 Task: In the  document insight.odt, change border color to  'Red' and border width to  '1' Select the first Column and fill it with the color  Light Orange
Action: Mouse moved to (326, 199)
Screenshot: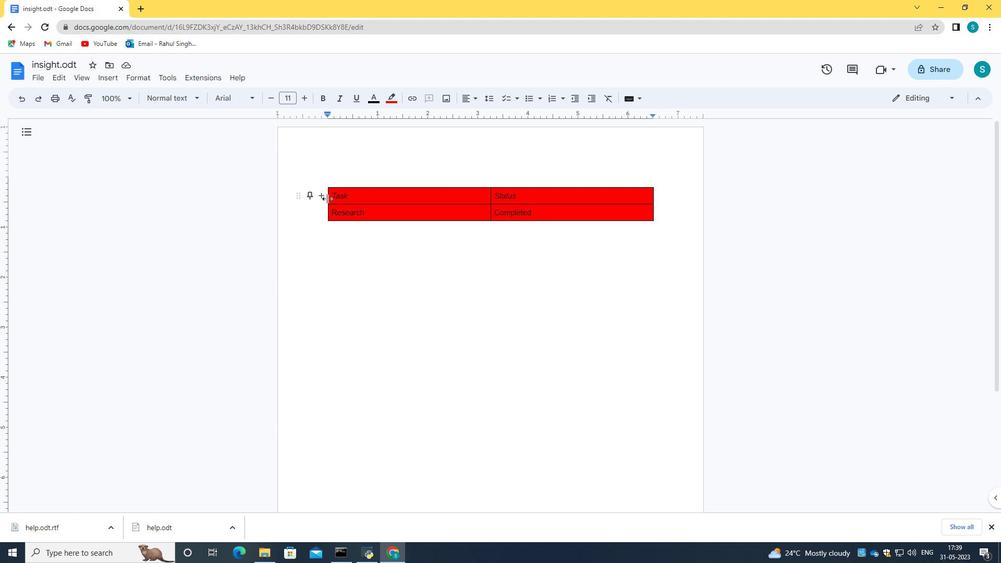 
Action: Mouse pressed left at (326, 199)
Screenshot: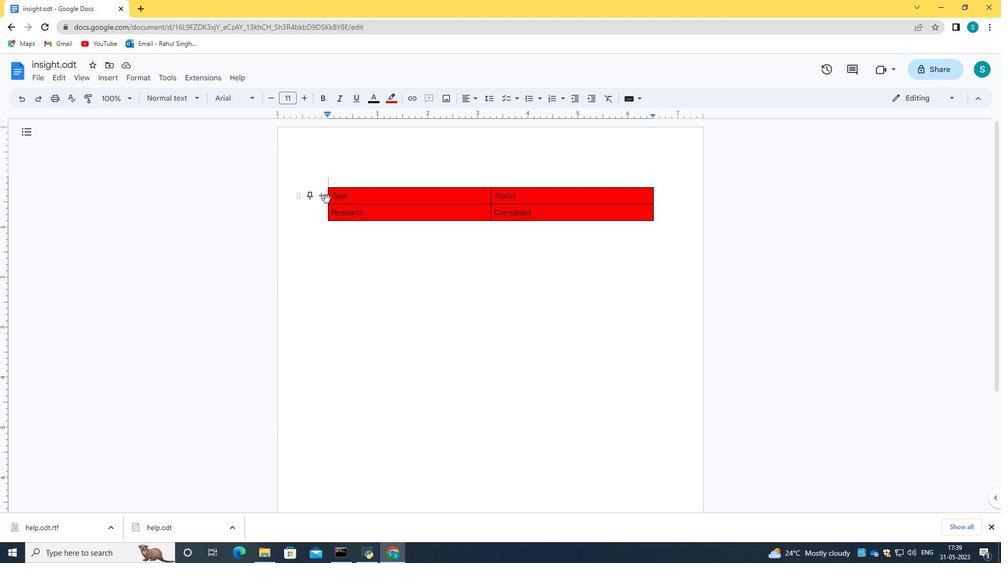 
Action: Mouse moved to (326, 199)
Screenshot: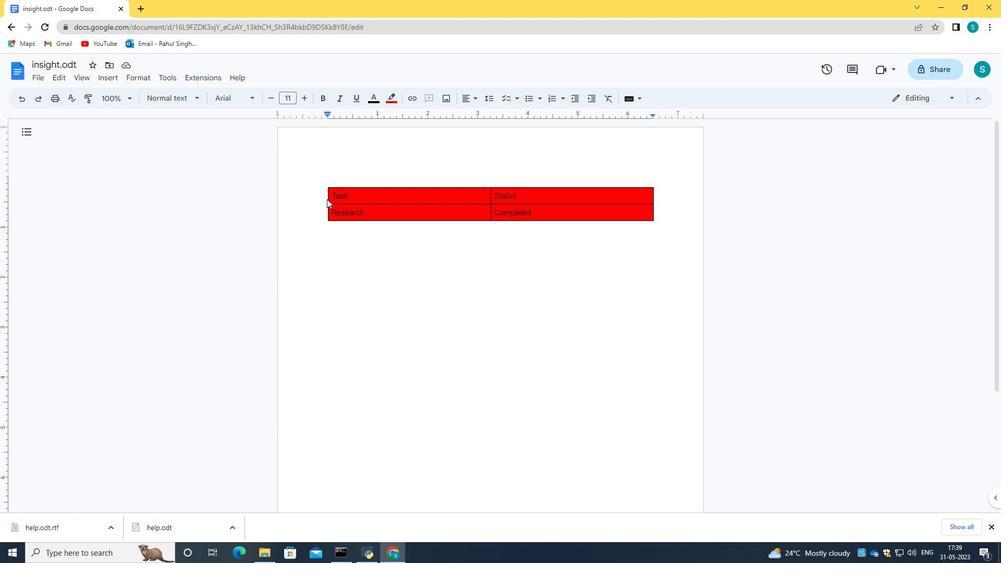 
Action: Mouse pressed left at (326, 199)
Screenshot: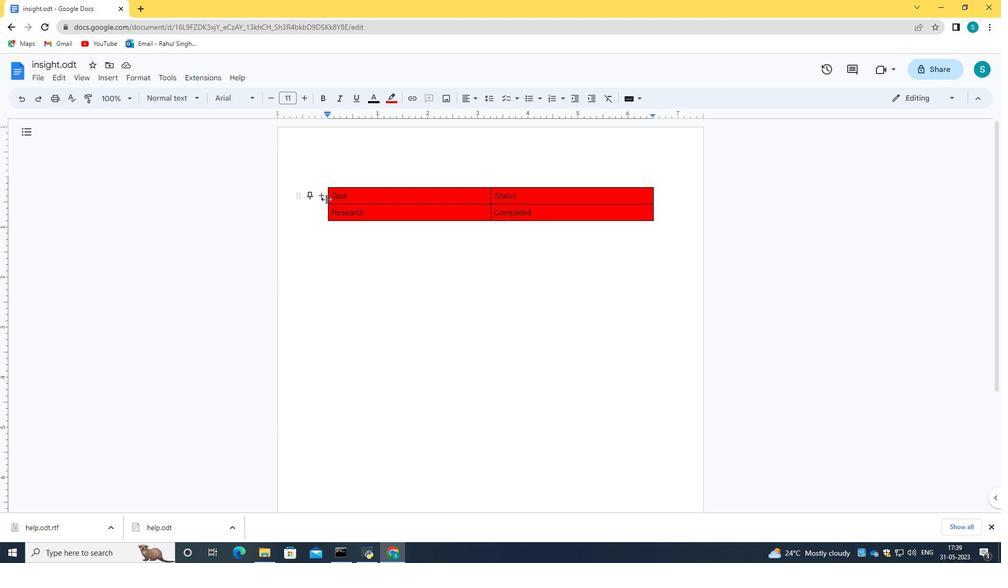 
Action: Mouse moved to (22, 99)
Screenshot: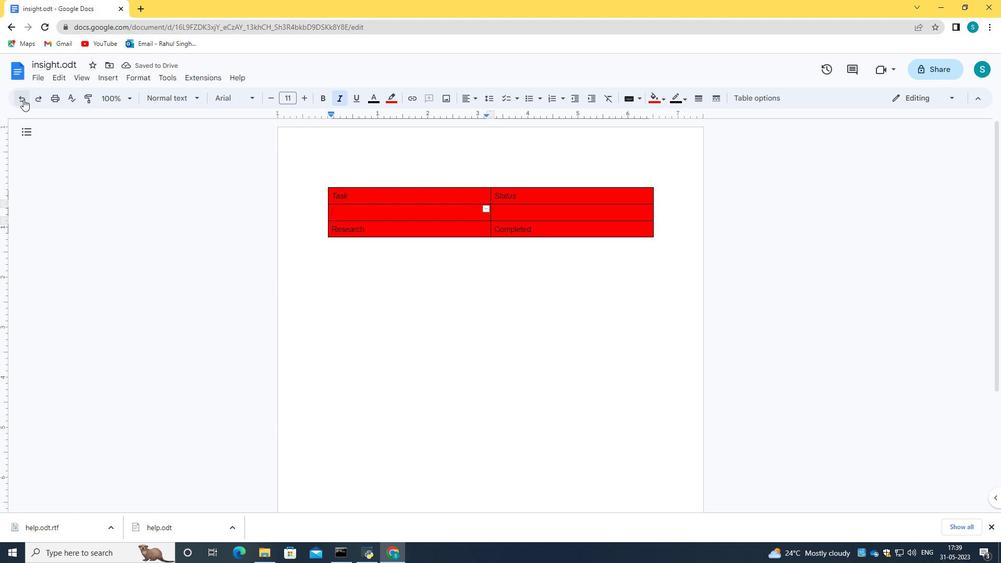 
Action: Mouse pressed left at (22, 99)
Screenshot: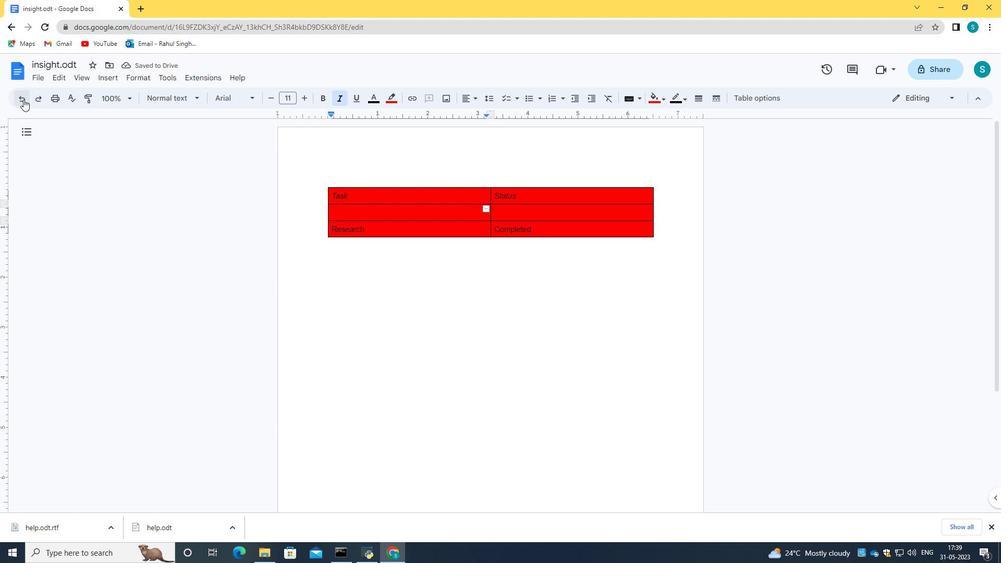 
Action: Mouse moved to (328, 196)
Screenshot: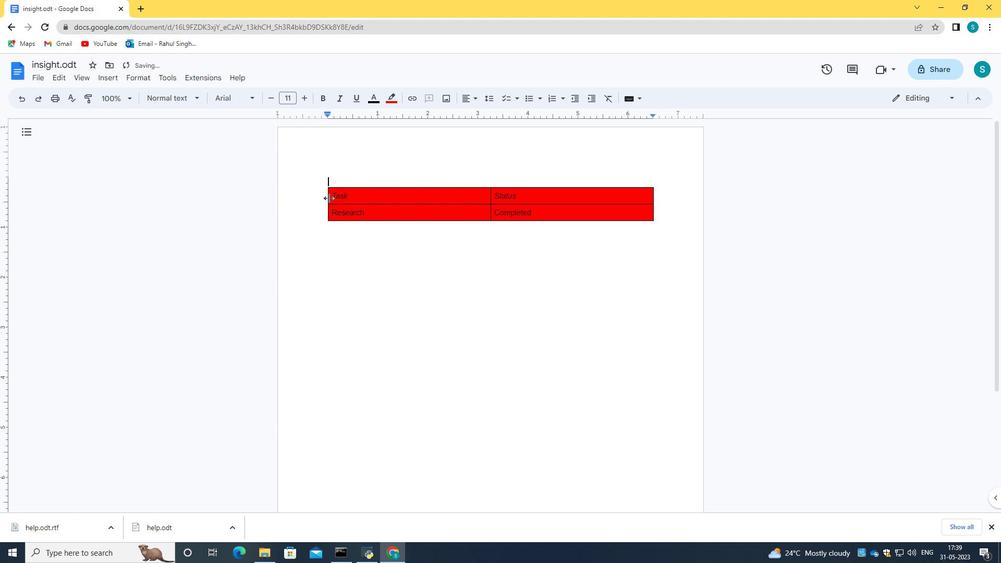 
Action: Mouse pressed left at (328, 196)
Screenshot: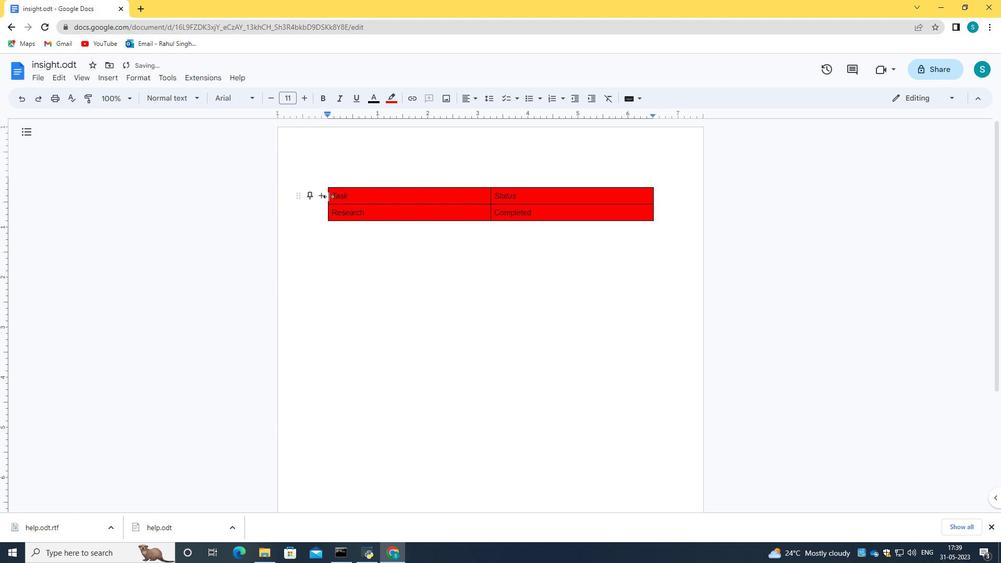 
Action: Mouse moved to (328, 197)
Screenshot: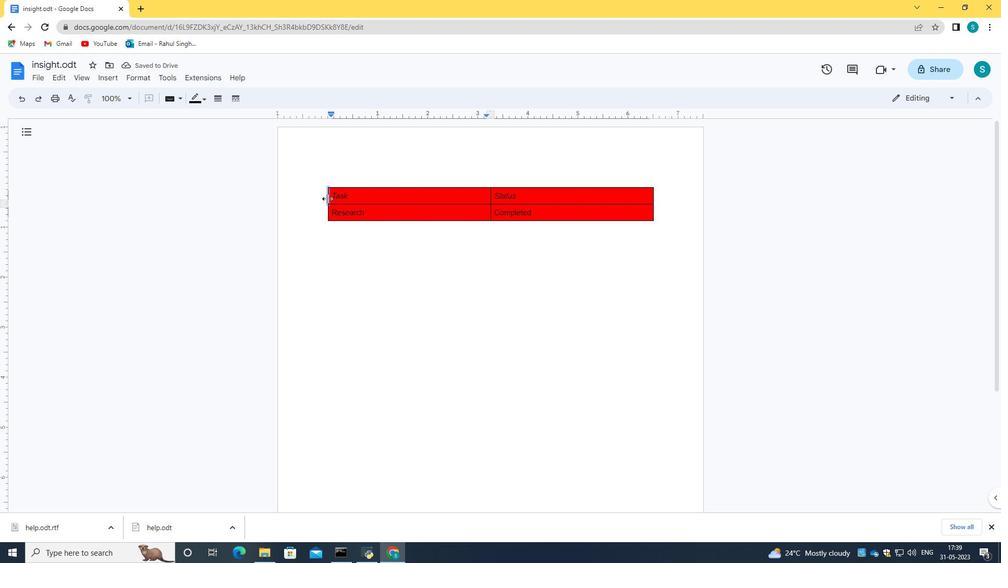 
Action: Mouse pressed left at (328, 197)
Screenshot: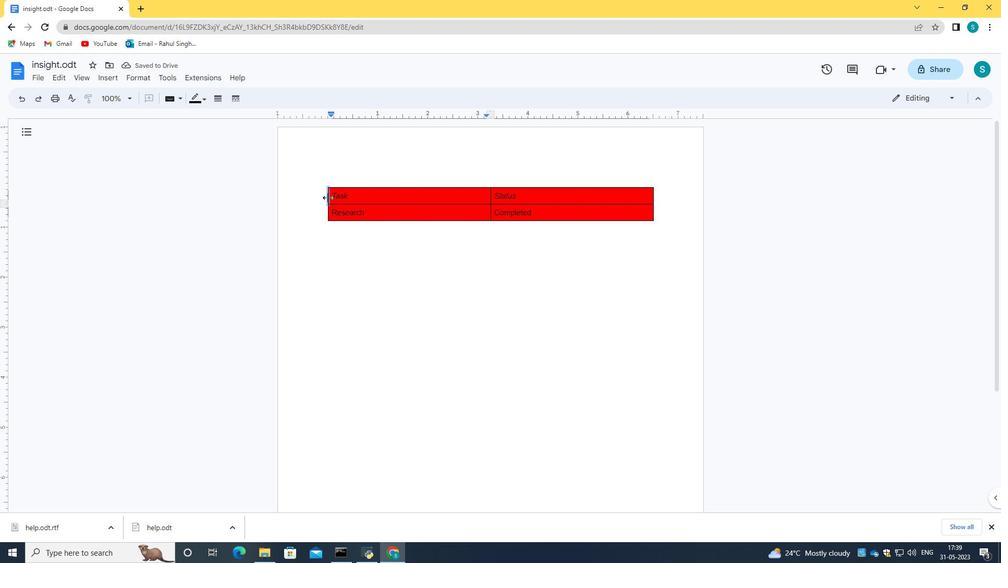 
Action: Mouse moved to (326, 202)
Screenshot: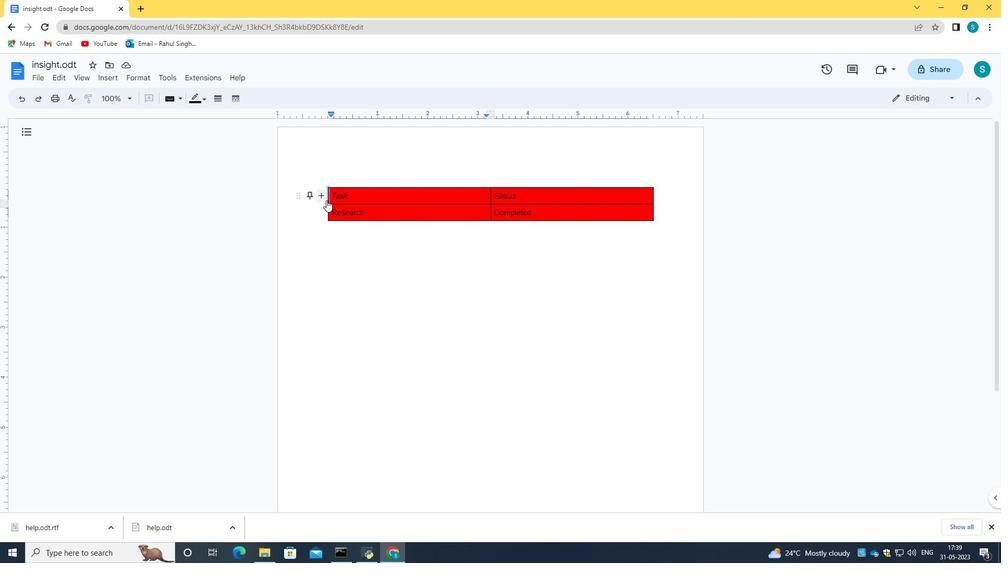 
Action: Mouse pressed left at (326, 202)
Screenshot: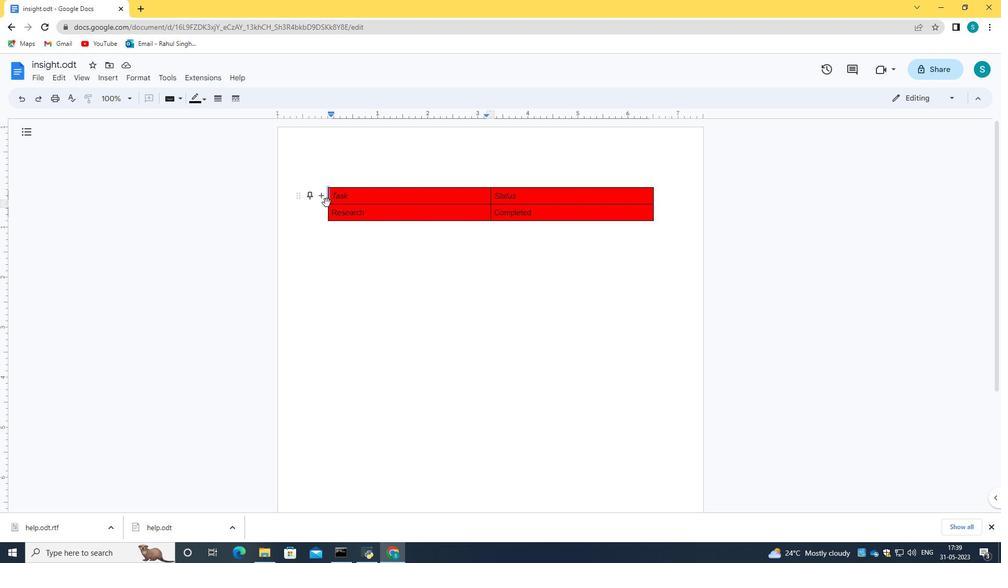 
Action: Mouse pressed left at (326, 202)
Screenshot: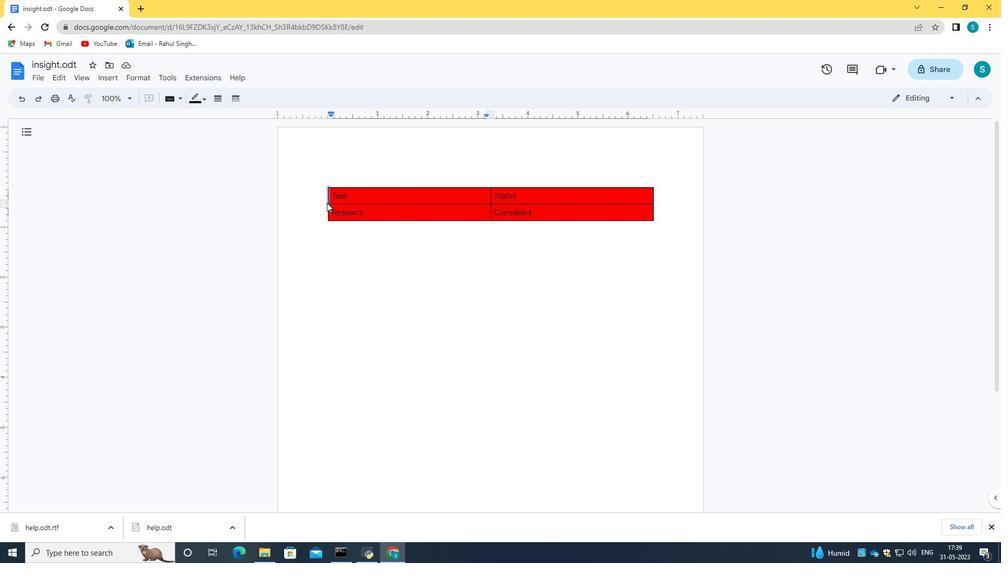 
Action: Mouse moved to (368, 186)
Screenshot: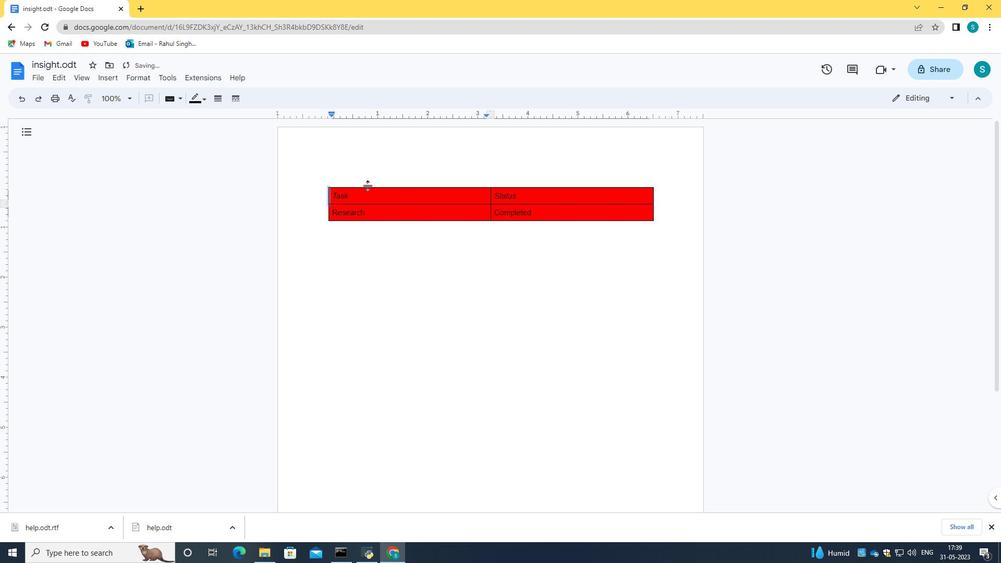 
Action: Mouse pressed left at (368, 186)
Screenshot: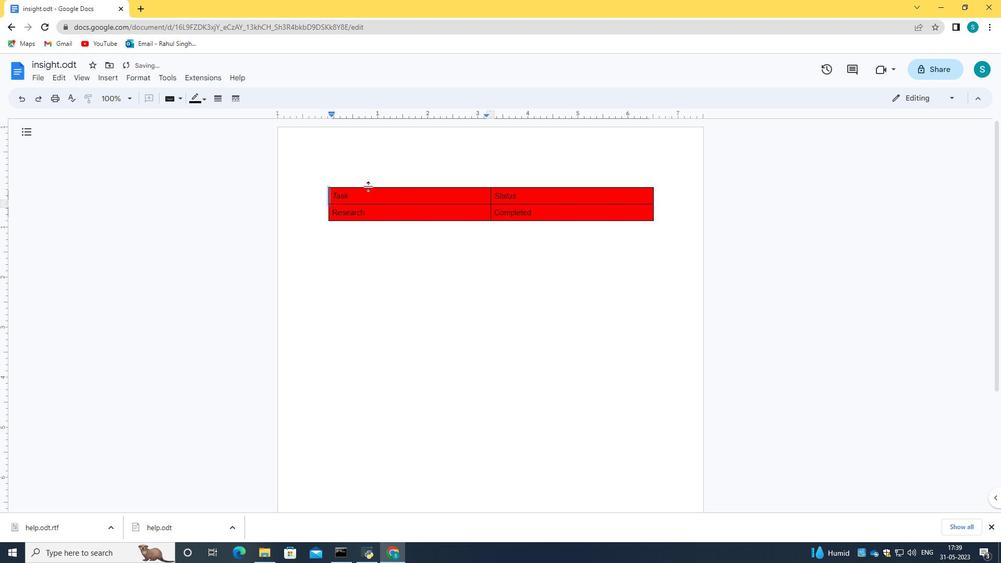 
Action: Mouse moved to (188, 99)
Screenshot: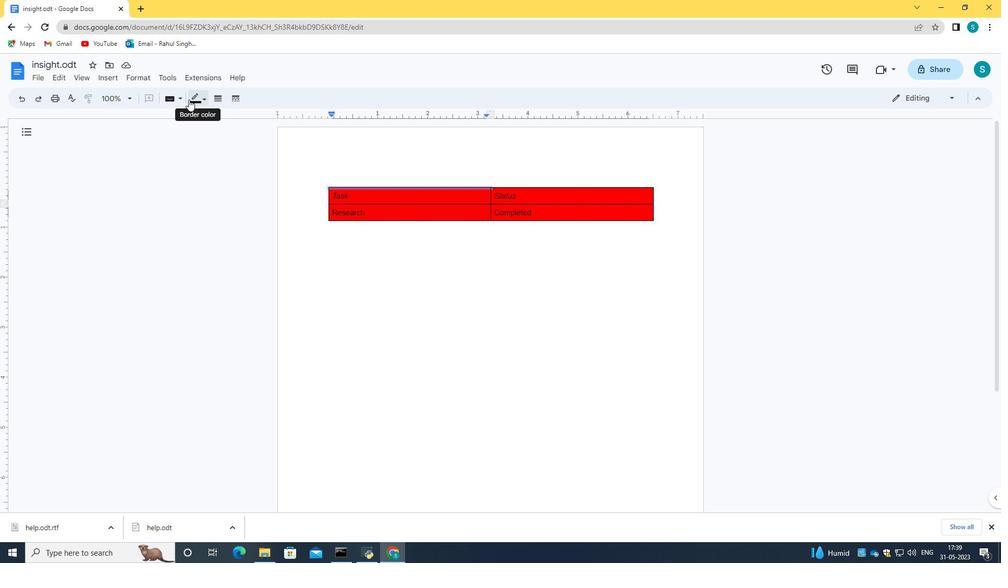 
Action: Mouse pressed left at (188, 99)
Screenshot: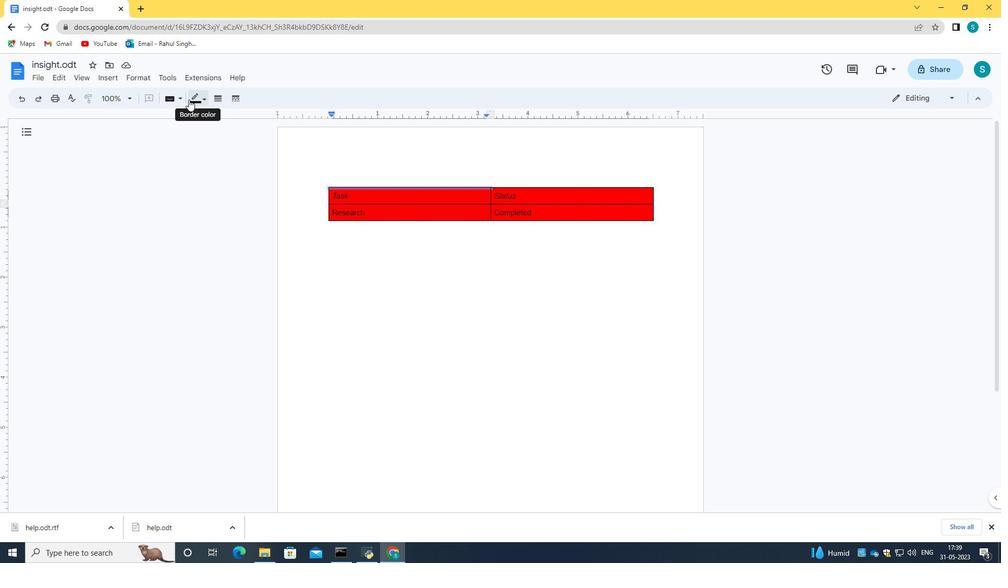 
Action: Mouse moved to (212, 128)
Screenshot: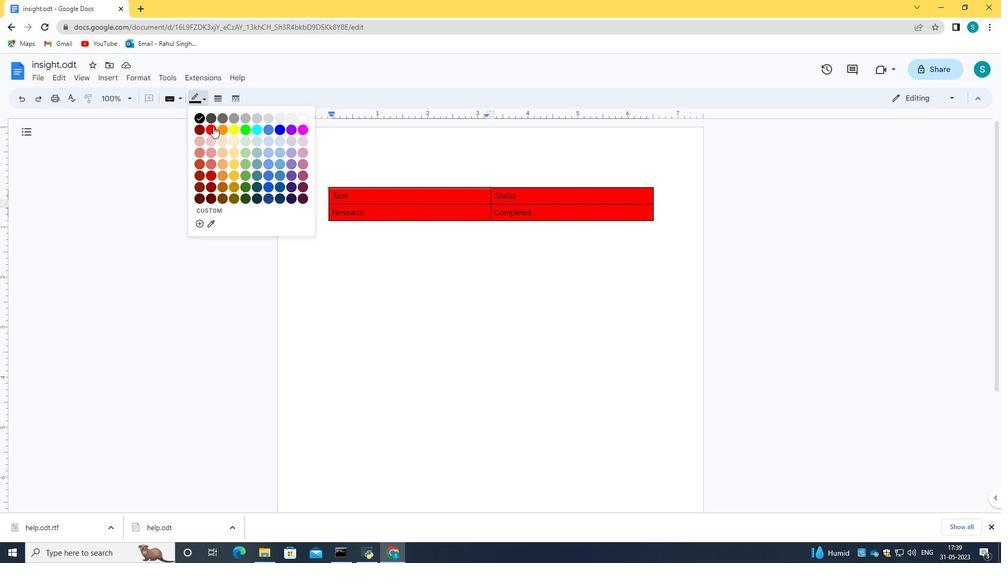 
Action: Mouse pressed left at (212, 128)
Screenshot: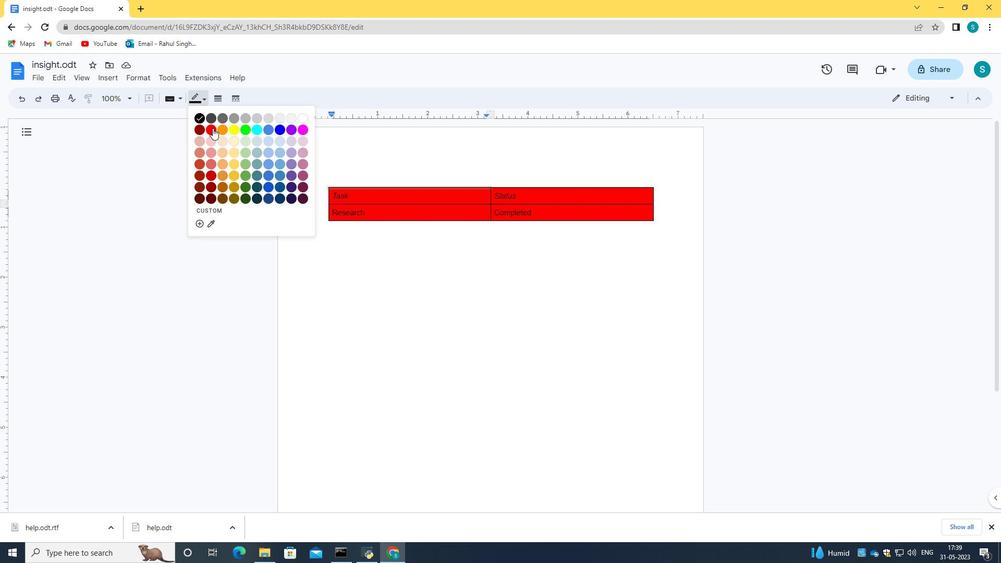 
Action: Mouse moved to (513, 188)
Screenshot: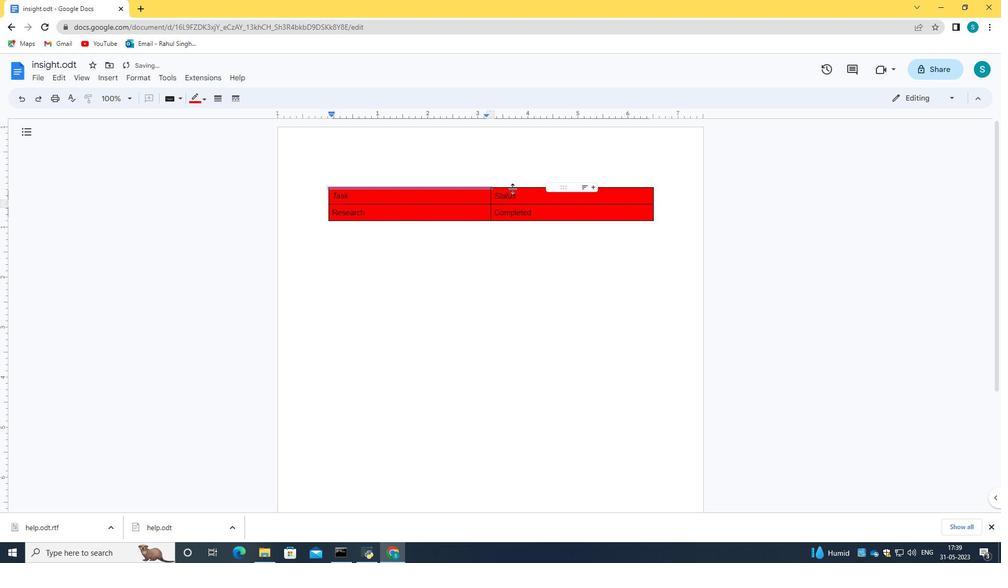 
Action: Mouse pressed left at (513, 188)
Screenshot: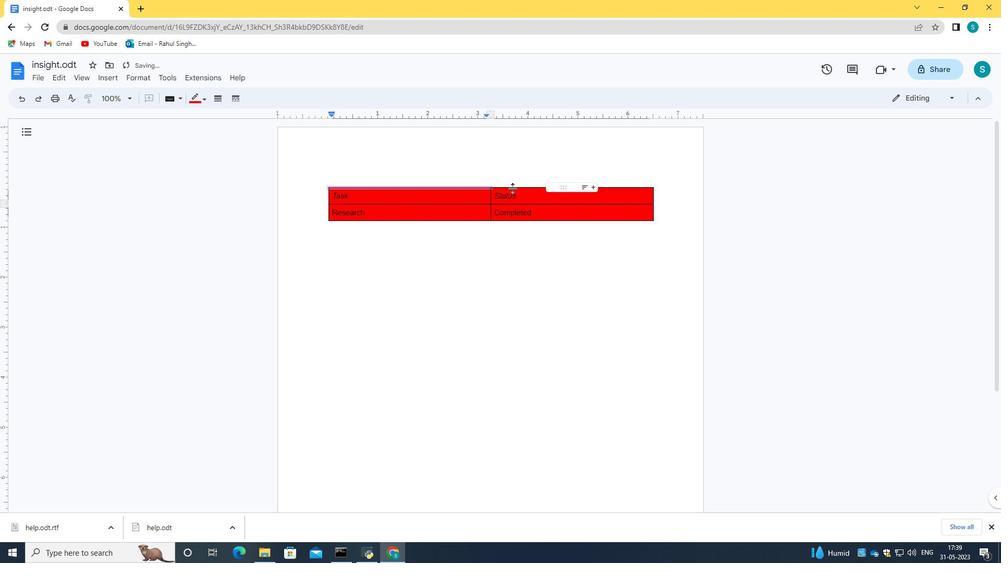 
Action: Mouse moved to (200, 100)
Screenshot: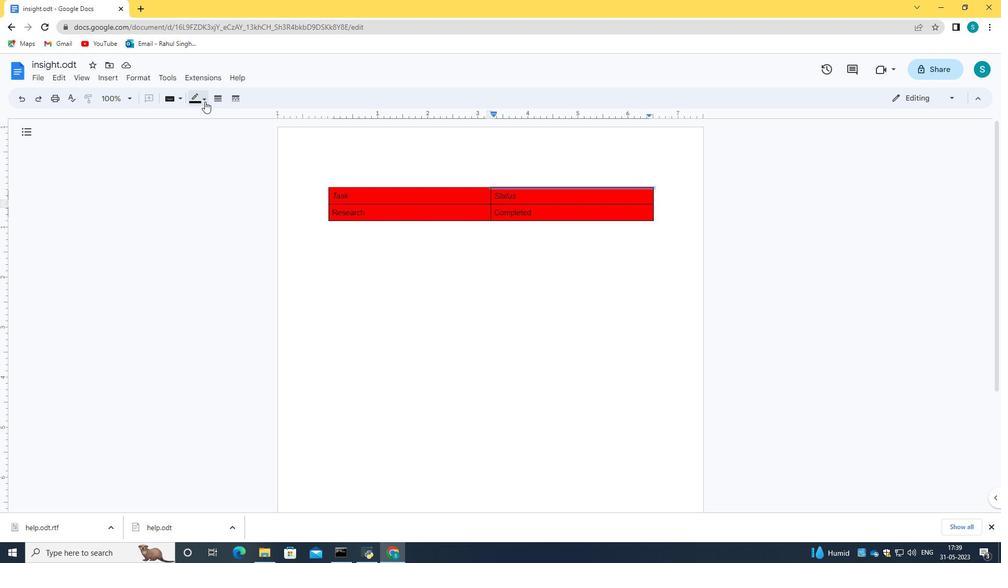 
Action: Mouse pressed left at (200, 100)
Screenshot: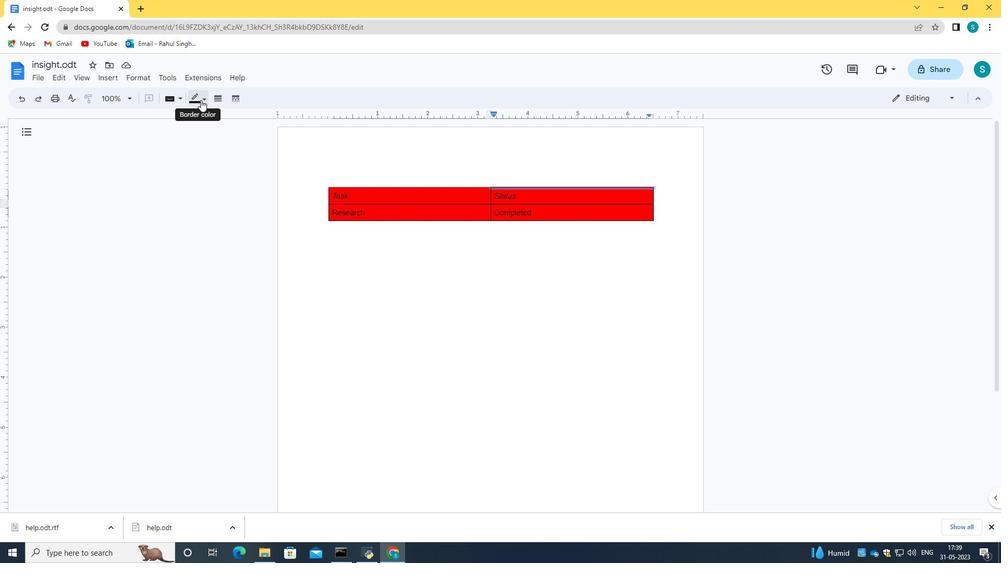 
Action: Mouse moved to (210, 125)
Screenshot: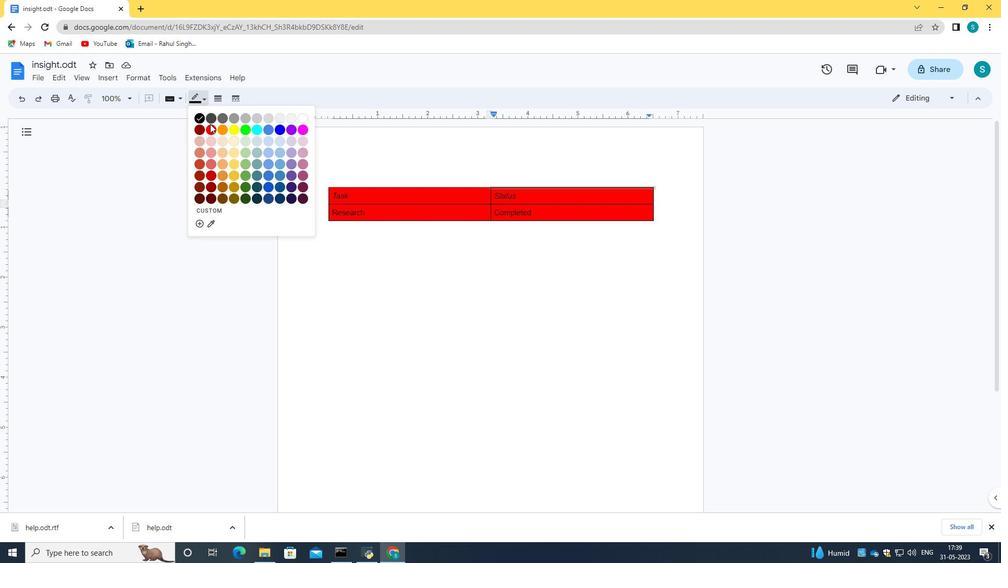 
Action: Mouse pressed left at (210, 125)
Screenshot: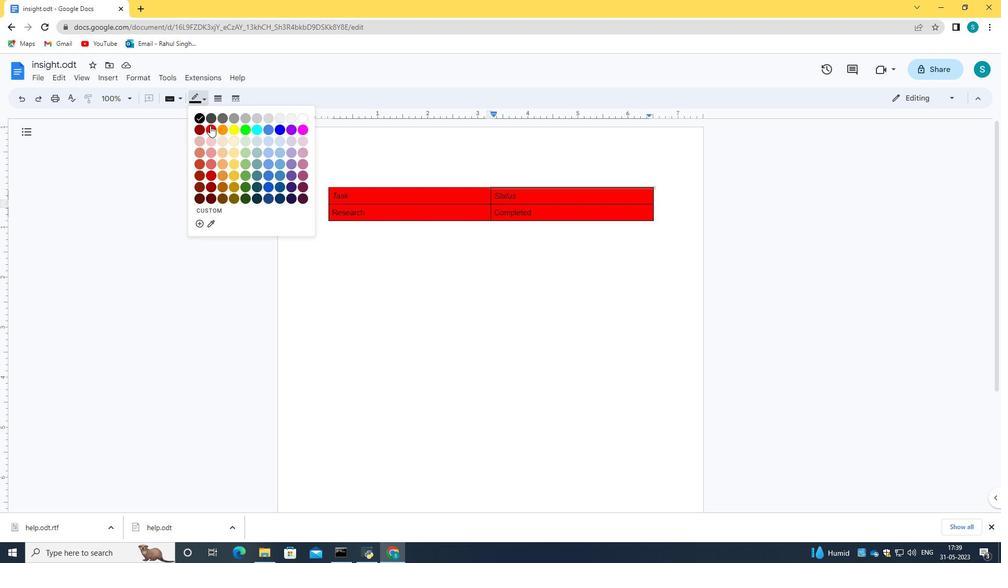 
Action: Mouse moved to (325, 199)
Screenshot: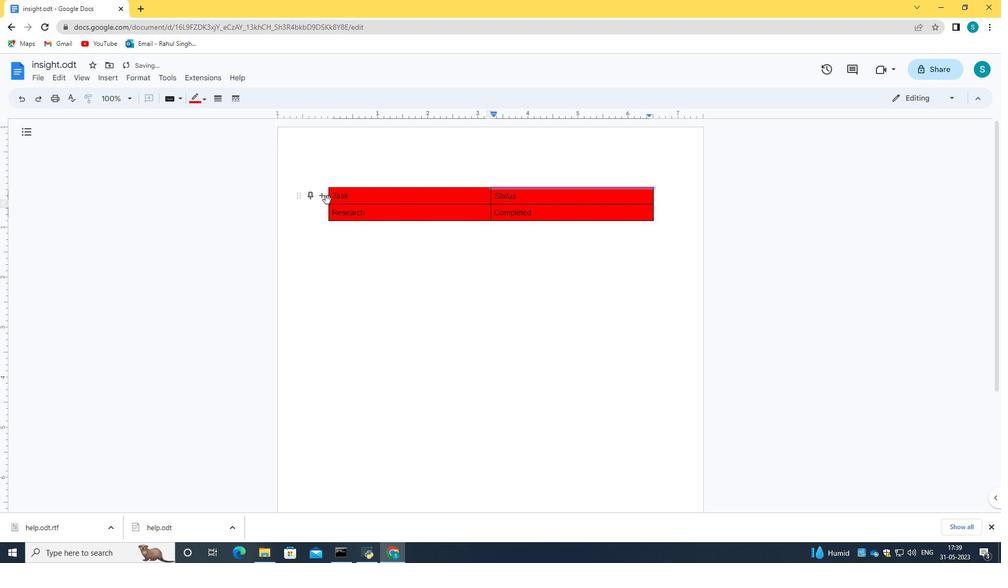 
Action: Mouse pressed left at (325, 199)
Screenshot: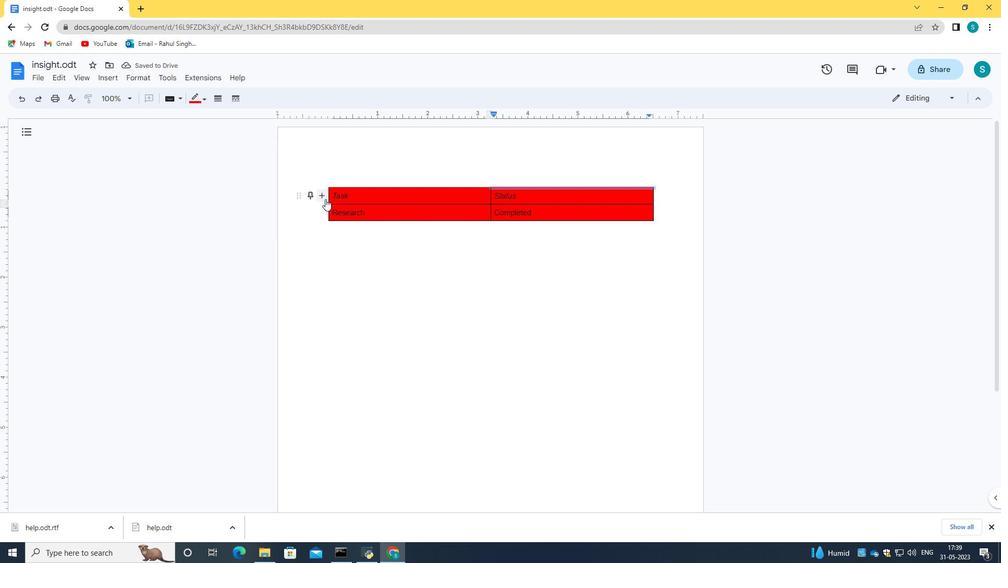 
Action: Mouse moved to (26, 98)
Screenshot: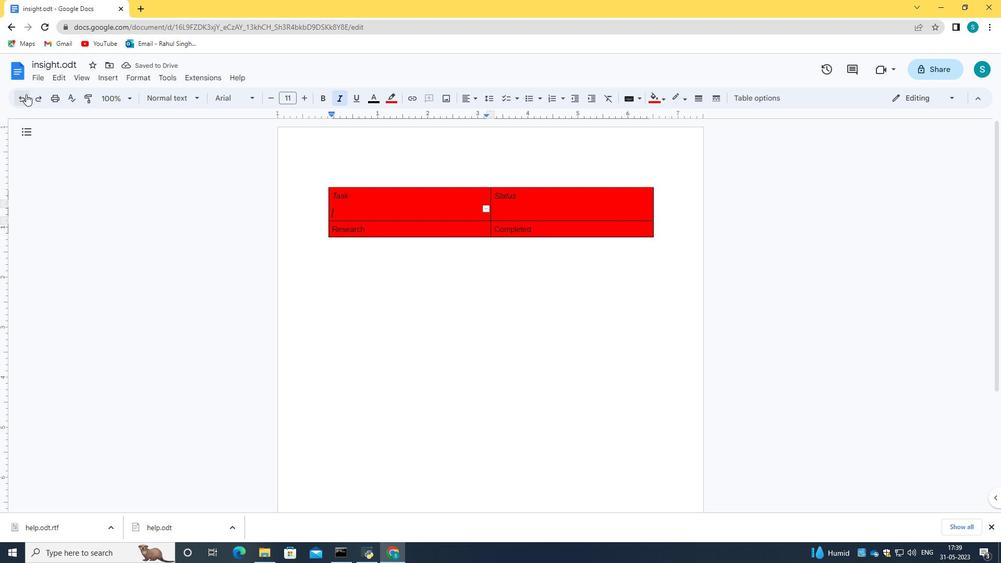 
Action: Mouse pressed left at (26, 98)
Screenshot: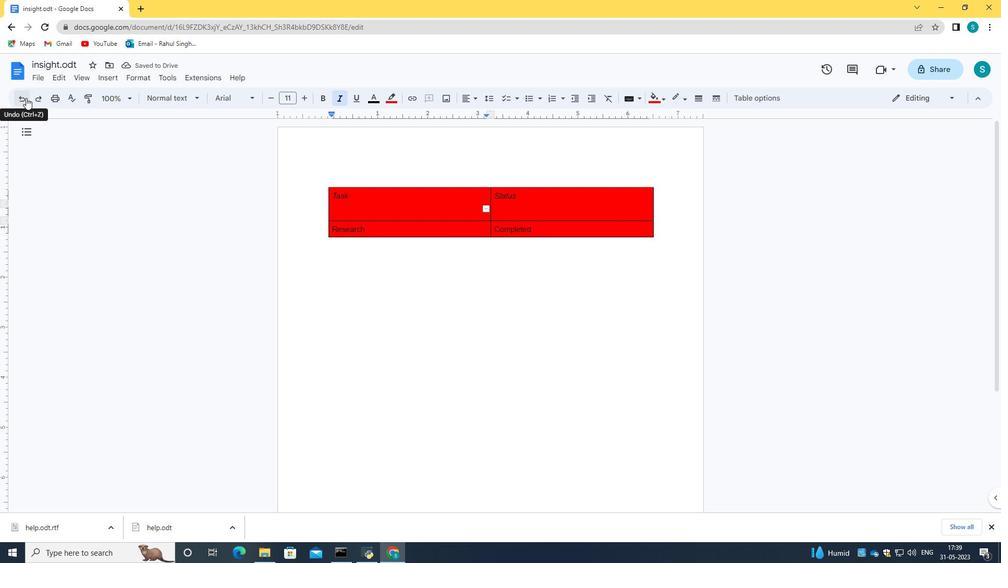 
Action: Mouse moved to (329, 204)
Screenshot: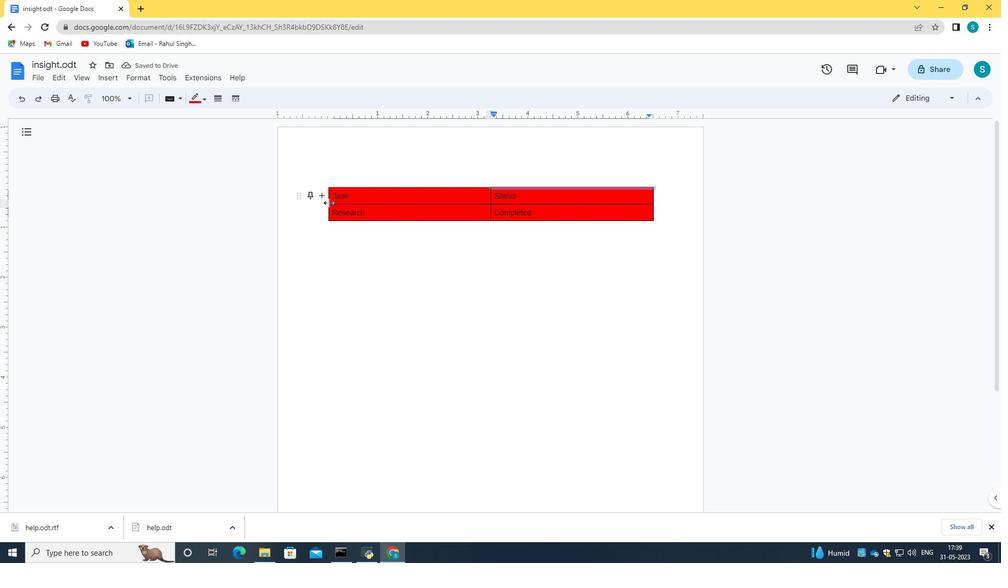 
Action: Mouse pressed left at (329, 204)
Screenshot: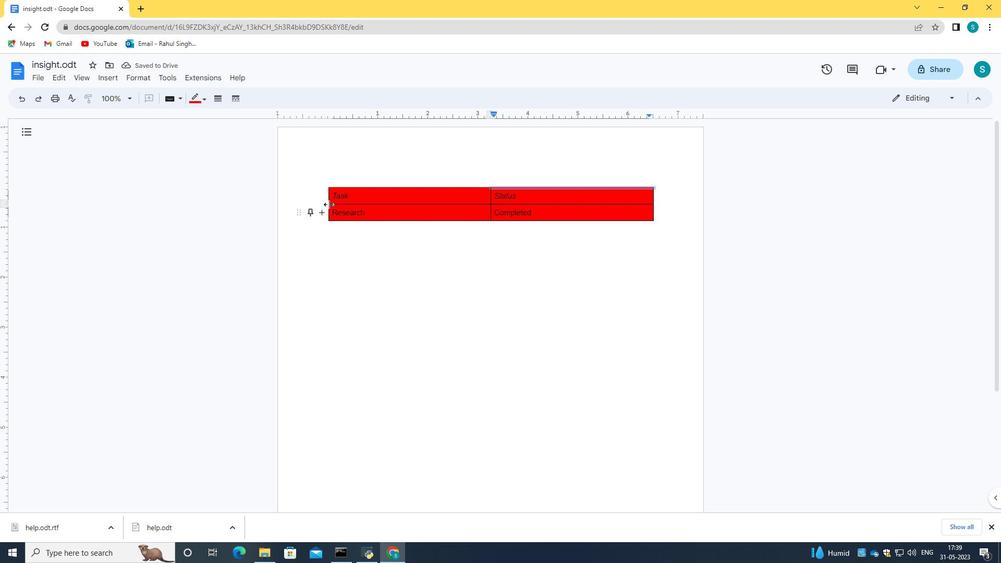 
Action: Mouse moved to (198, 99)
Screenshot: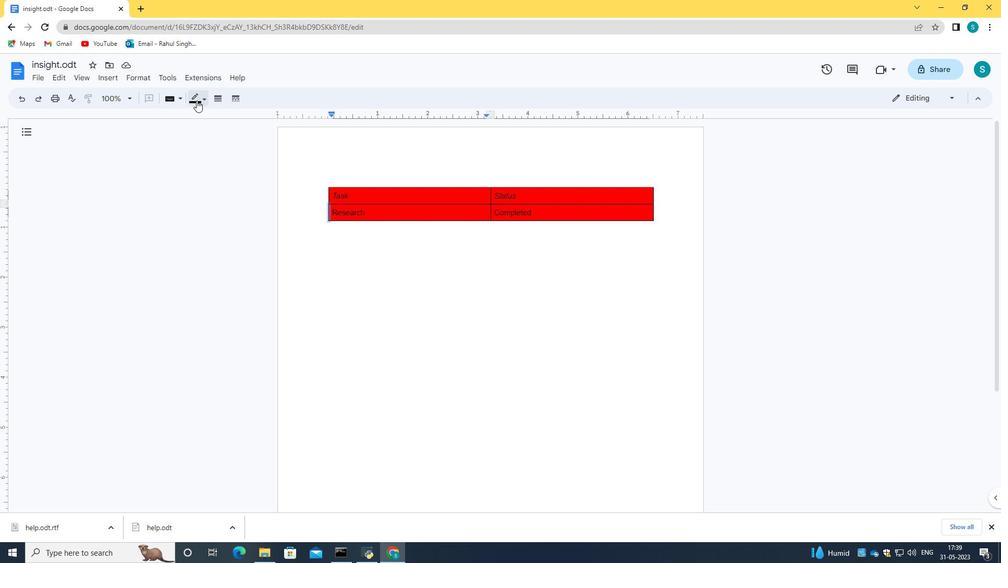 
Action: Mouse pressed left at (198, 99)
Screenshot: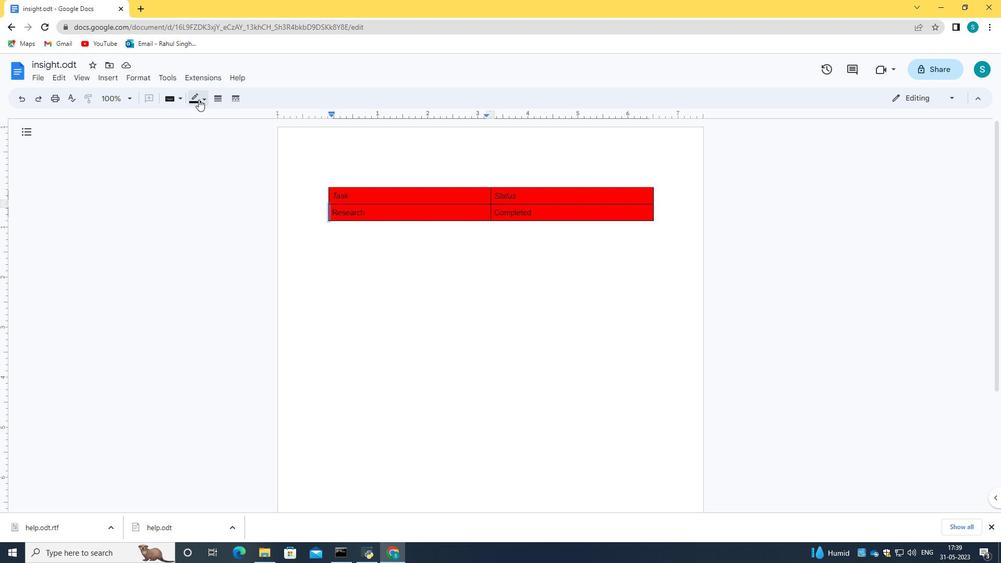 
Action: Mouse moved to (207, 128)
Screenshot: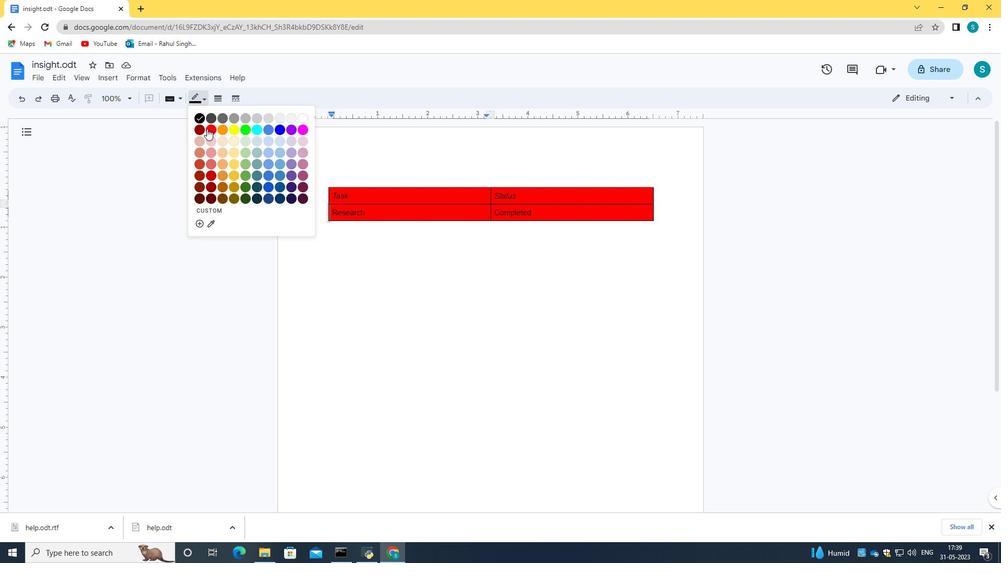 
Action: Mouse pressed left at (207, 128)
Screenshot: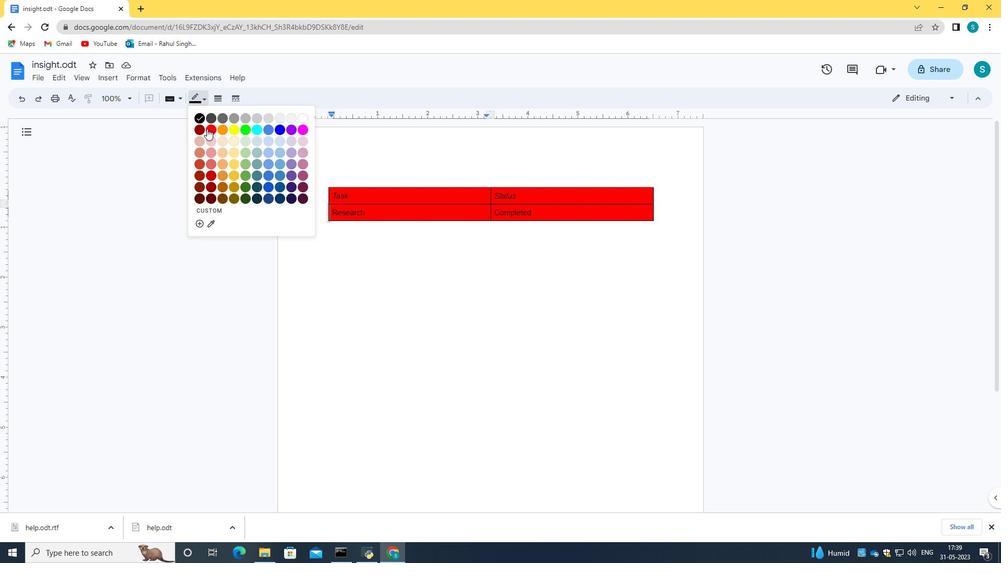 
Action: Mouse moved to (352, 247)
Screenshot: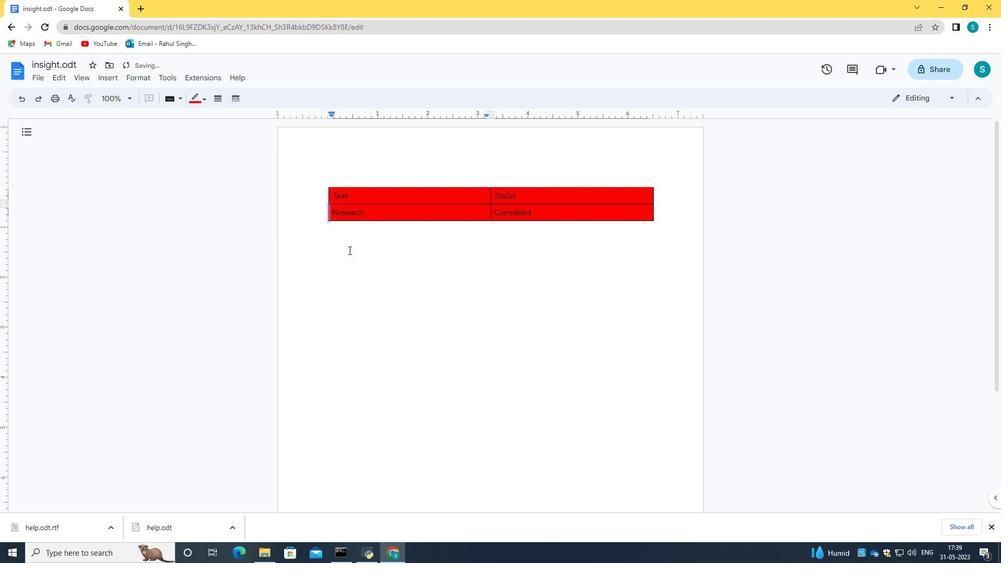 
Action: Mouse pressed left at (352, 247)
Screenshot: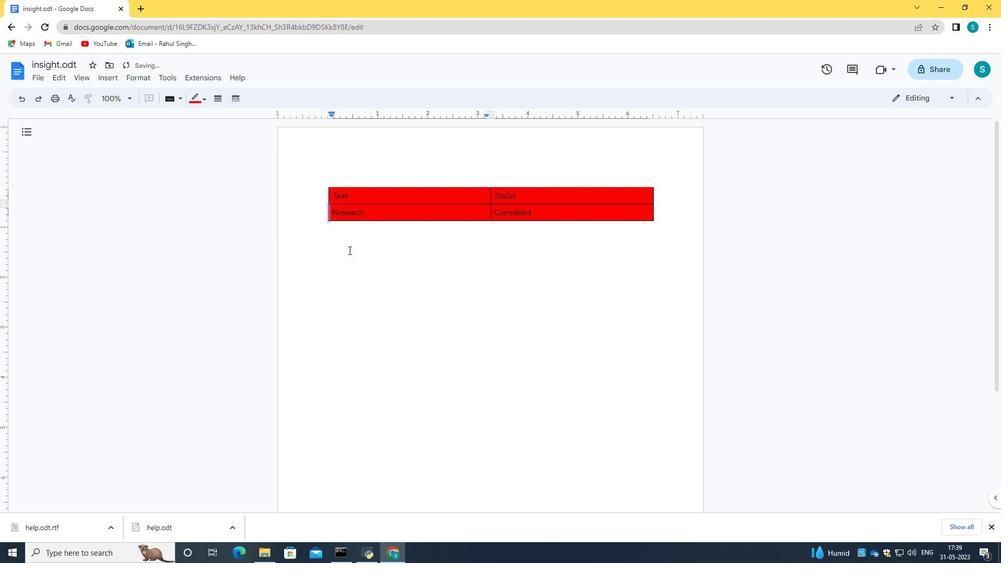 
Action: Mouse moved to (348, 221)
Screenshot: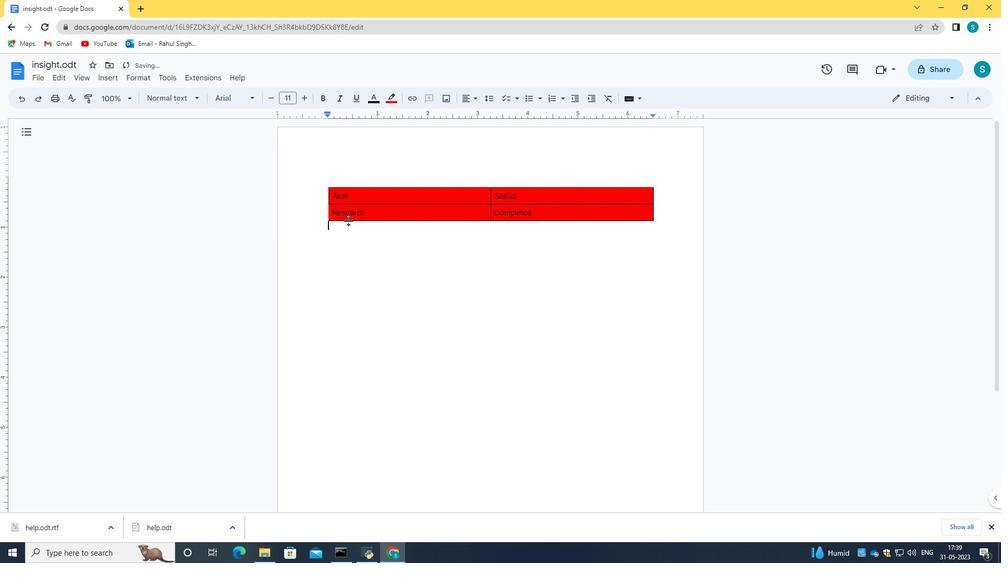 
Action: Mouse pressed left at (348, 221)
Screenshot: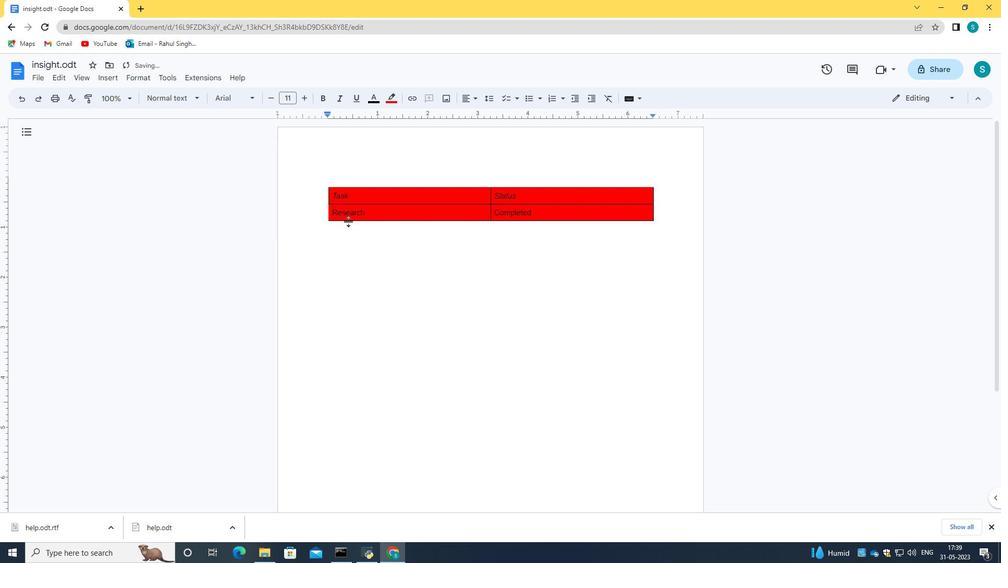 
Action: Mouse moved to (189, 98)
Screenshot: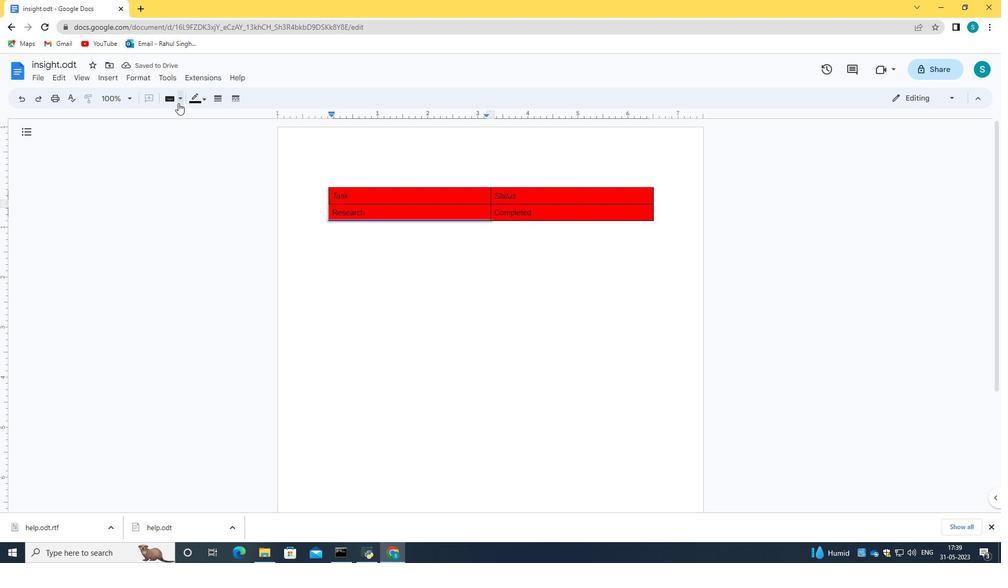 
Action: Mouse pressed left at (189, 98)
Screenshot: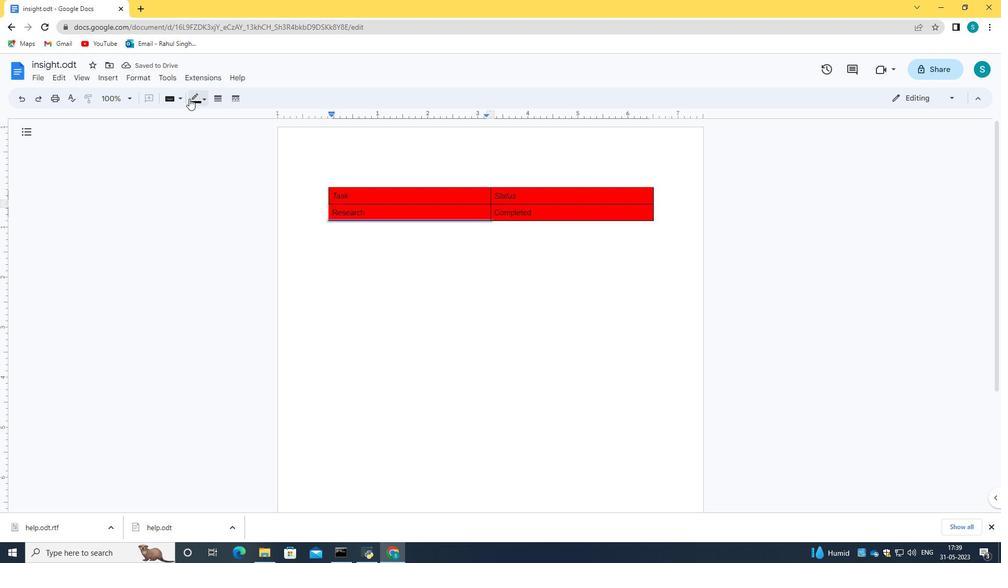 
Action: Mouse moved to (207, 130)
Screenshot: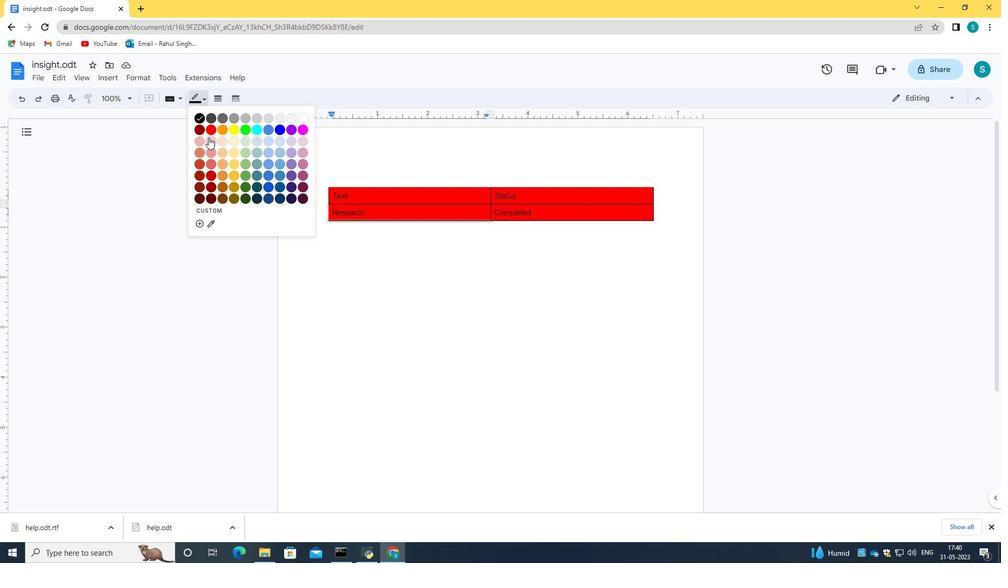 
Action: Mouse pressed left at (207, 130)
Screenshot: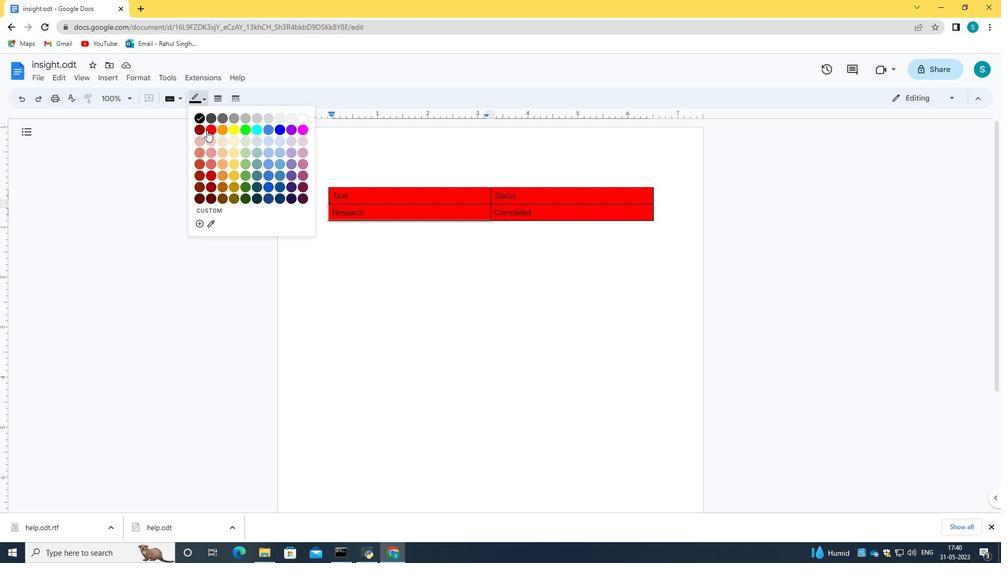 
Action: Mouse moved to (490, 201)
Screenshot: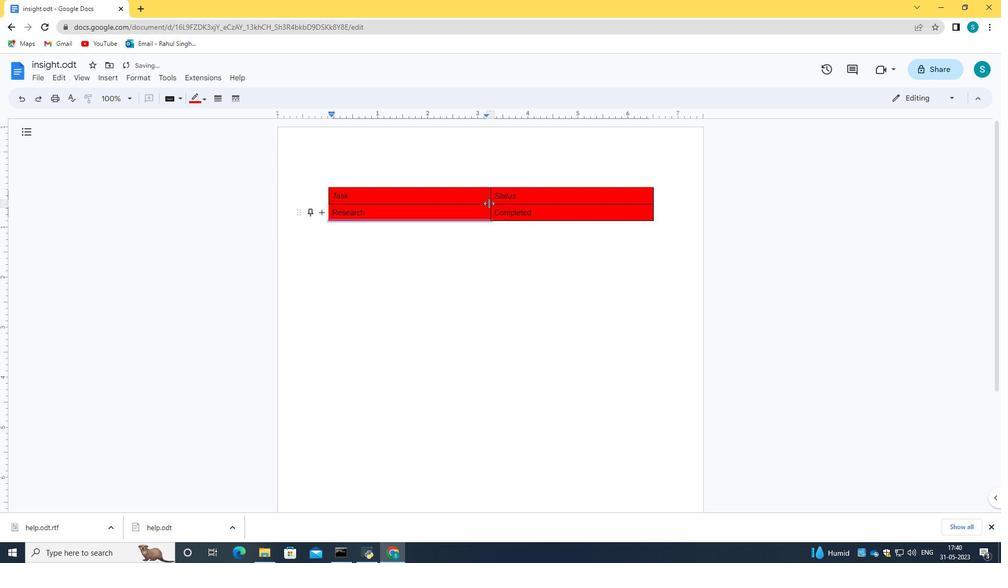 
Action: Mouse pressed left at (490, 201)
Screenshot: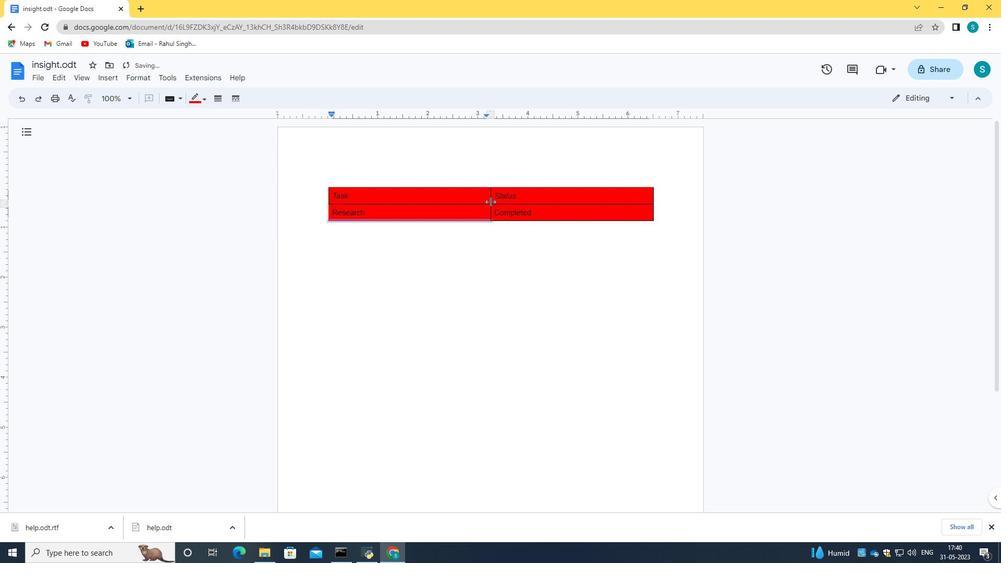 
Action: Mouse moved to (197, 98)
Screenshot: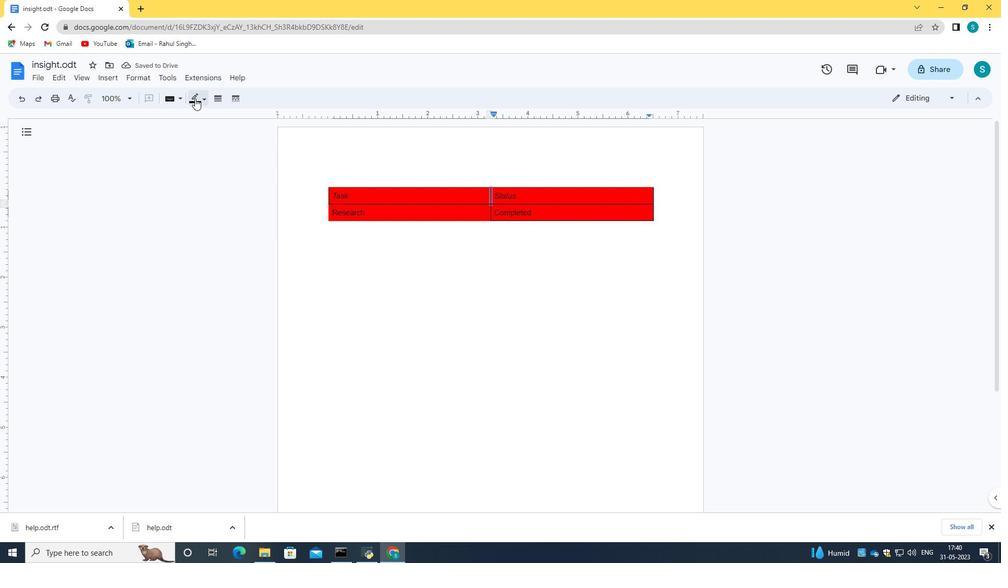 
Action: Mouse pressed left at (197, 98)
Screenshot: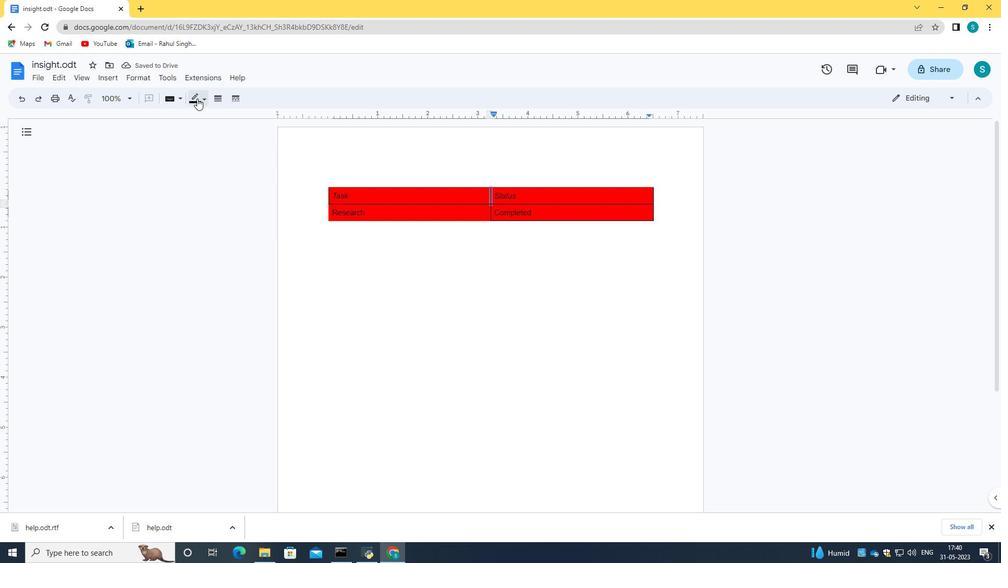 
Action: Mouse moved to (209, 128)
Screenshot: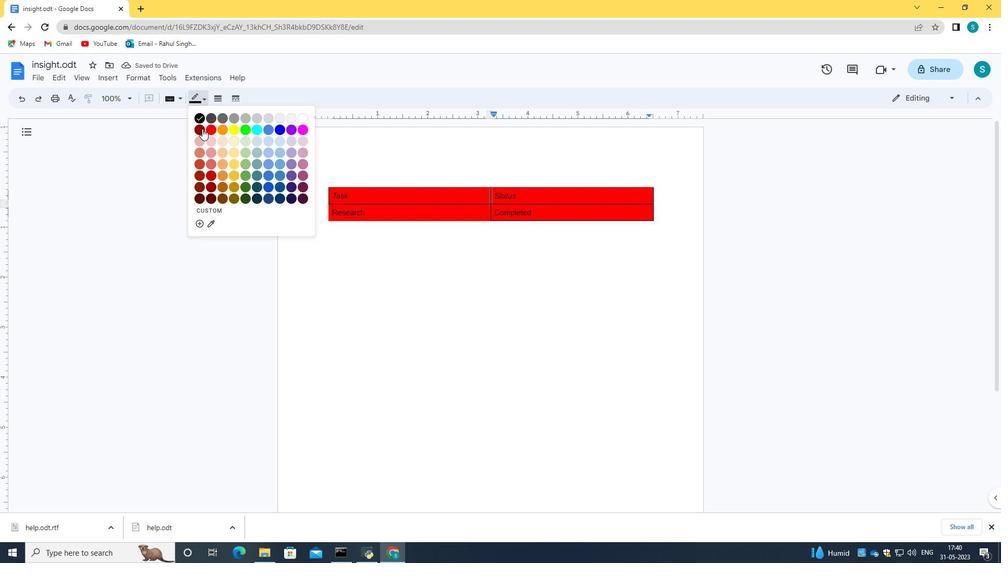 
Action: Mouse pressed left at (209, 128)
Screenshot: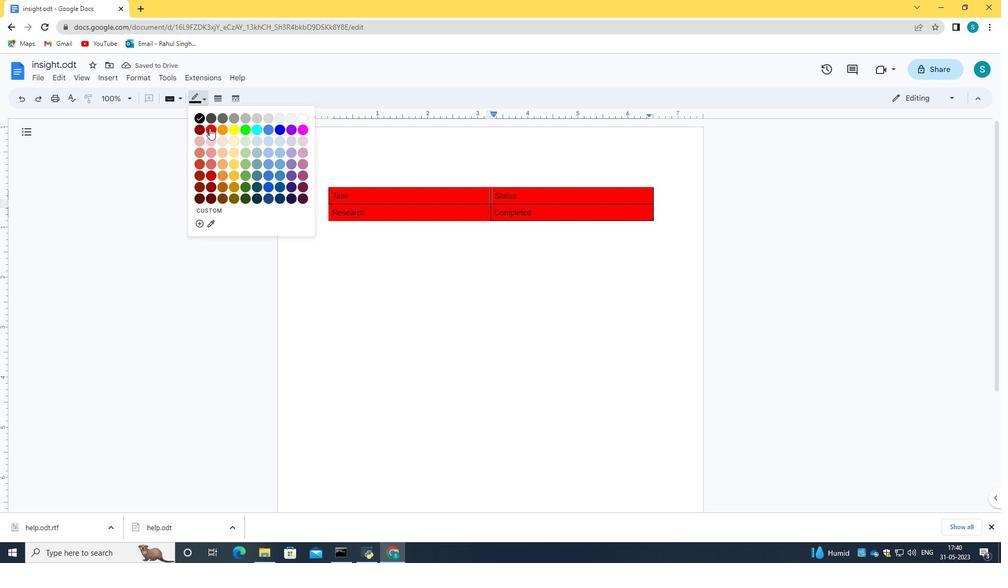 
Action: Mouse moved to (548, 222)
Screenshot: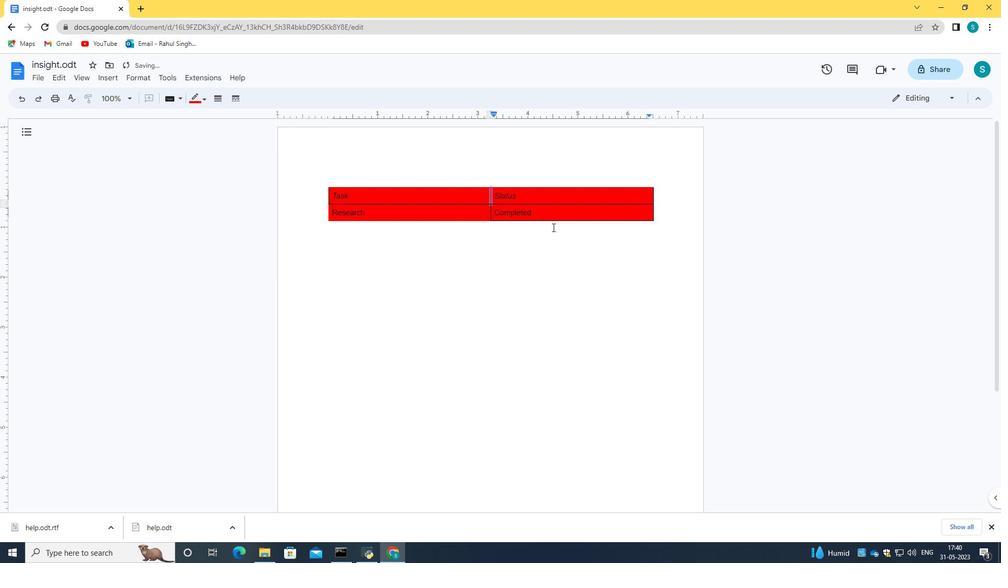 
Action: Mouse pressed left at (548, 222)
Screenshot: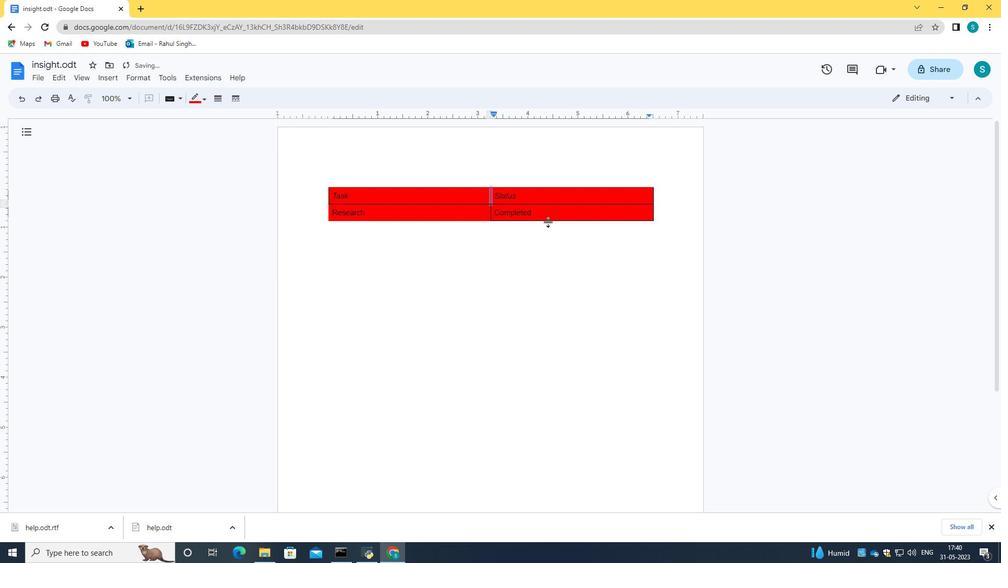 
Action: Mouse moved to (201, 96)
Screenshot: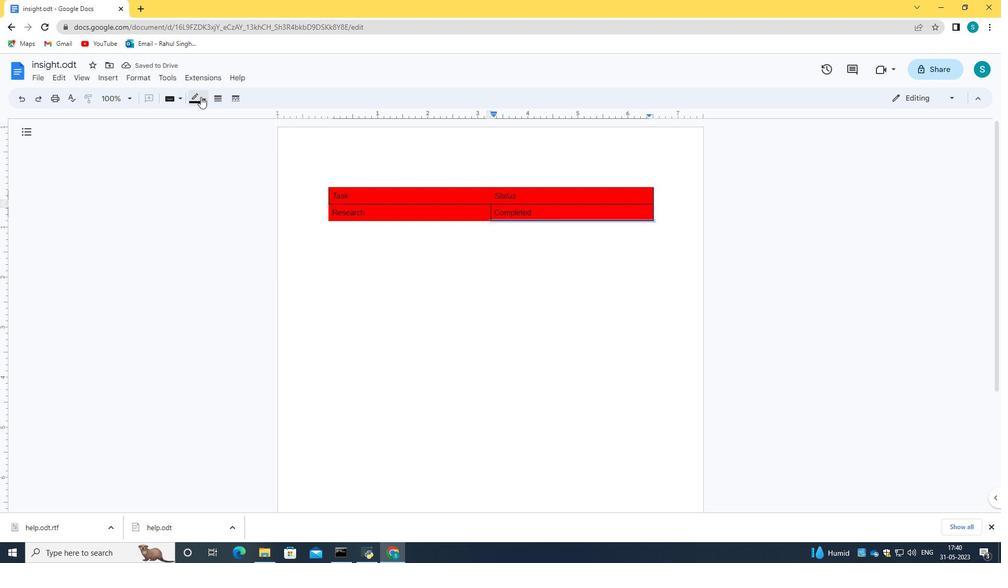 
Action: Mouse pressed left at (201, 96)
Screenshot: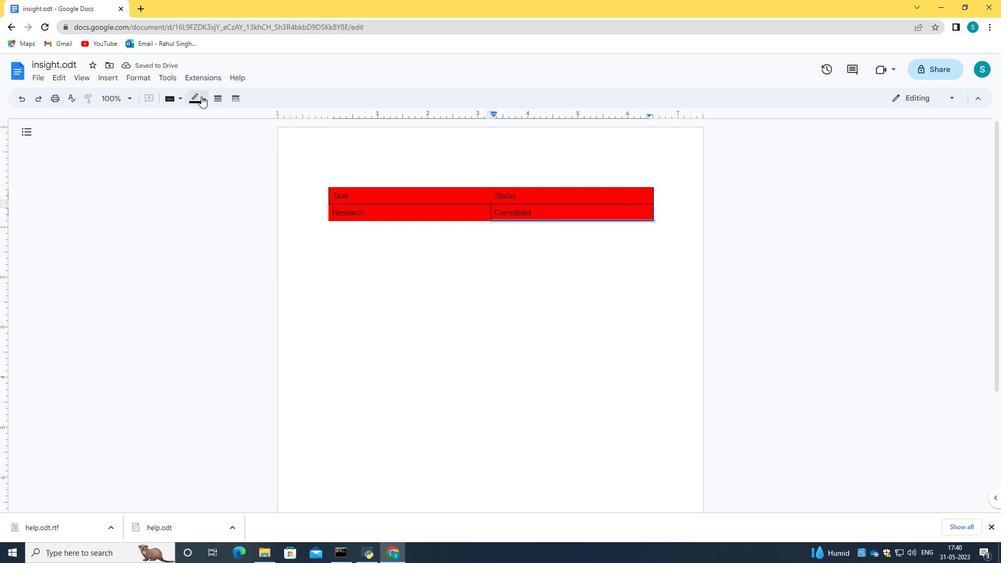 
Action: Mouse moved to (208, 131)
Screenshot: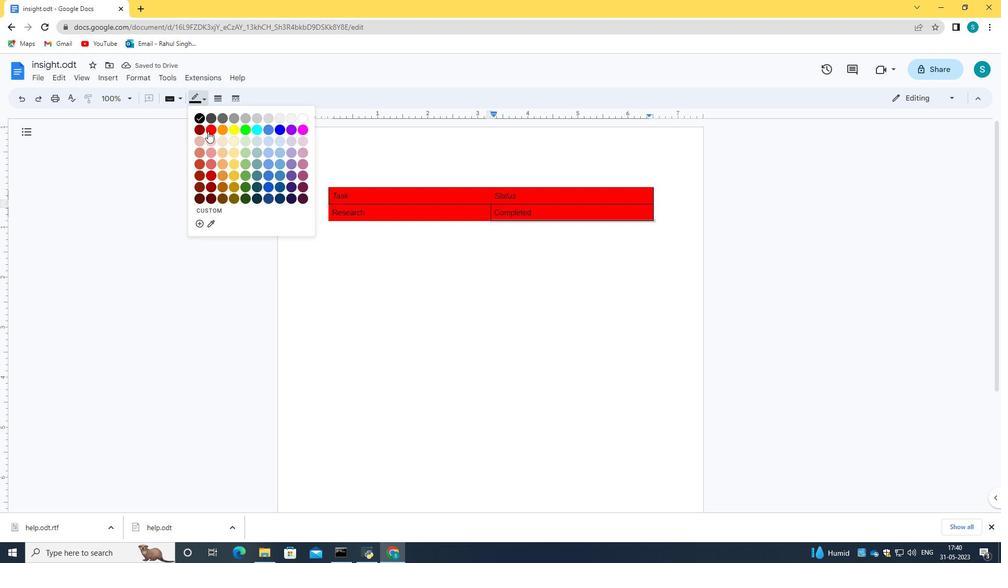 
Action: Mouse pressed left at (208, 131)
Screenshot: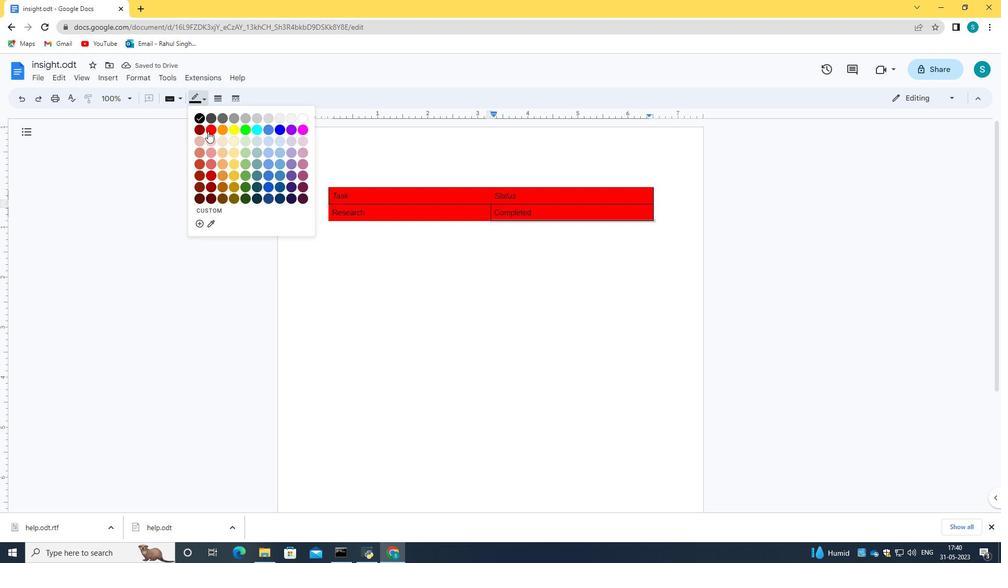 
Action: Mouse moved to (552, 203)
Screenshot: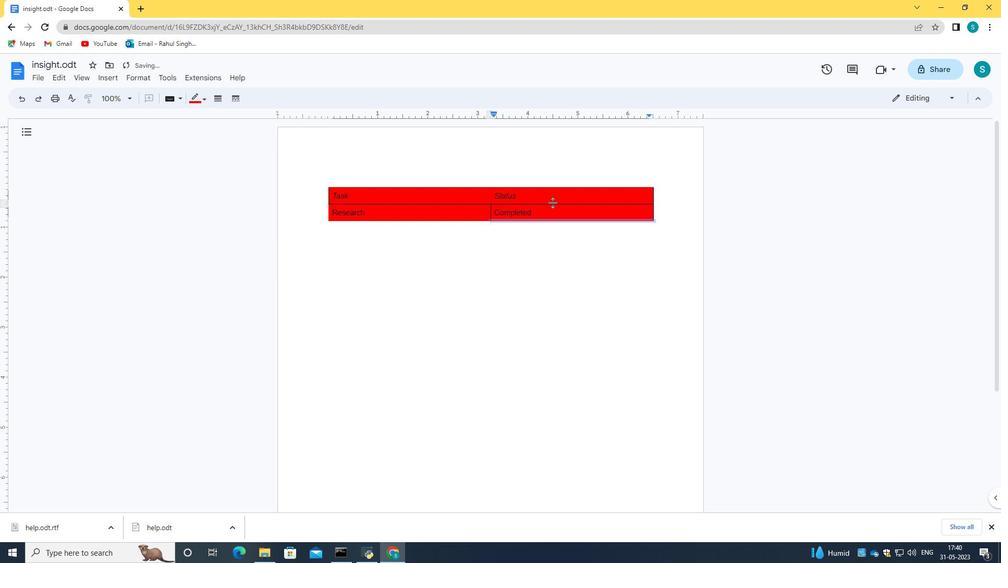 
Action: Mouse pressed left at (552, 203)
Screenshot: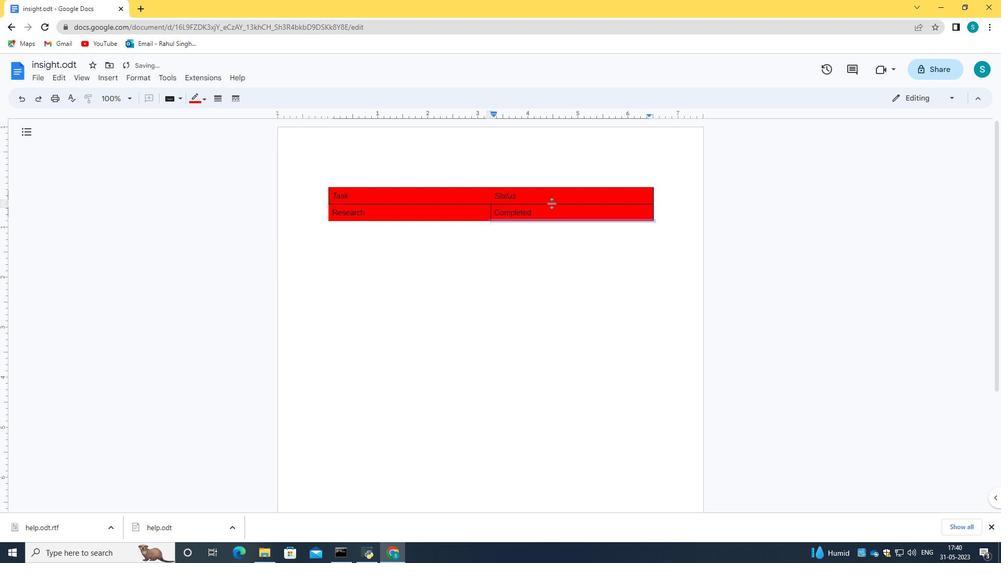 
Action: Mouse moved to (200, 98)
Screenshot: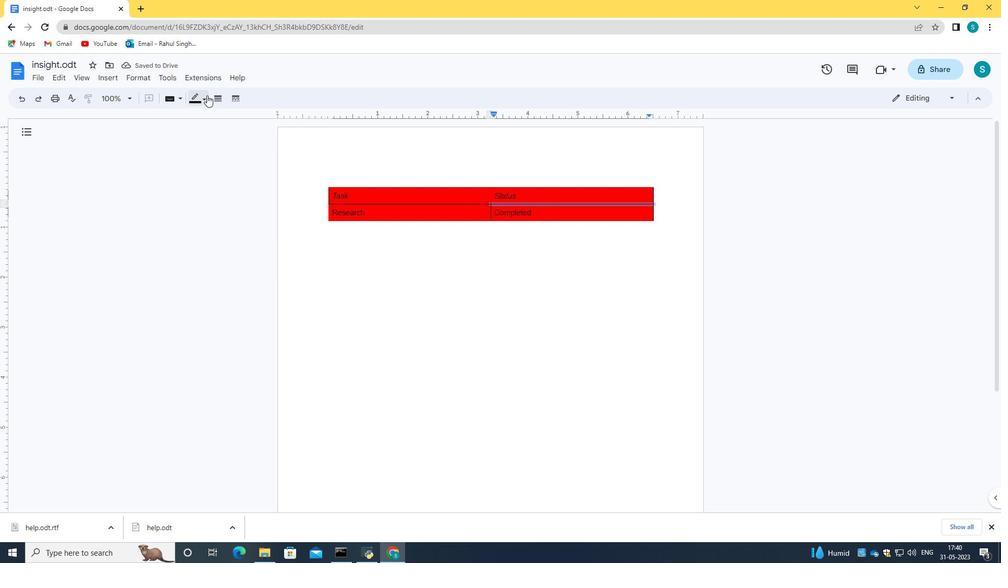 
Action: Mouse pressed left at (200, 98)
Screenshot: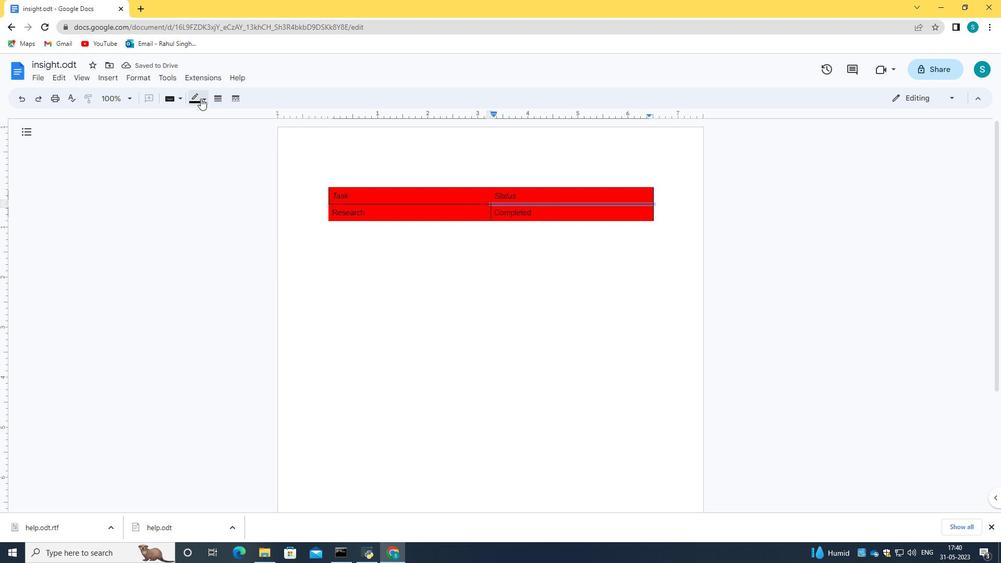 
Action: Mouse moved to (211, 131)
Screenshot: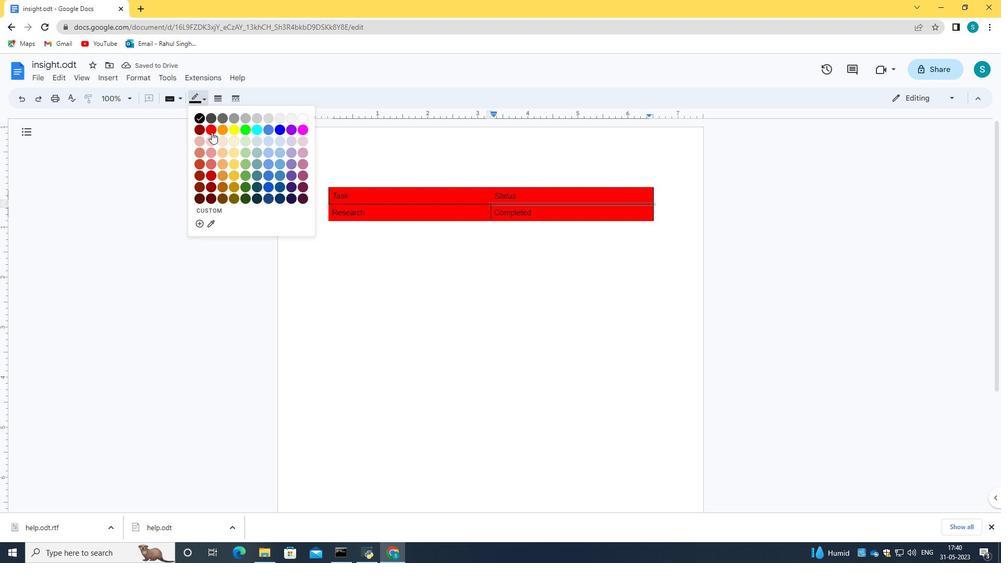 
Action: Mouse pressed left at (211, 131)
Screenshot: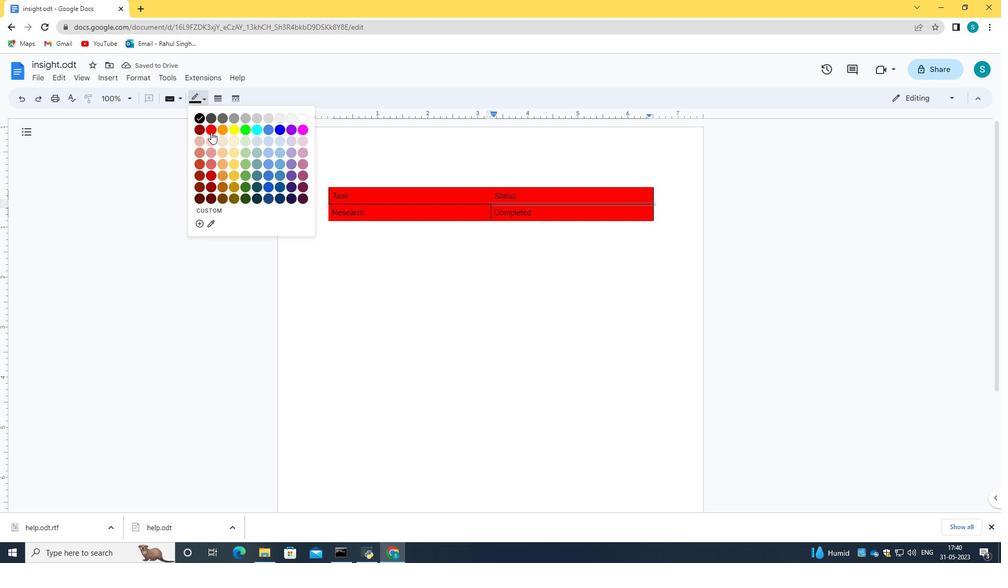 
Action: Mouse moved to (387, 203)
Screenshot: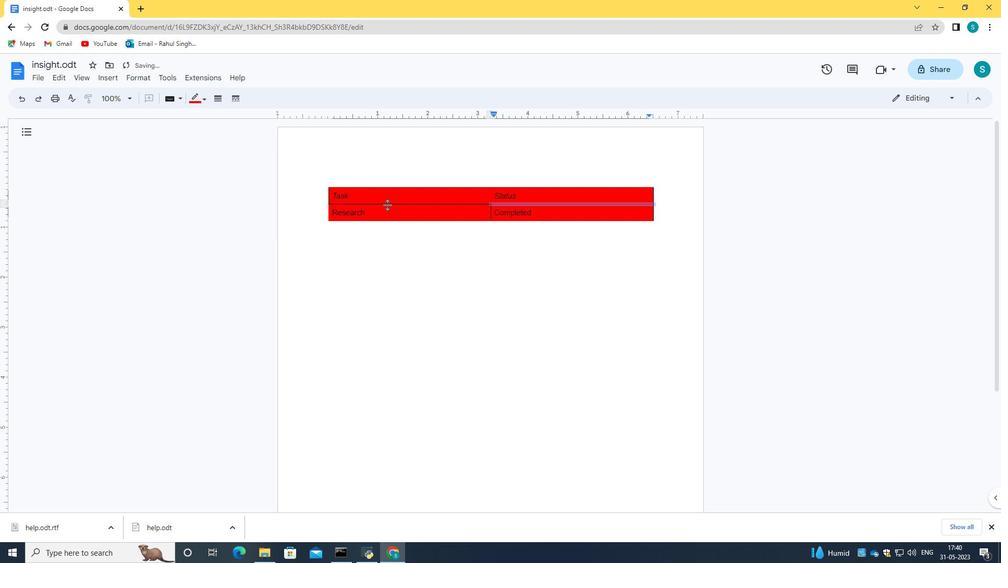 
Action: Mouse pressed left at (387, 203)
Screenshot: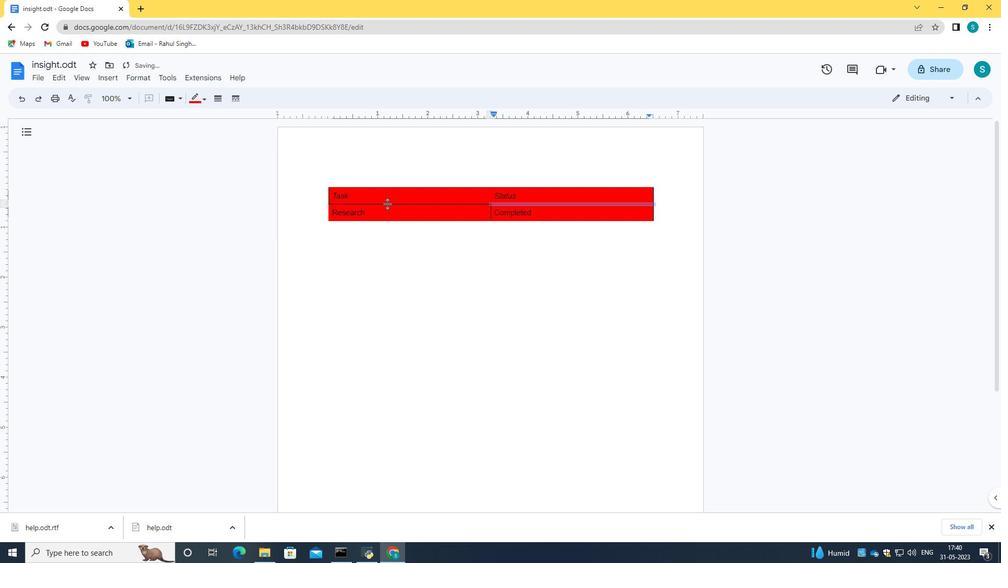 
Action: Mouse moved to (195, 100)
Screenshot: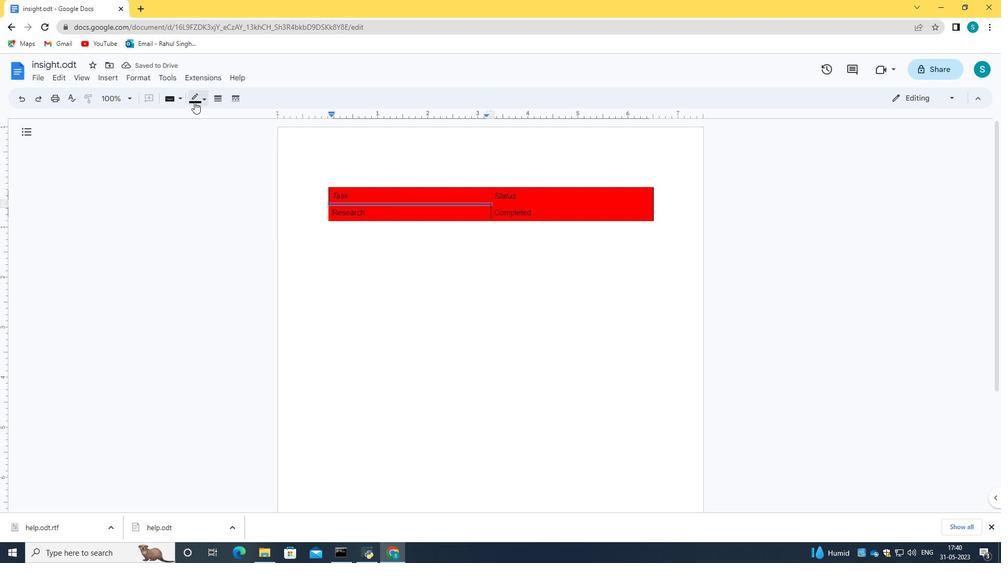 
Action: Mouse pressed left at (195, 100)
Screenshot: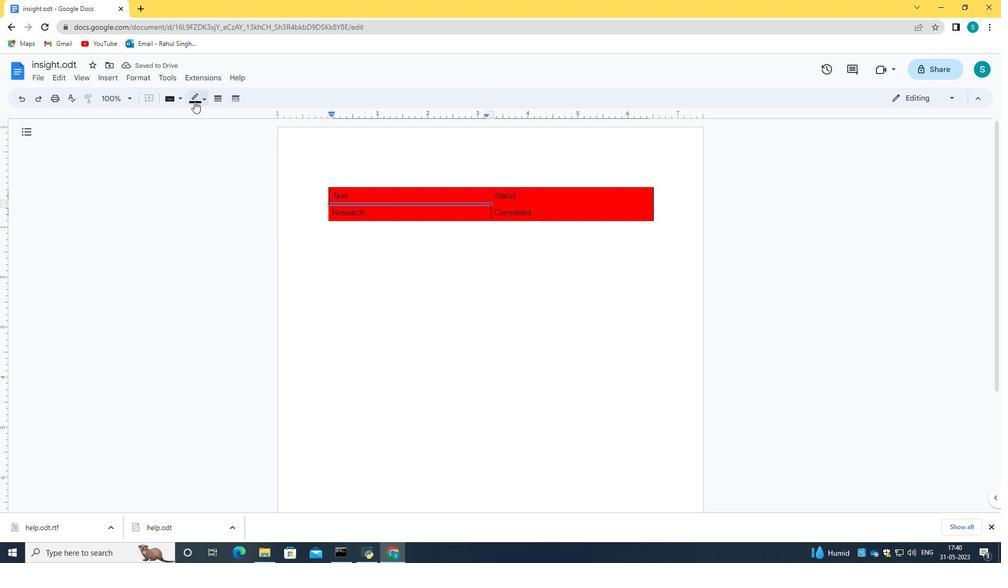 
Action: Mouse moved to (210, 129)
Screenshot: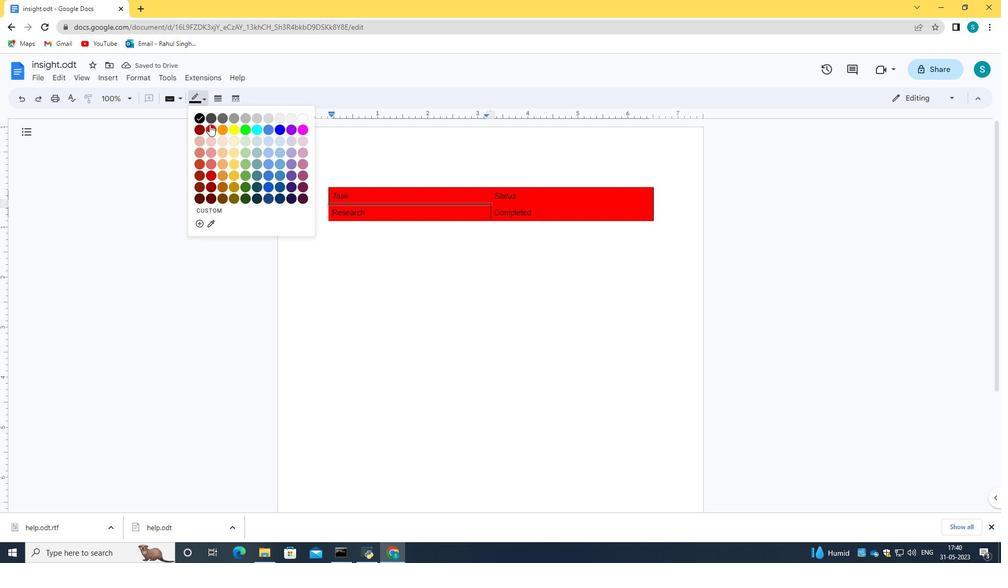 
Action: Mouse pressed left at (210, 129)
Screenshot: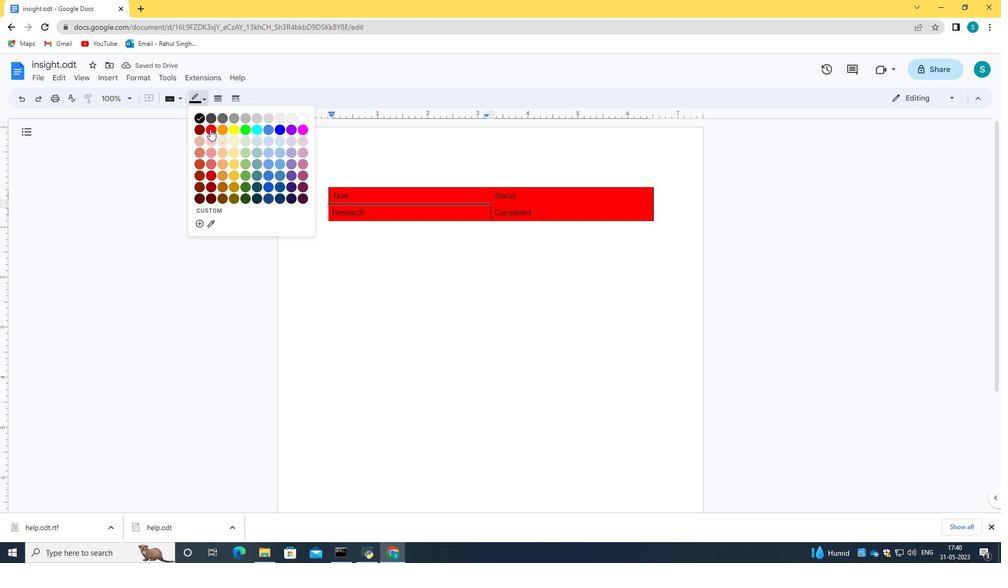 
Action: Mouse moved to (489, 210)
Screenshot: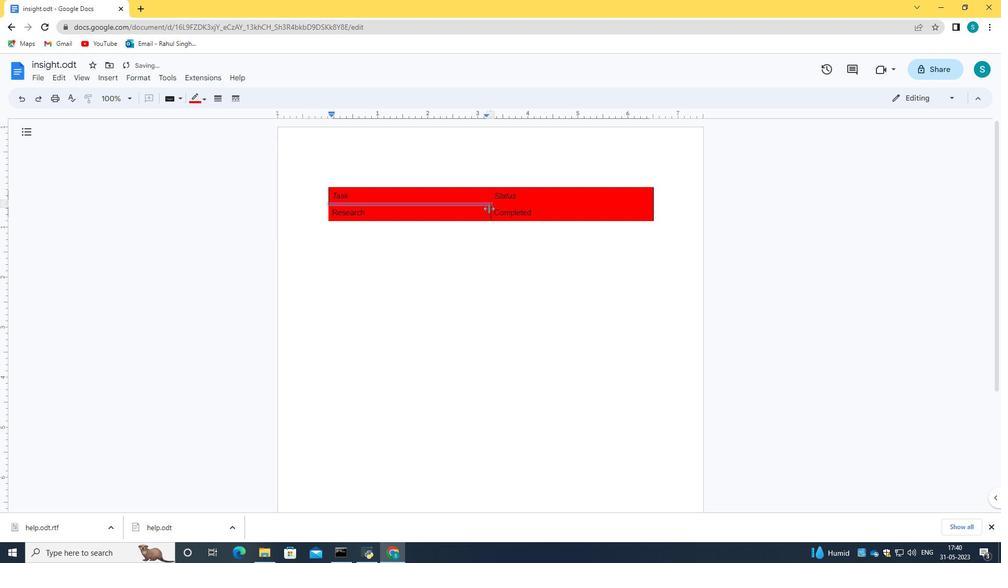 
Action: Mouse pressed left at (489, 210)
Screenshot: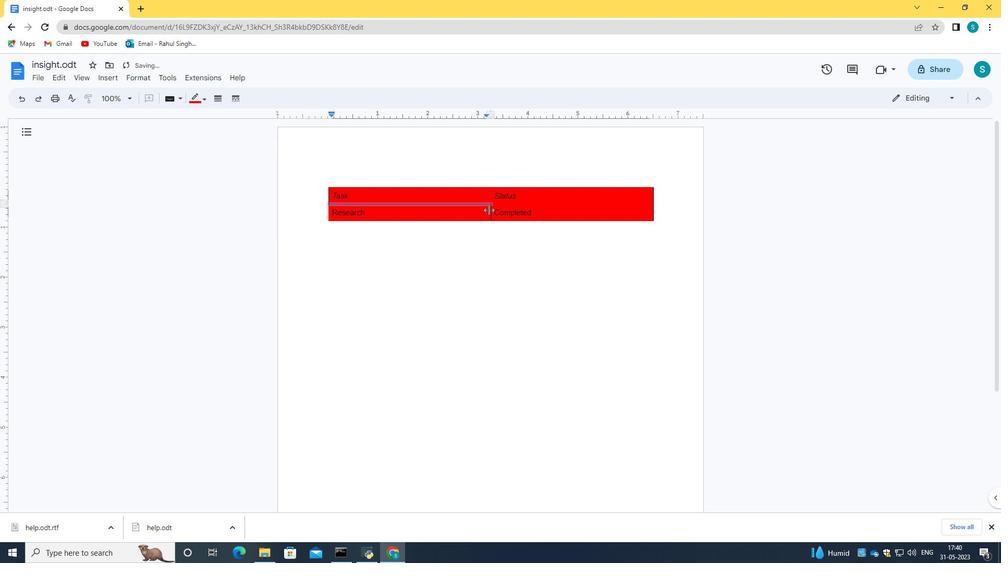 
Action: Mouse moved to (193, 95)
Screenshot: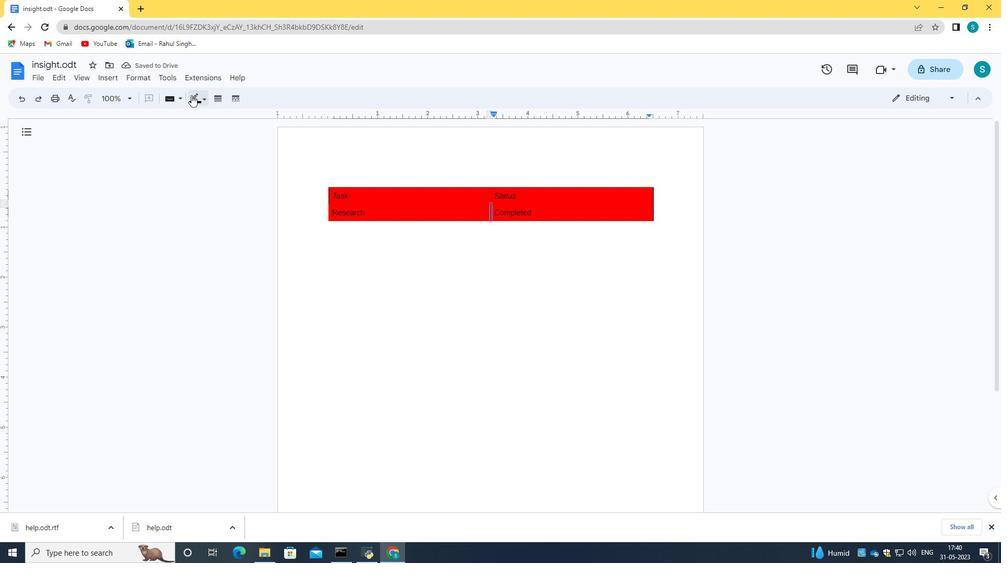 
Action: Mouse pressed left at (193, 95)
Screenshot: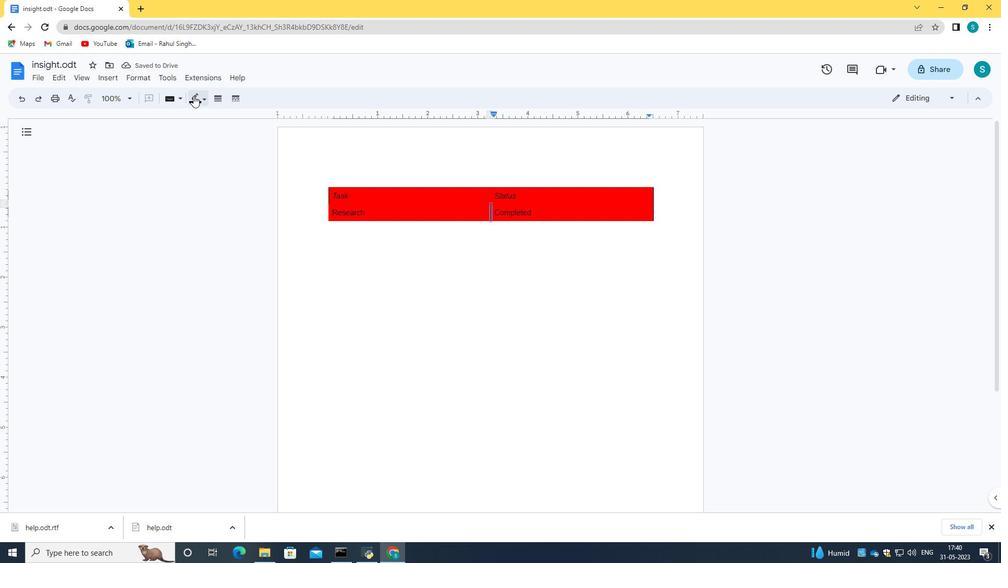 
Action: Mouse moved to (211, 128)
Screenshot: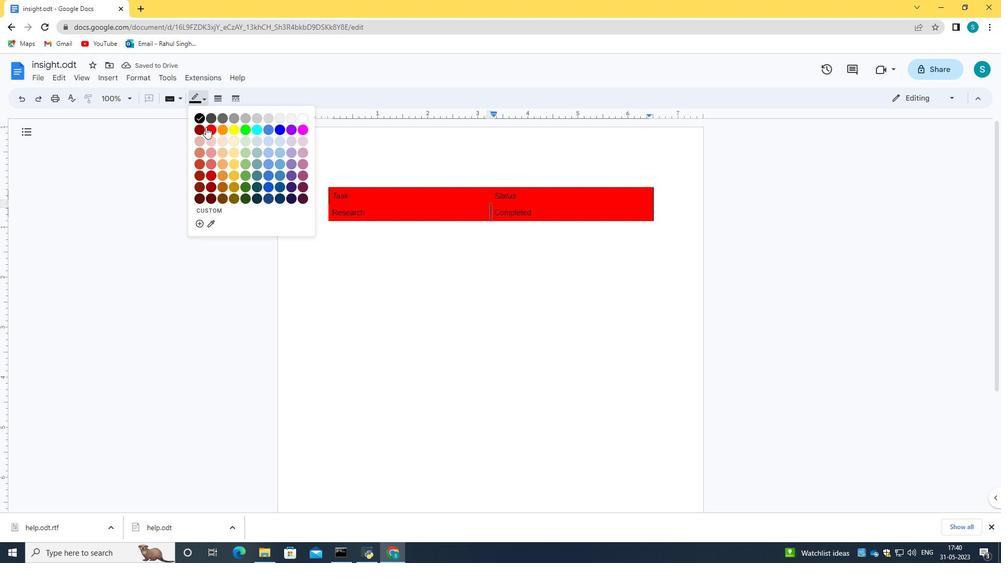 
Action: Mouse pressed left at (211, 128)
Screenshot: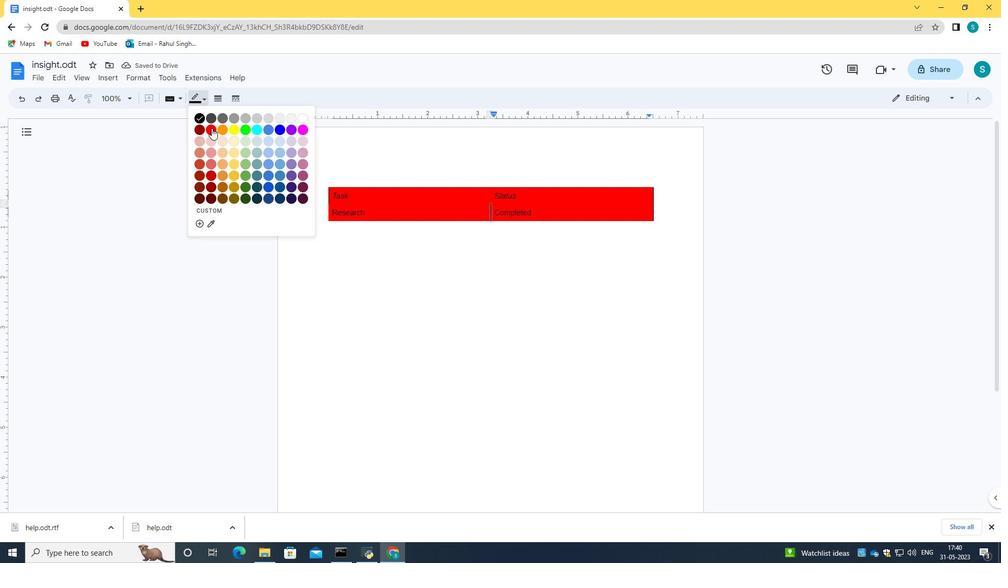 
Action: Mouse moved to (362, 272)
Screenshot: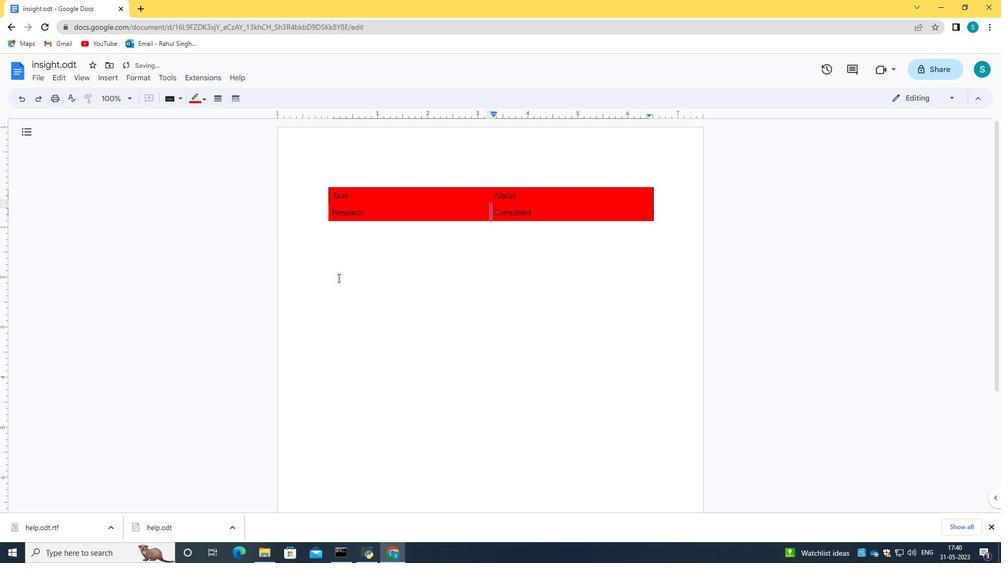 
Action: Mouse pressed left at (362, 272)
Screenshot: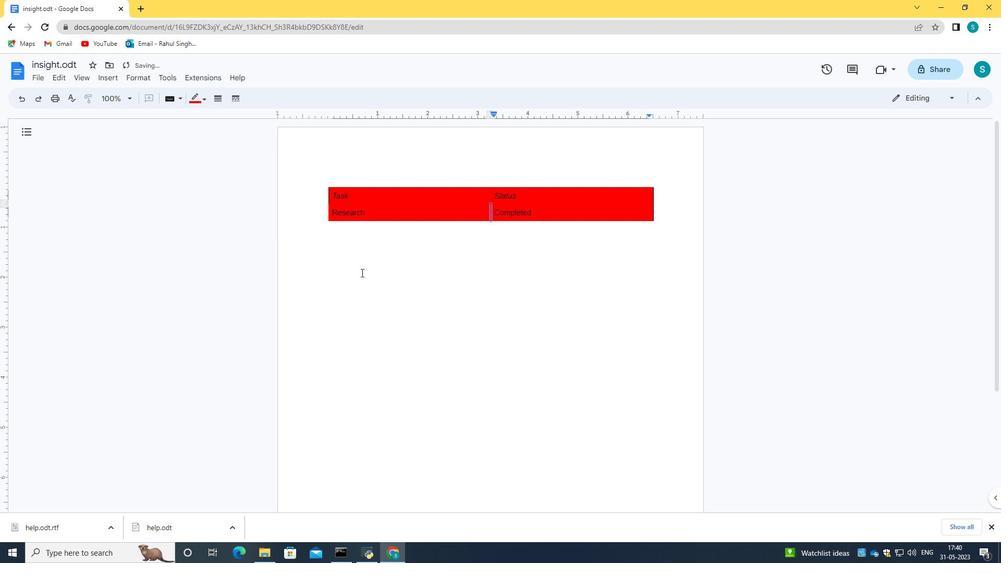 
Action: Mouse moved to (329, 189)
Screenshot: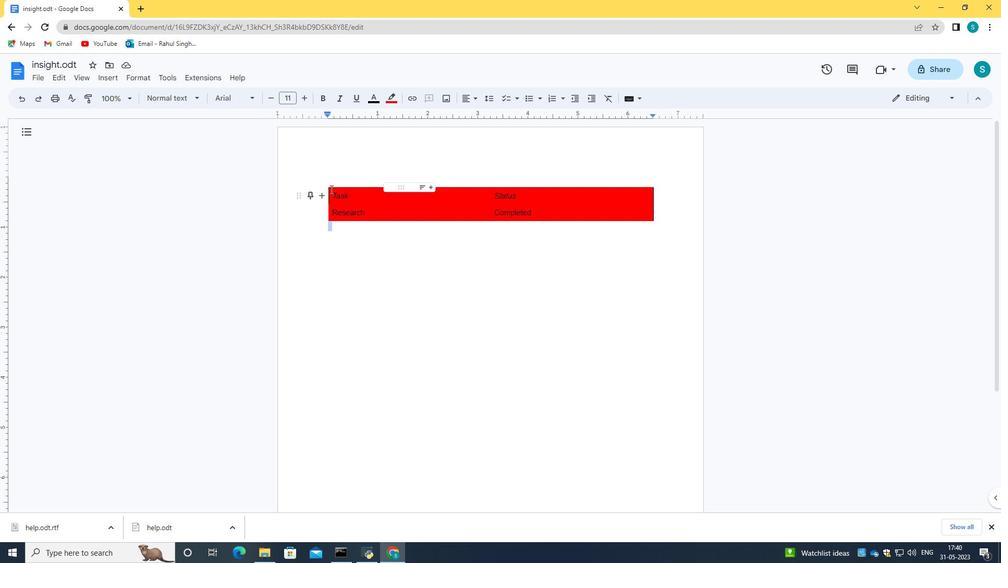 
Action: Mouse pressed left at (329, 189)
Screenshot: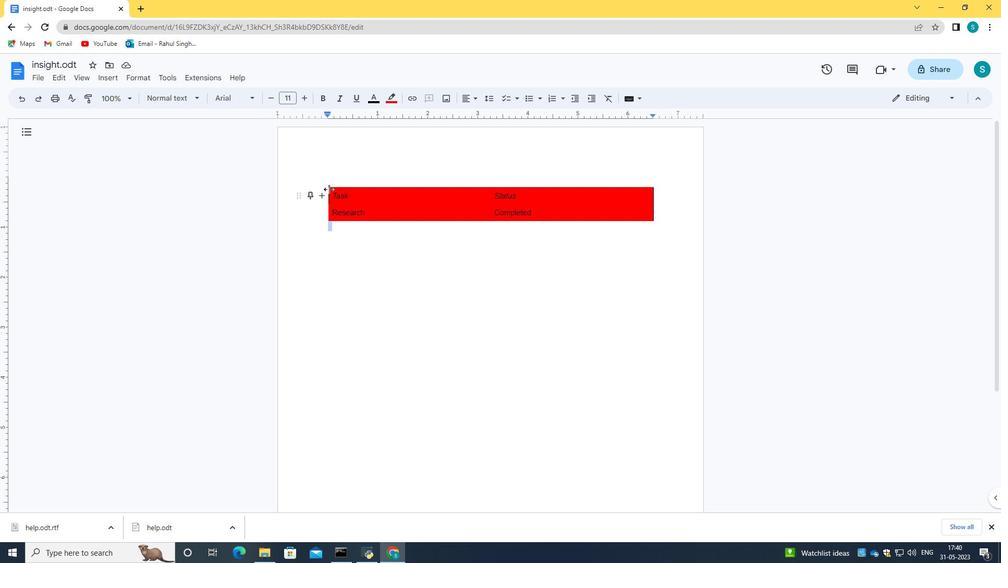 
Action: Mouse moved to (223, 97)
Screenshot: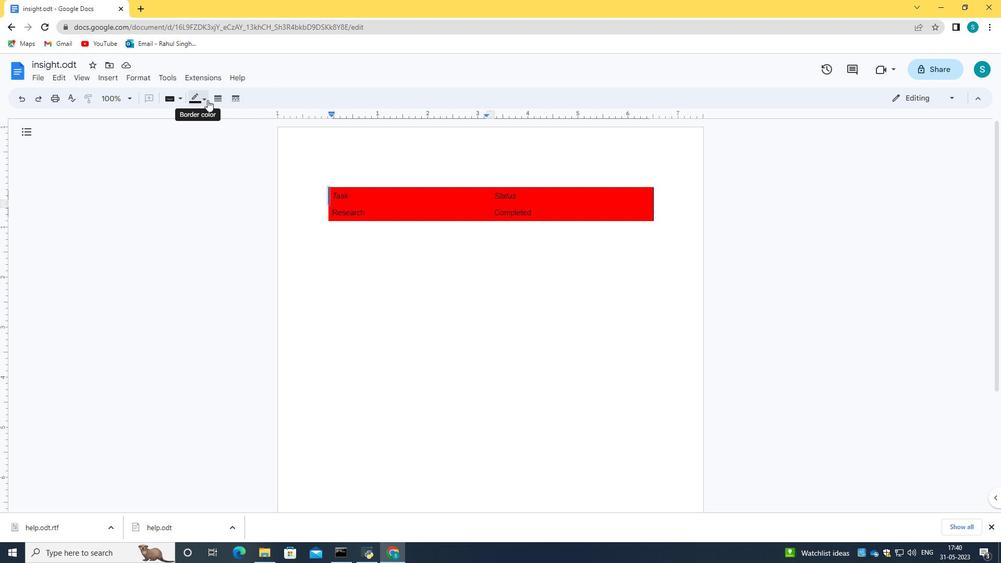 
Action: Mouse pressed left at (223, 97)
Screenshot: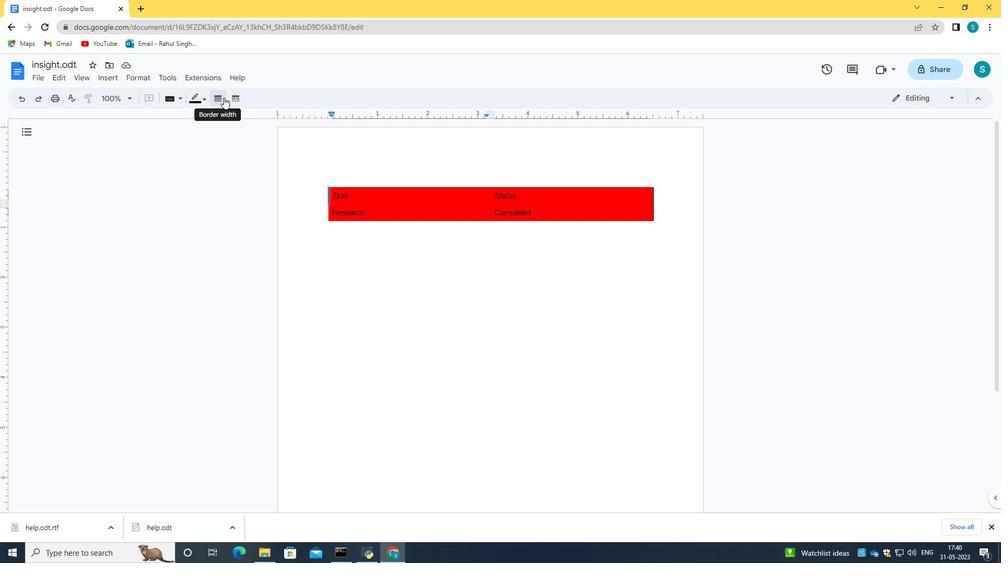 
Action: Mouse moved to (244, 160)
Screenshot: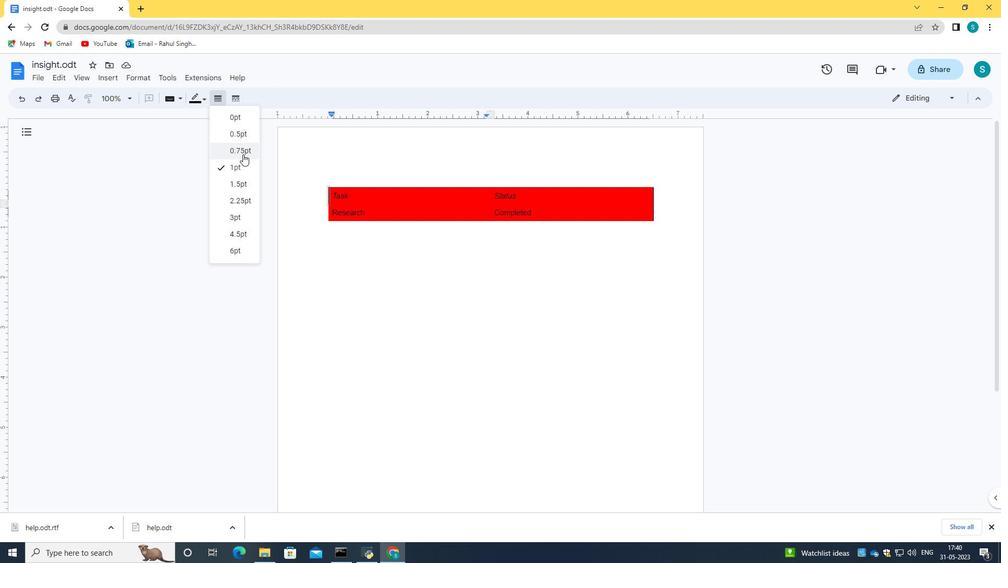 
Action: Mouse pressed left at (244, 160)
Screenshot: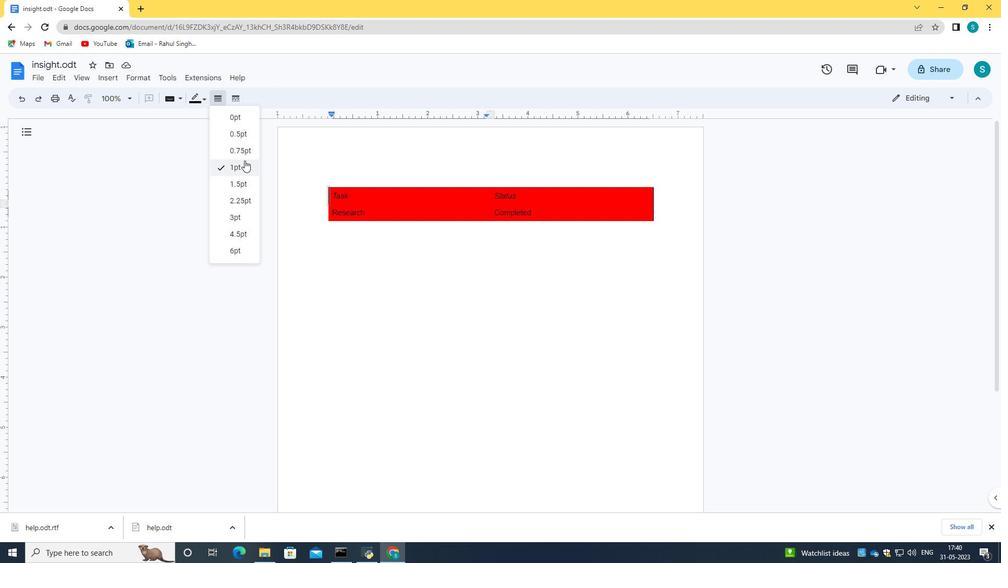 
Action: Mouse moved to (360, 196)
Screenshot: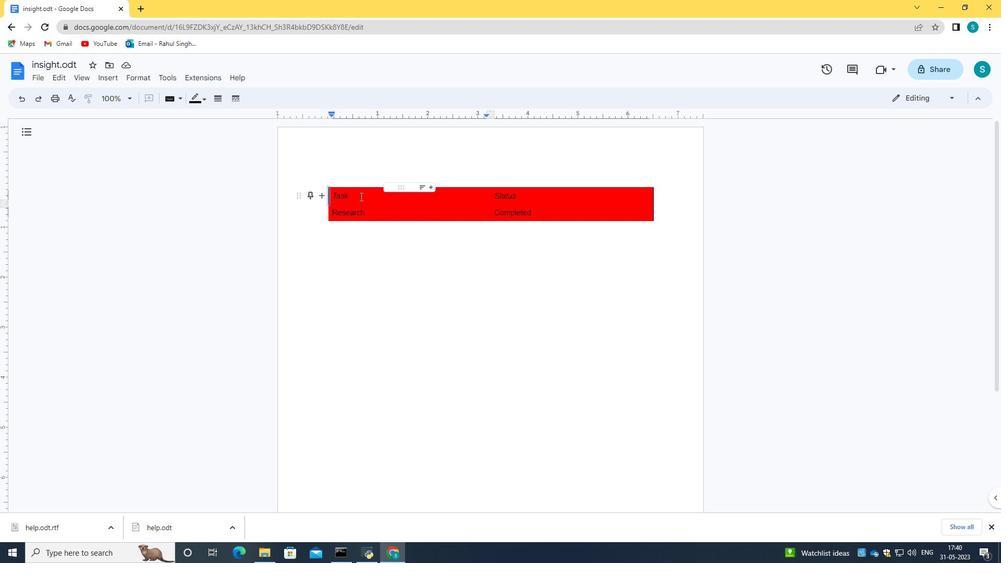 
Action: Mouse pressed left at (360, 196)
Screenshot: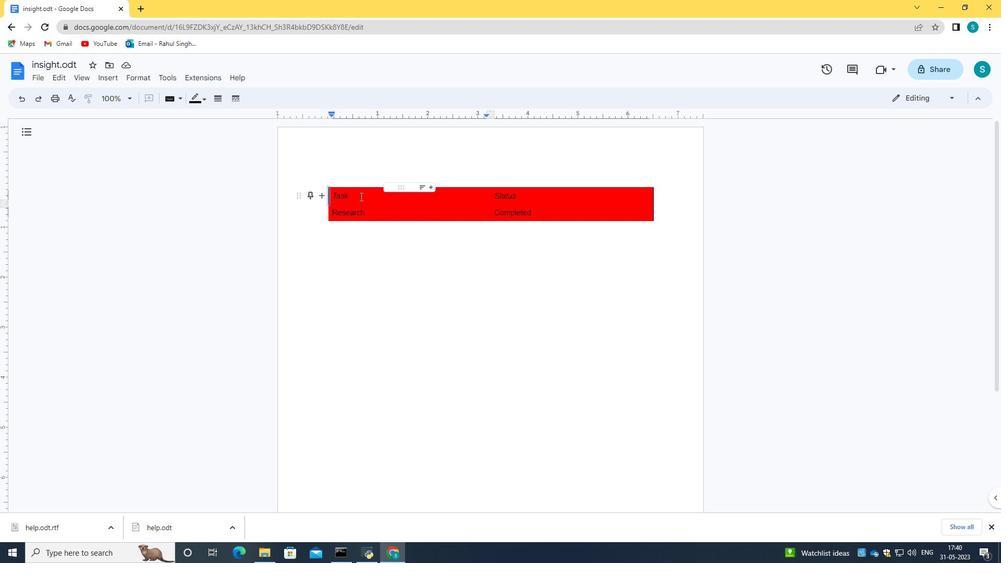 
Action: Mouse moved to (357, 195)
Screenshot: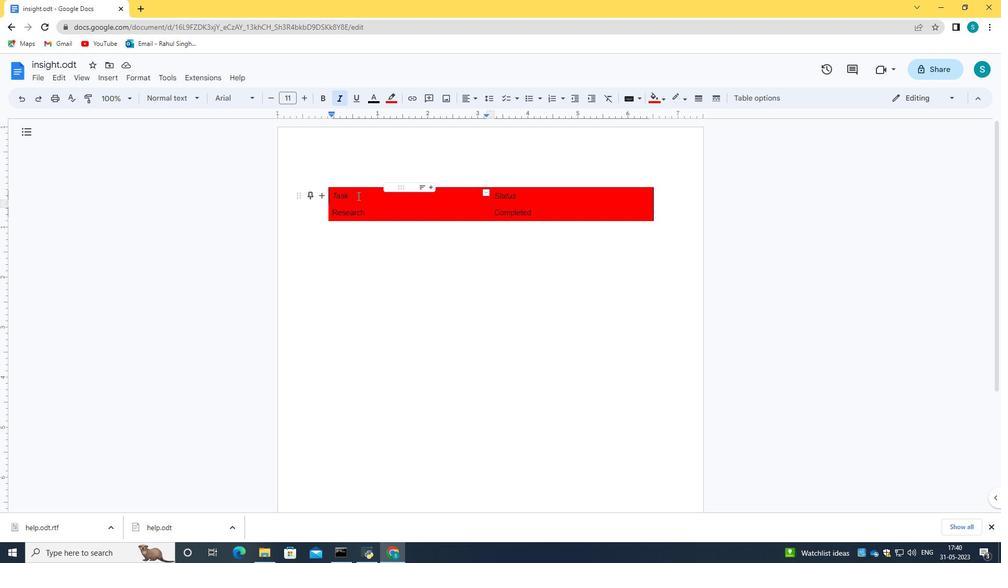 
Action: Mouse pressed left at (357, 195)
Screenshot: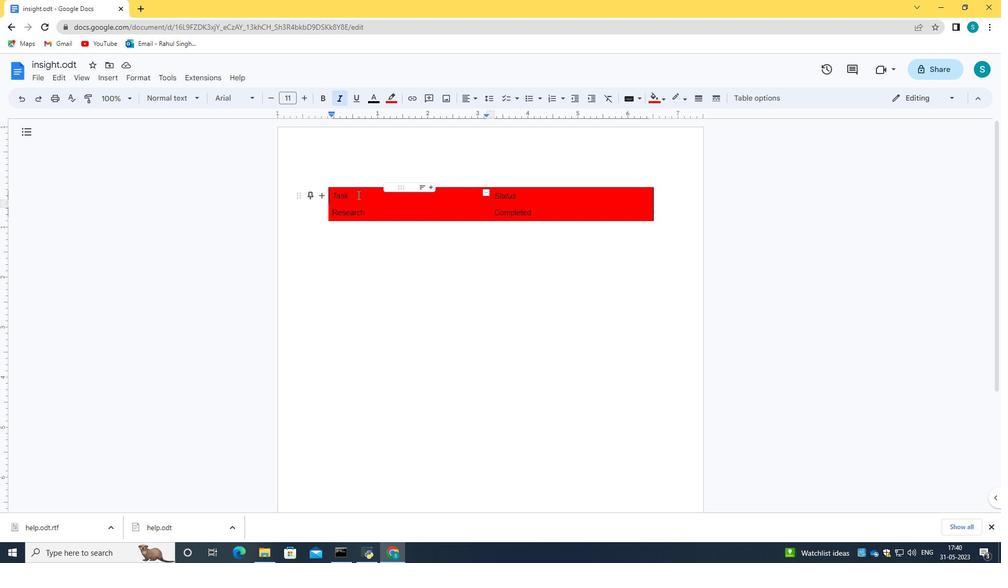 
Action: Mouse moved to (392, 95)
Screenshot: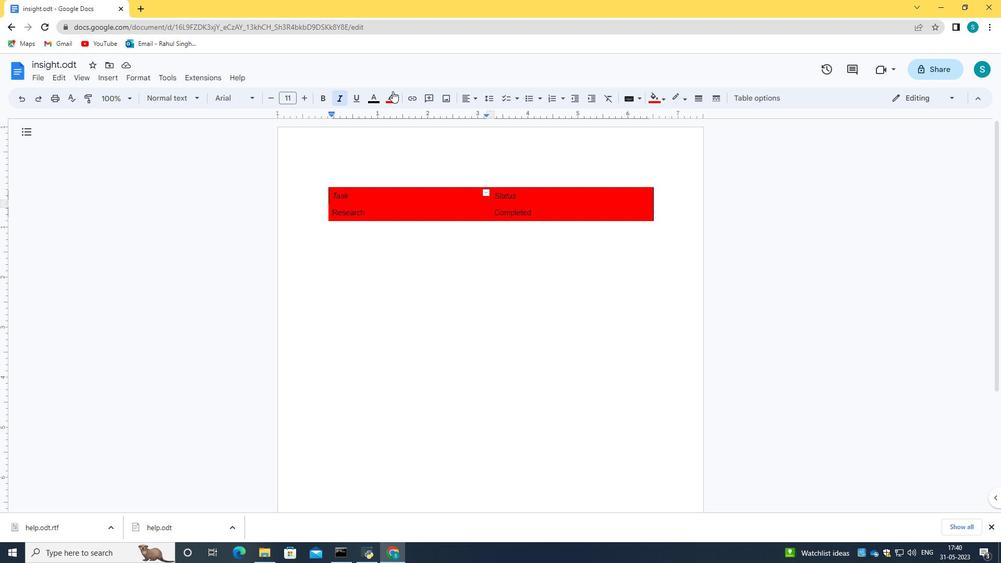 
Action: Mouse pressed left at (392, 95)
Screenshot: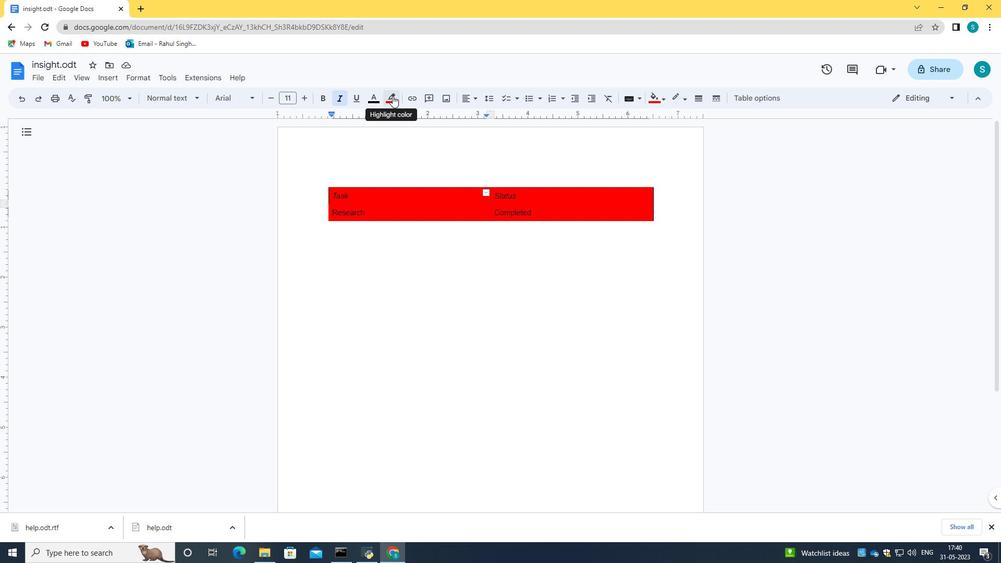 
Action: Mouse moved to (418, 146)
Screenshot: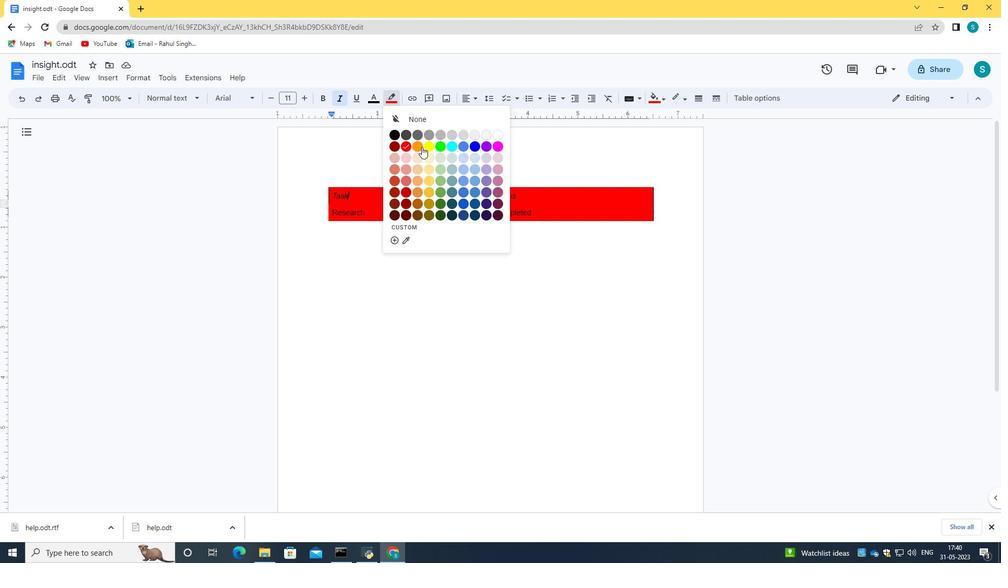 
Action: Mouse pressed left at (418, 146)
Screenshot: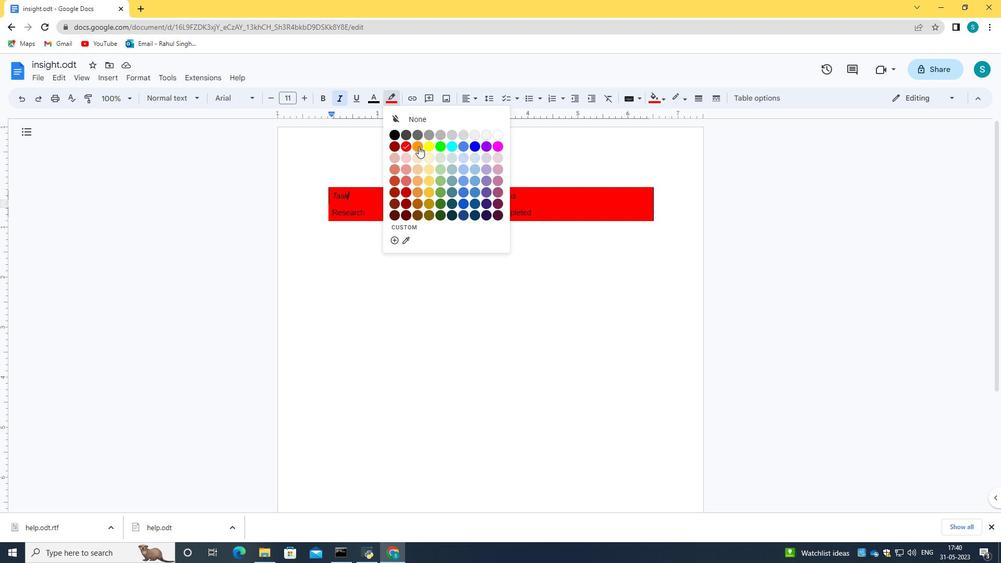 
Action: Mouse moved to (377, 190)
Screenshot: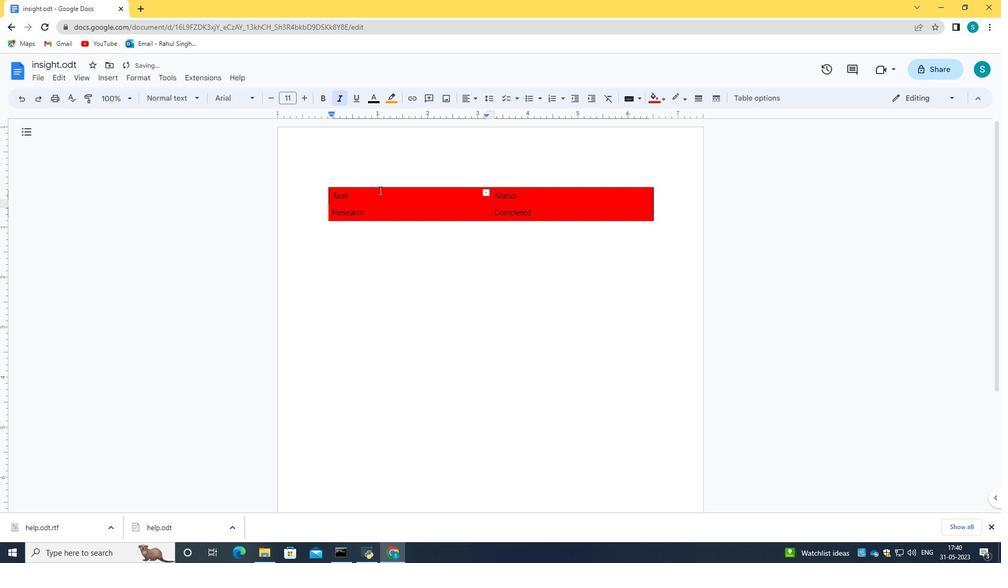 
Action: Mouse pressed left at (377, 190)
Screenshot: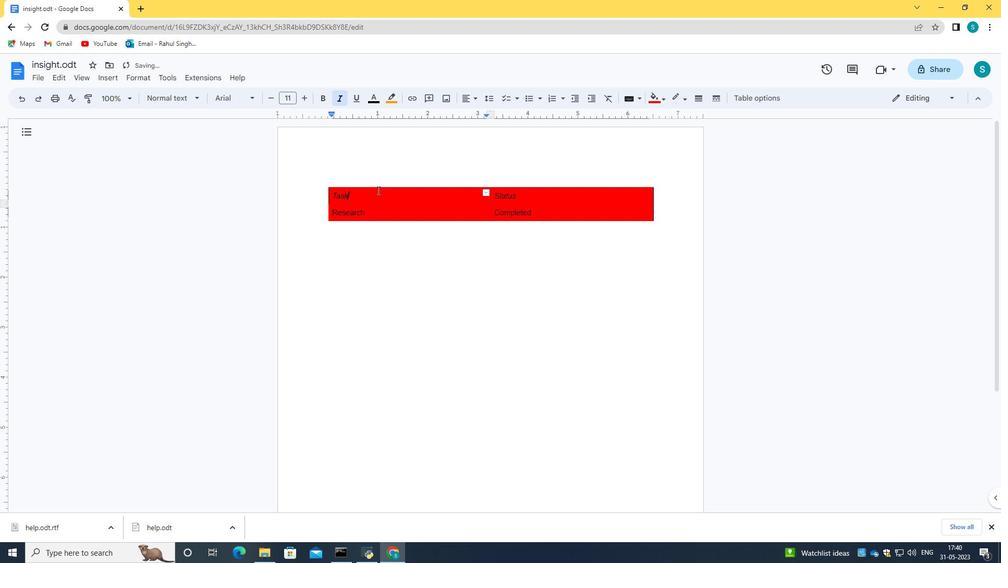 
Action: Mouse moved to (357, 193)
Screenshot: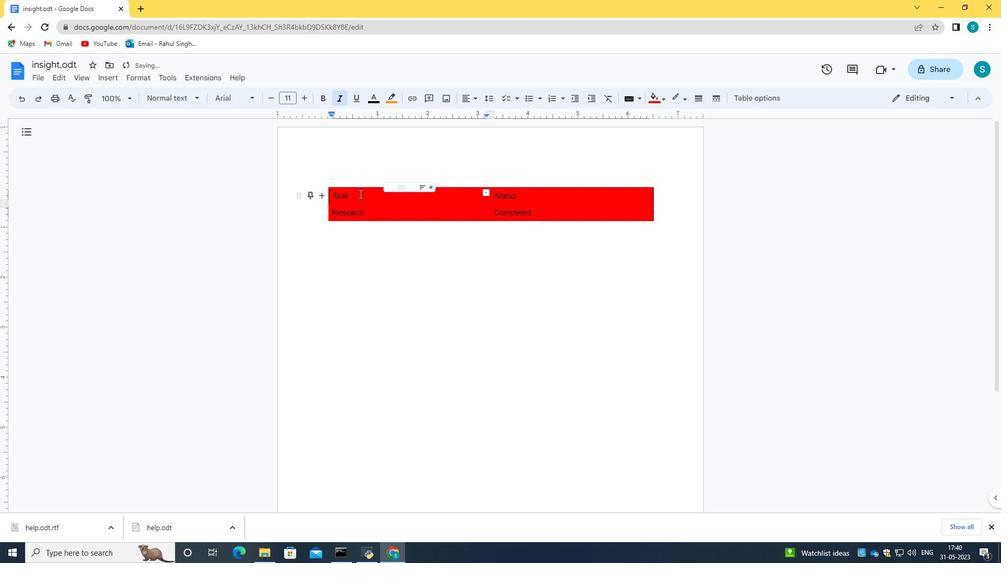 
Action: Mouse pressed left at (357, 193)
Screenshot: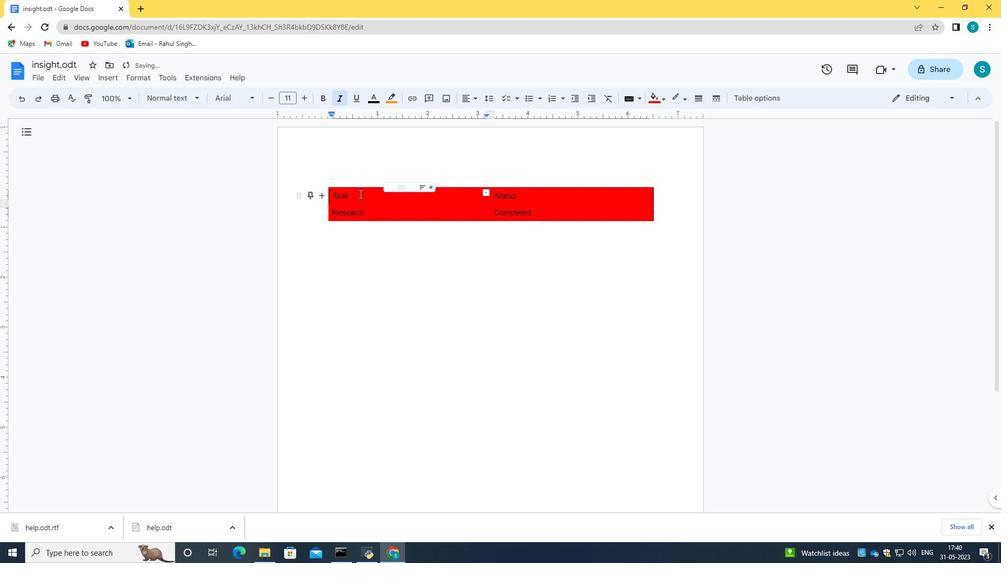 
Action: Mouse moved to (330, 194)
Screenshot: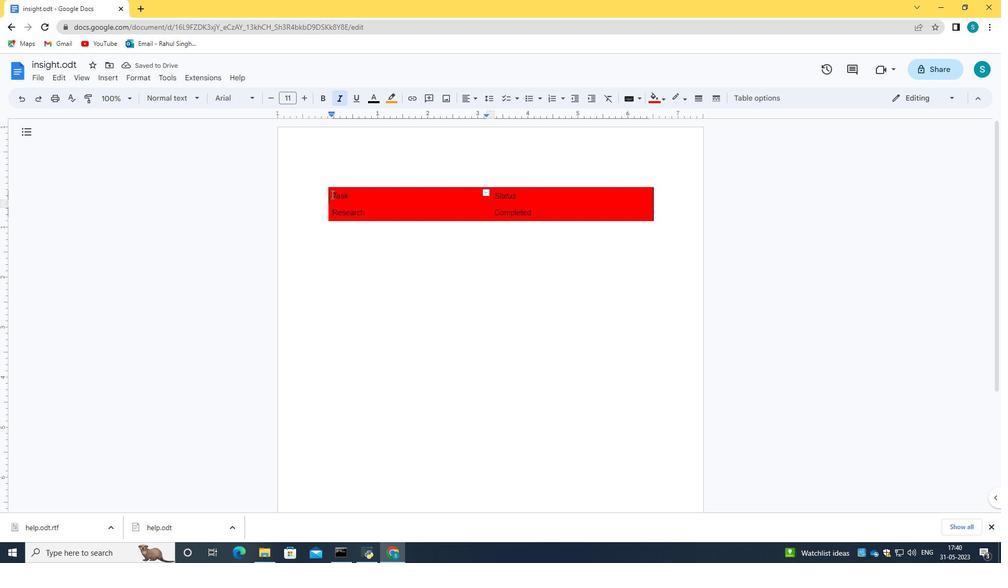 
Action: Mouse pressed left at (330, 194)
Screenshot: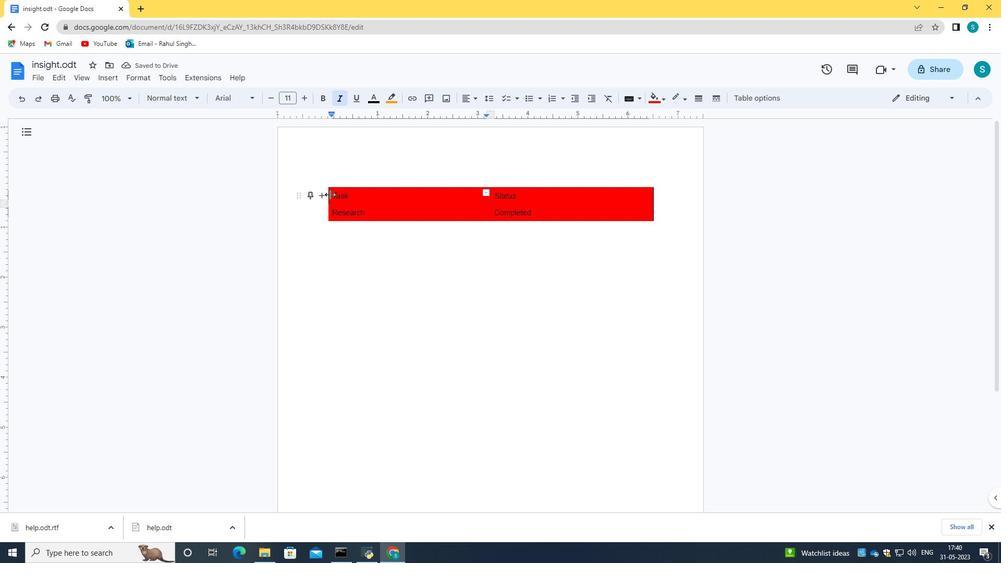 
Action: Mouse moved to (389, 197)
Screenshot: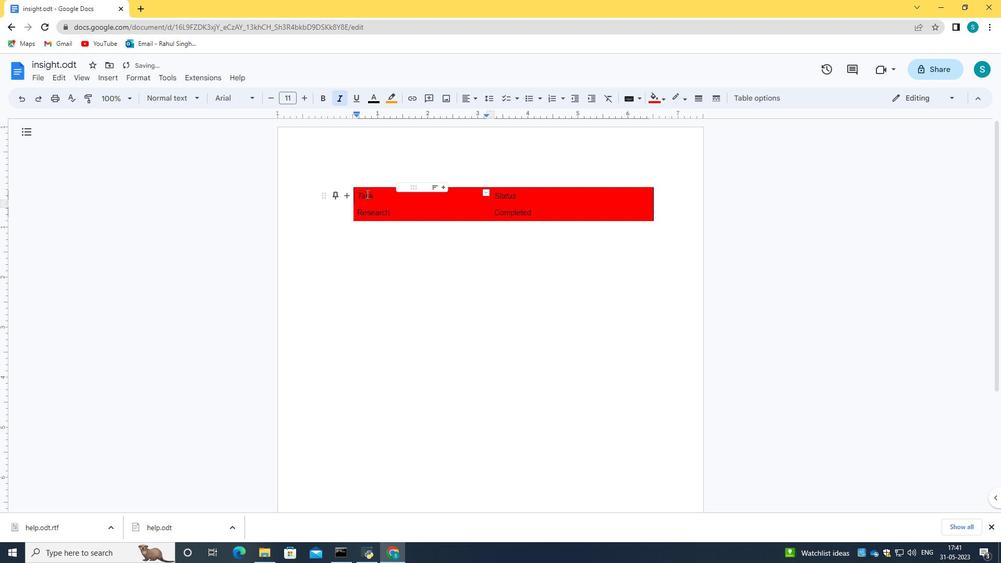 
Action: Mouse pressed left at (389, 197)
Screenshot: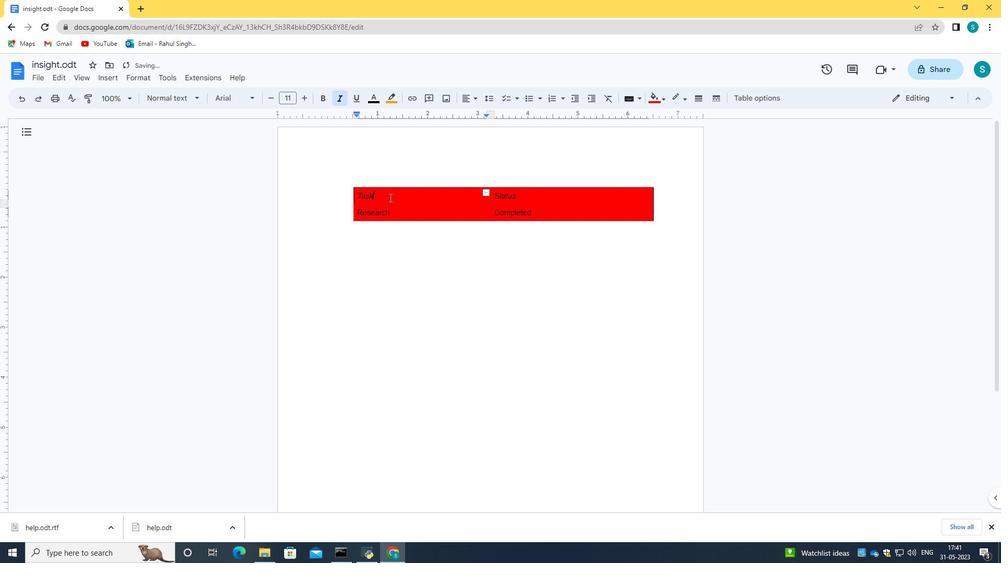 
Action: Mouse moved to (353, 193)
Screenshot: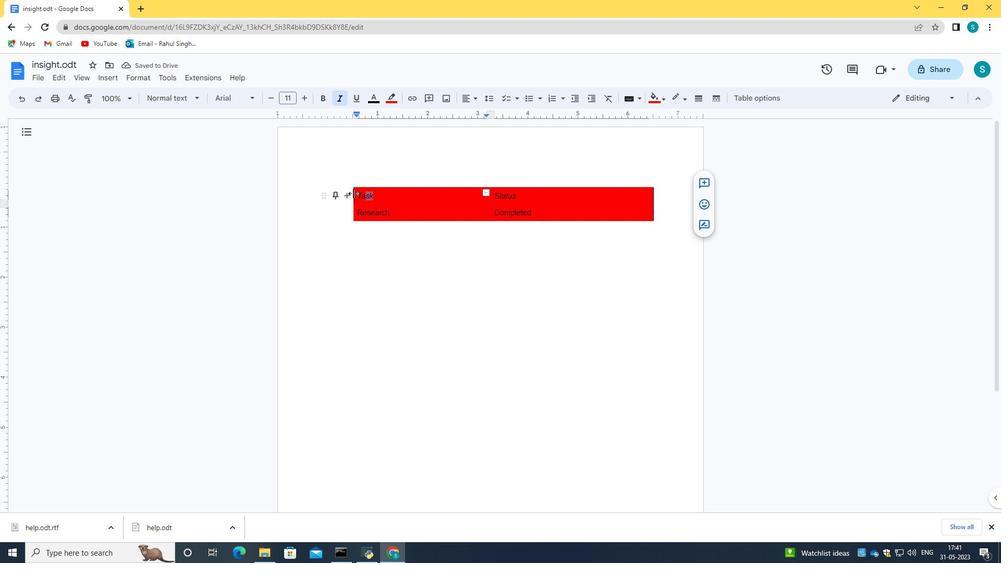 
Action: Mouse pressed left at (353, 193)
Screenshot: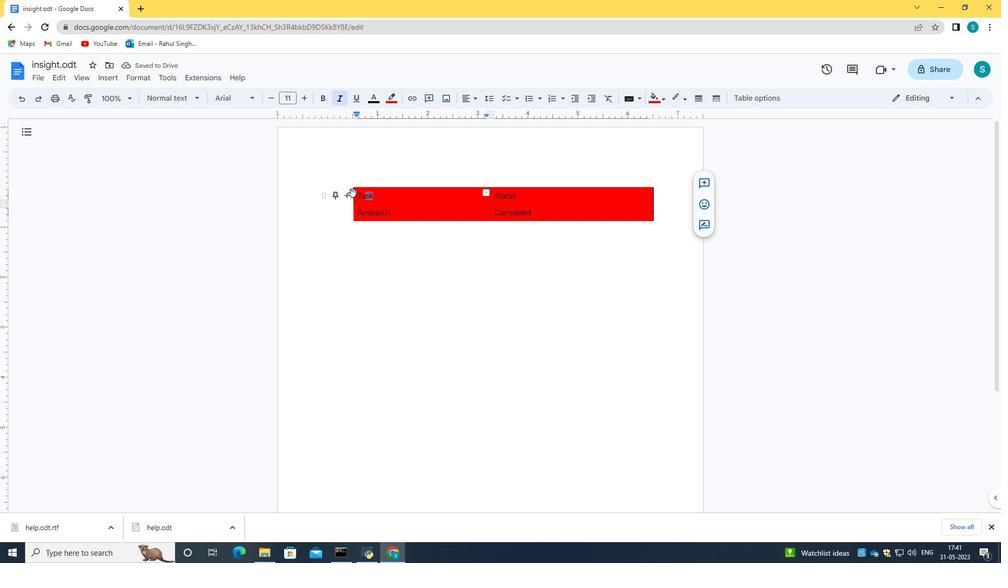 
Action: Mouse moved to (346, 180)
Screenshot: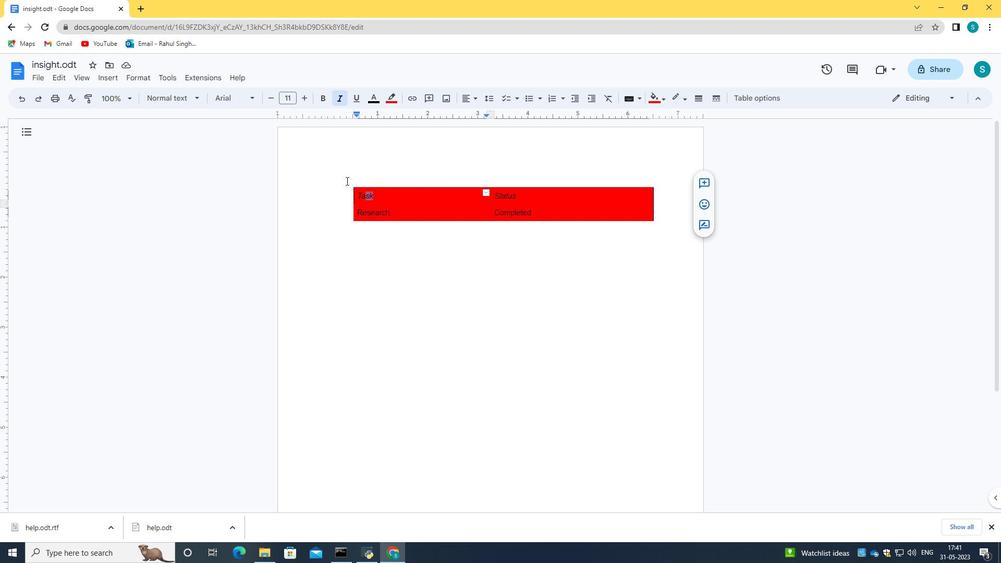 
Action: Mouse pressed left at (346, 180)
Screenshot: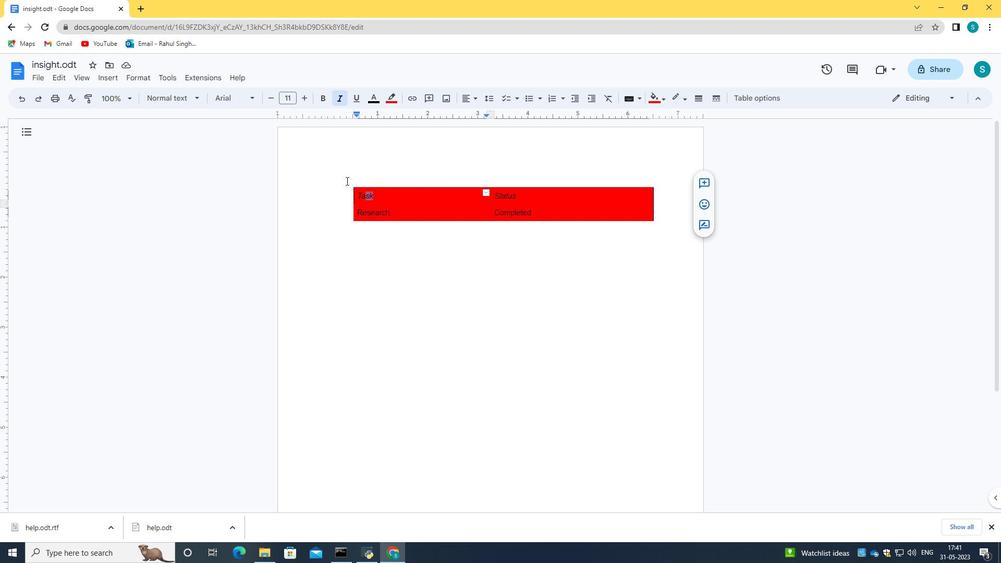 
Action: Mouse moved to (351, 193)
Screenshot: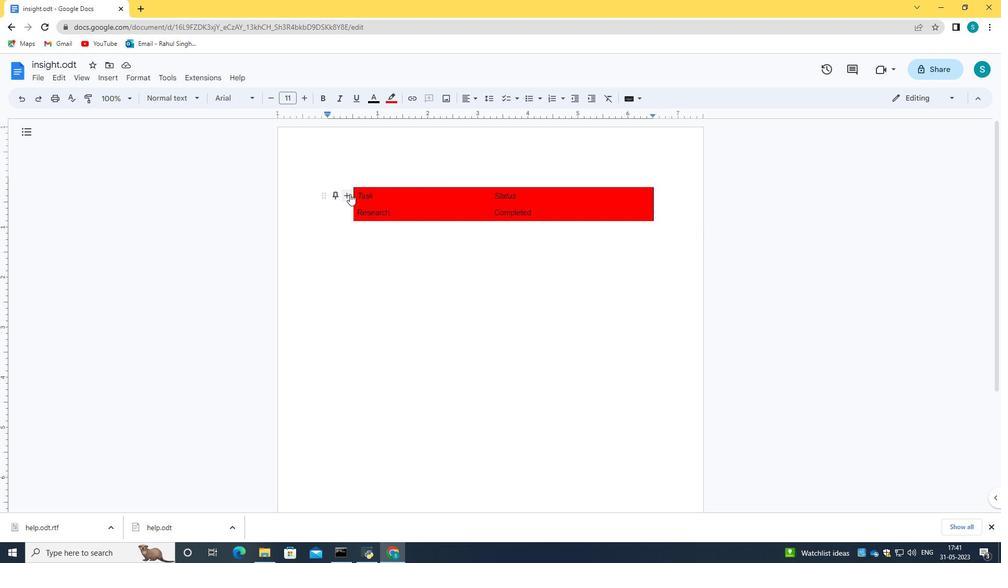 
Action: Mouse pressed left at (351, 193)
Screenshot: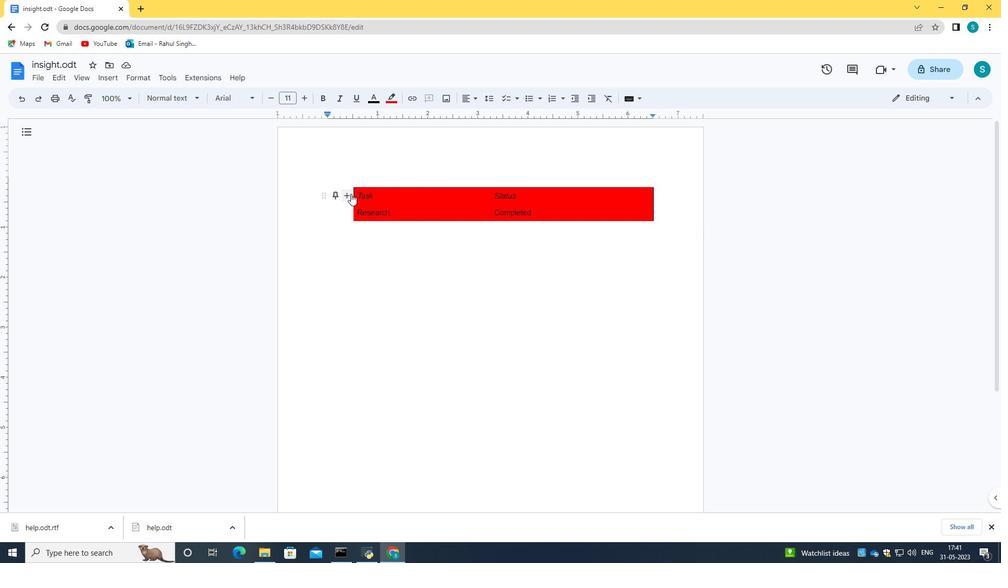 
Action: Mouse moved to (29, 99)
Screenshot: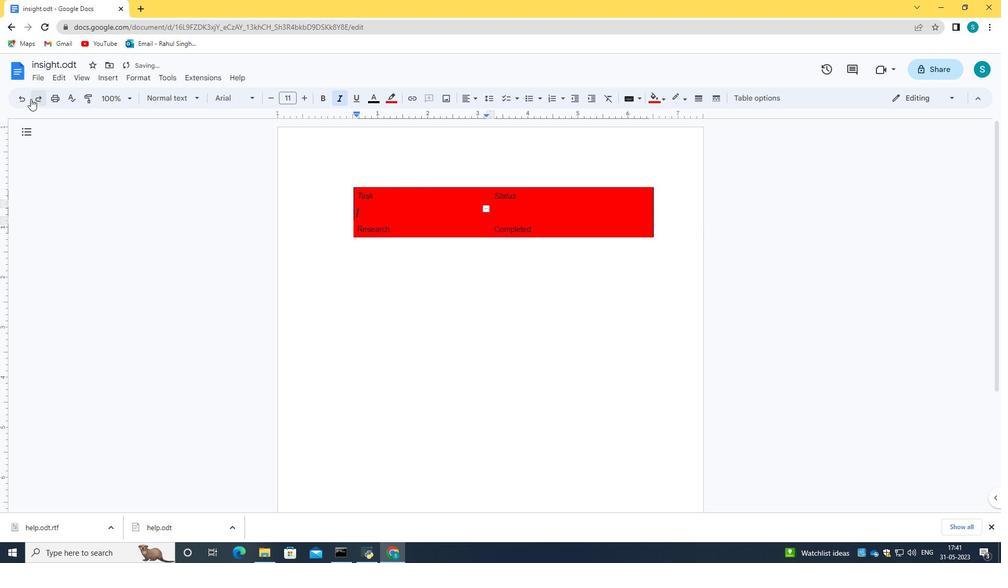 
Action: Mouse pressed left at (29, 99)
Screenshot: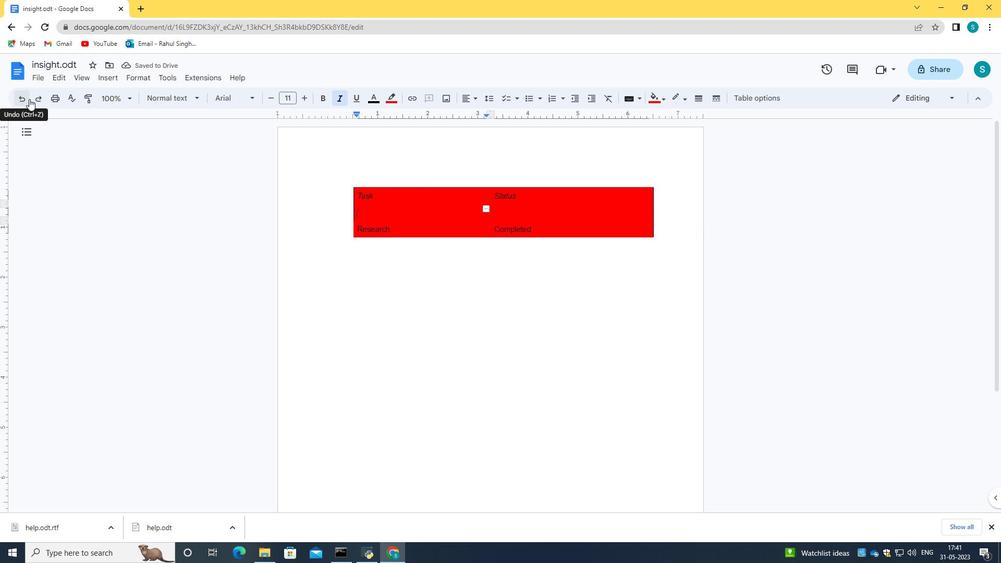 
Action: Mouse moved to (344, 190)
Screenshot: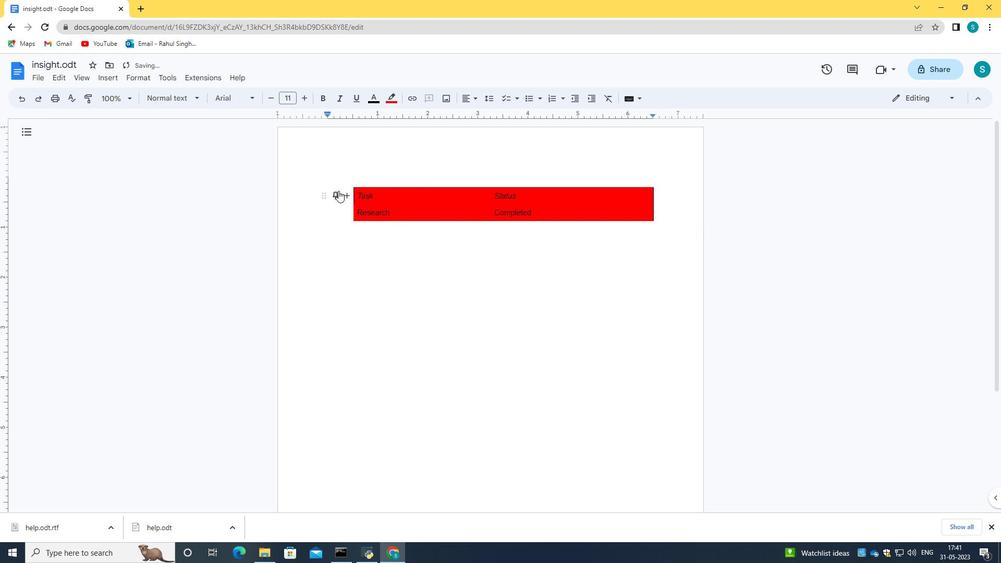 
Action: Mouse pressed left at (344, 190)
Screenshot: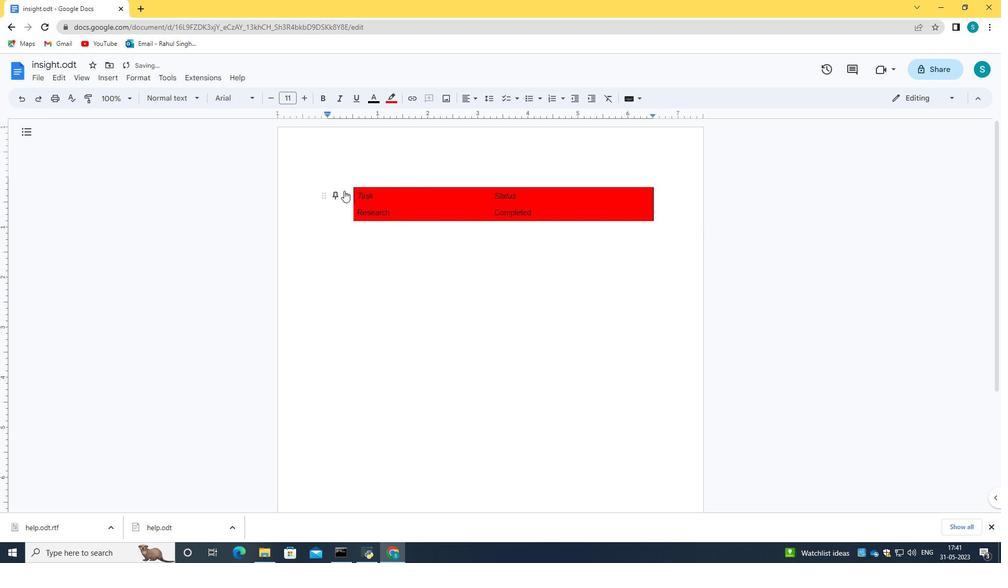 
Action: Mouse moved to (26, 100)
Screenshot: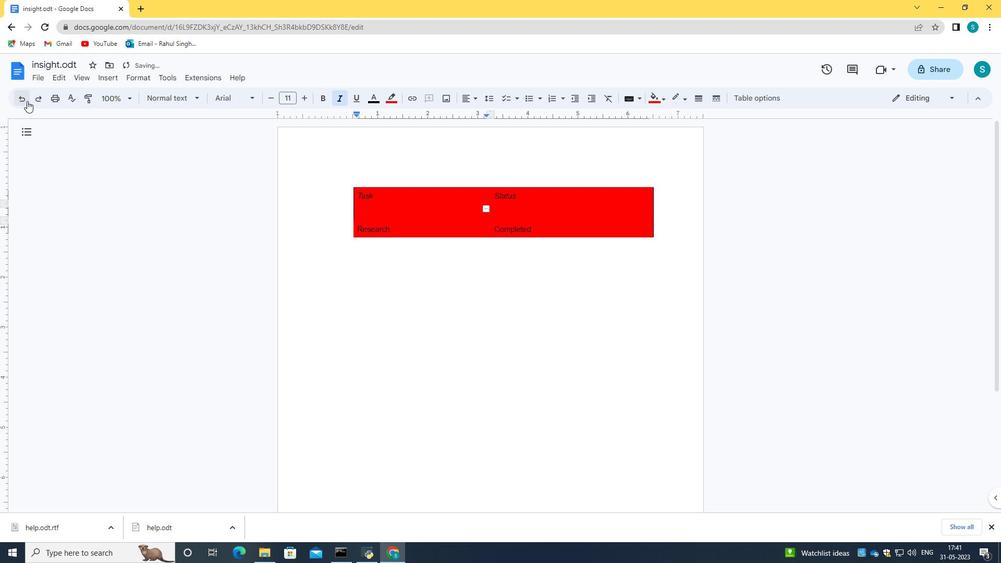 
Action: Mouse pressed left at (26, 100)
Screenshot: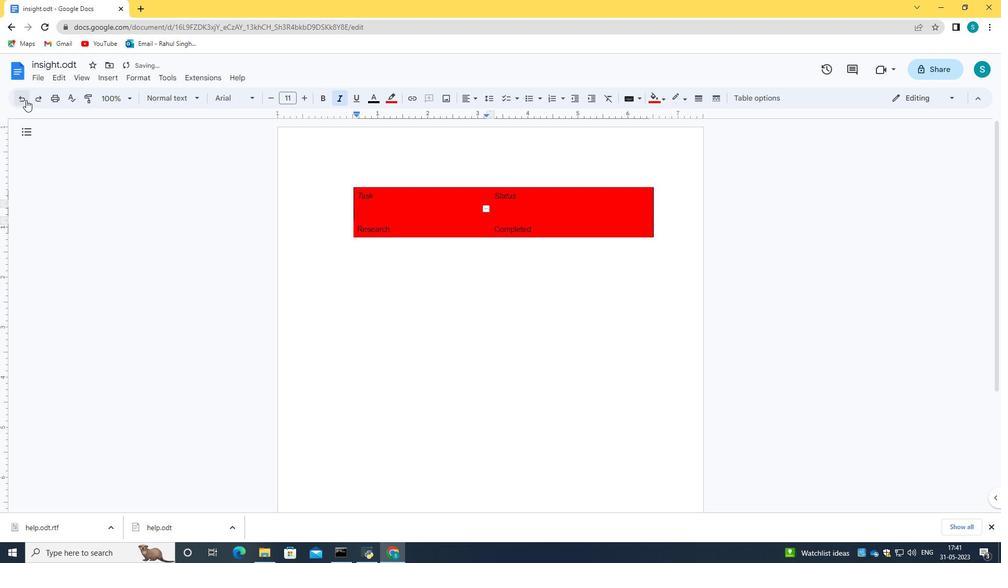 
Action: Mouse moved to (652, 193)
Screenshot: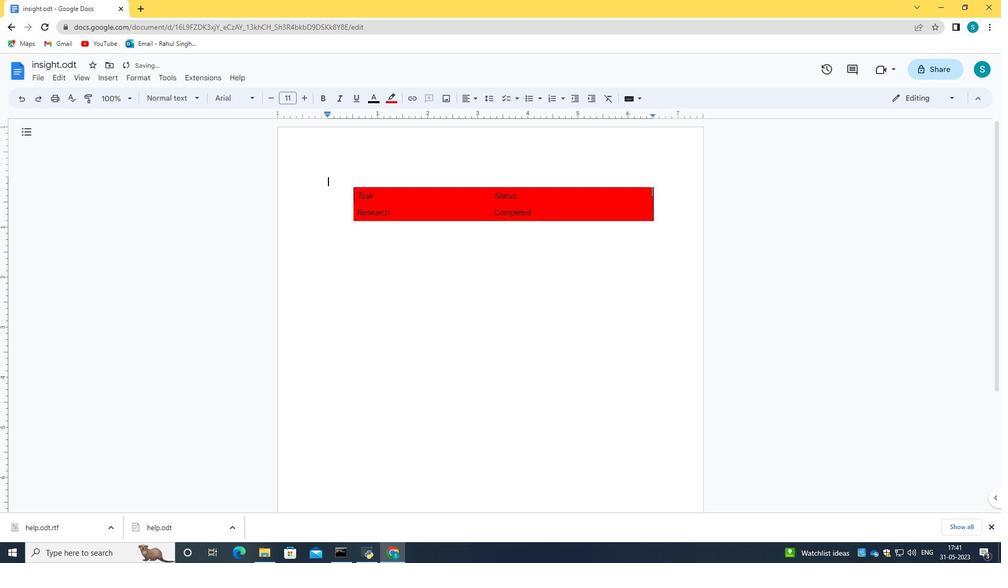 
Action: Mouse pressed left at (652, 193)
Screenshot: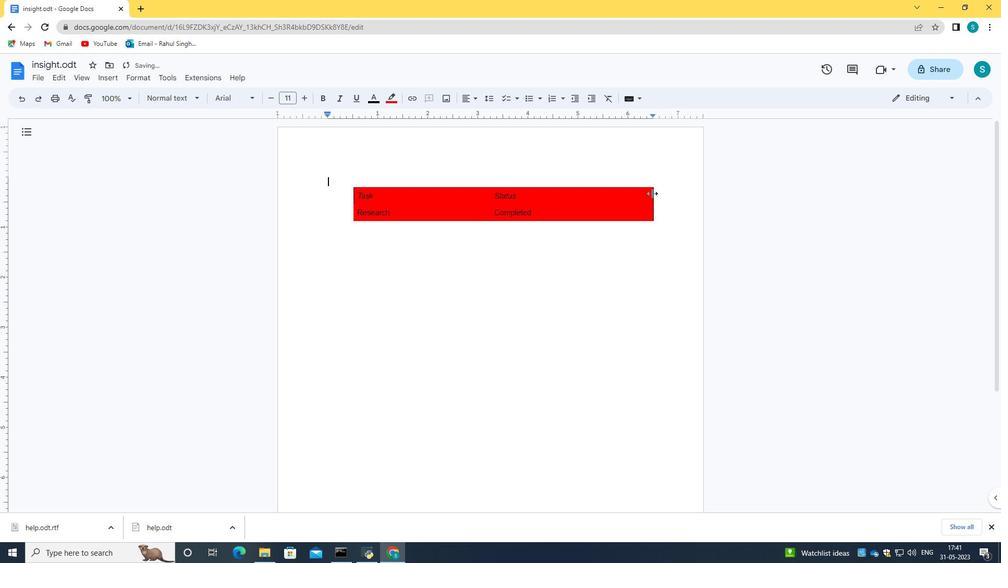 
Action: Mouse moved to (356, 192)
Screenshot: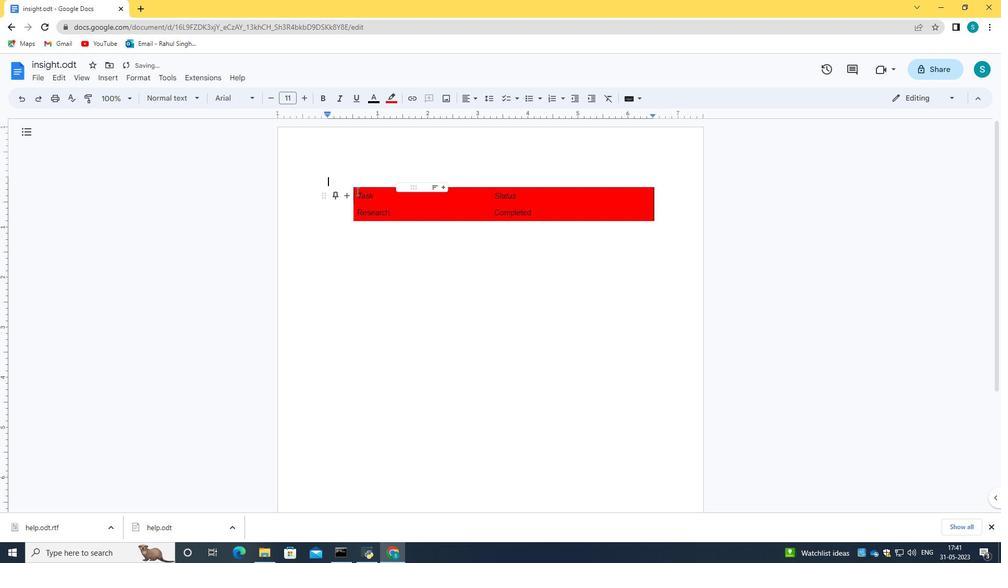 
Action: Mouse pressed left at (356, 192)
Screenshot: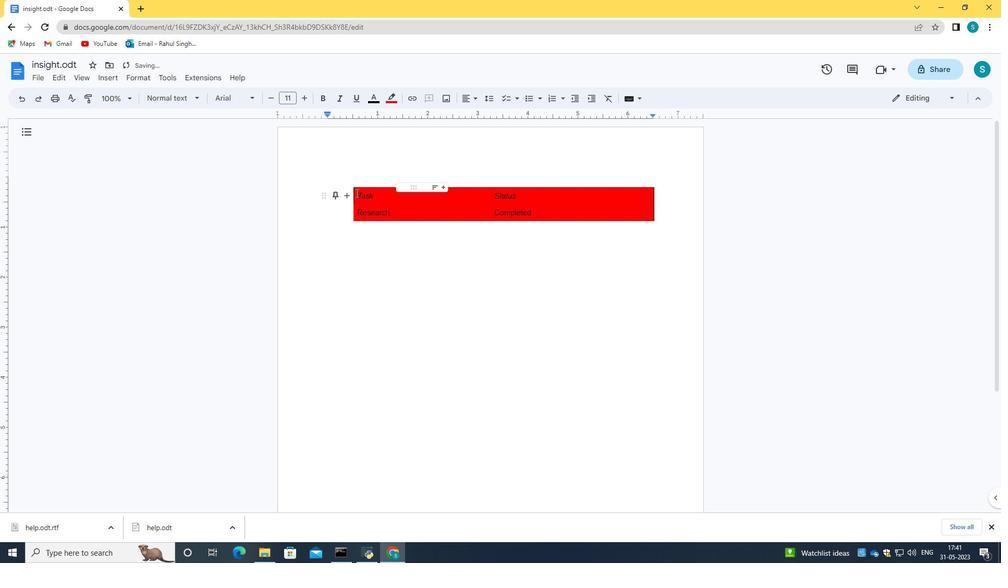 
Action: Mouse moved to (390, 95)
Screenshot: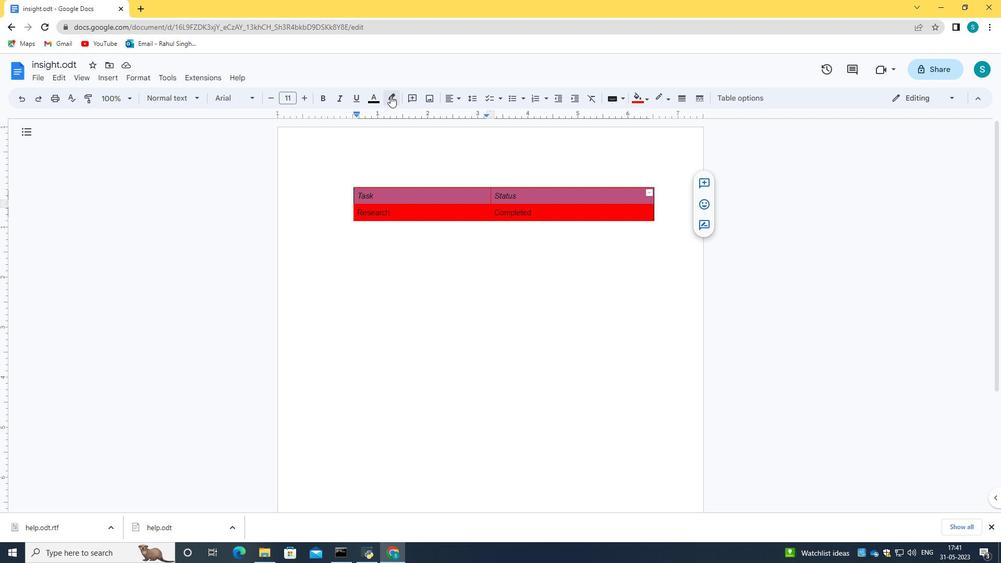 
Action: Mouse pressed left at (390, 95)
Screenshot: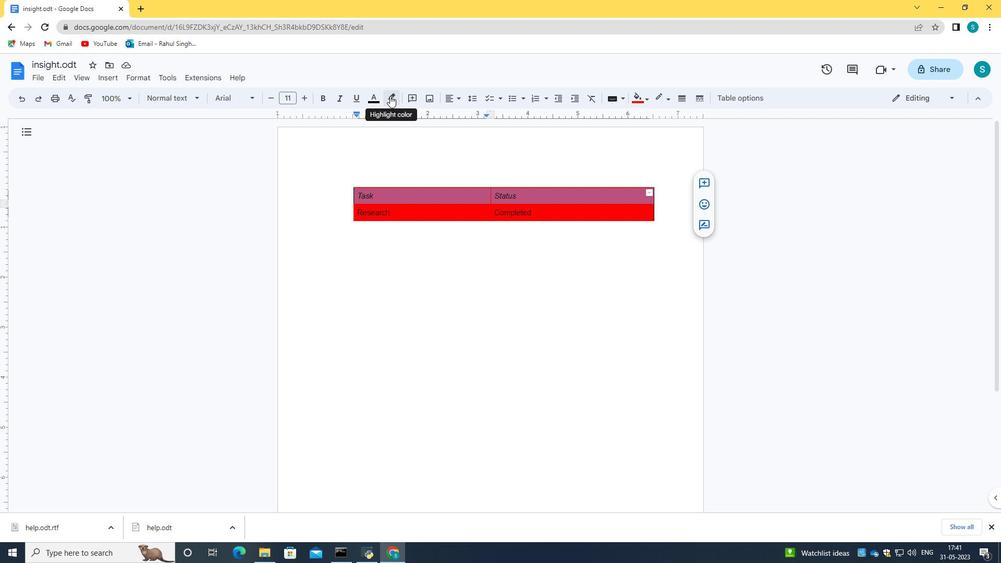 
Action: Mouse moved to (414, 228)
Screenshot: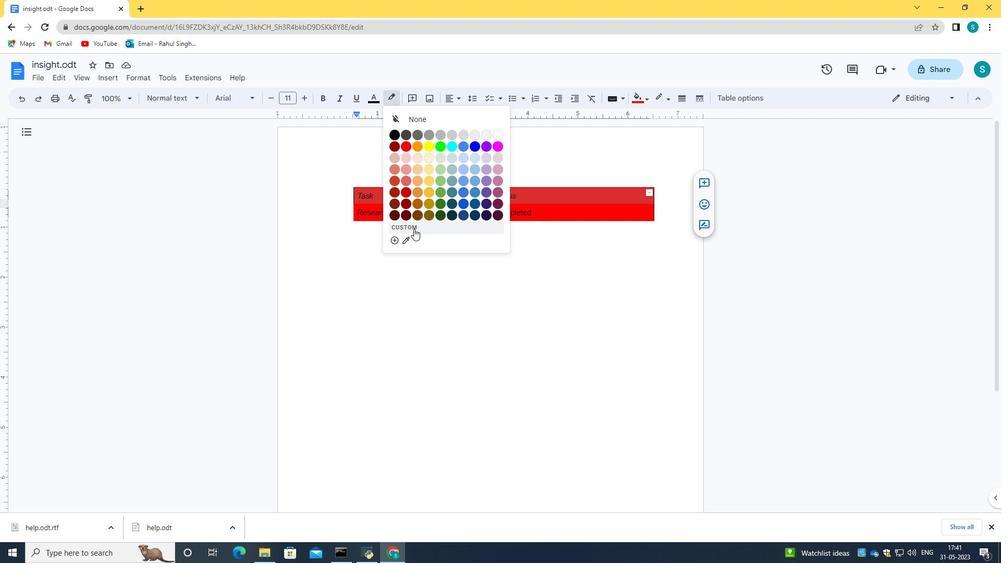 
Action: Mouse pressed left at (414, 228)
Screenshot: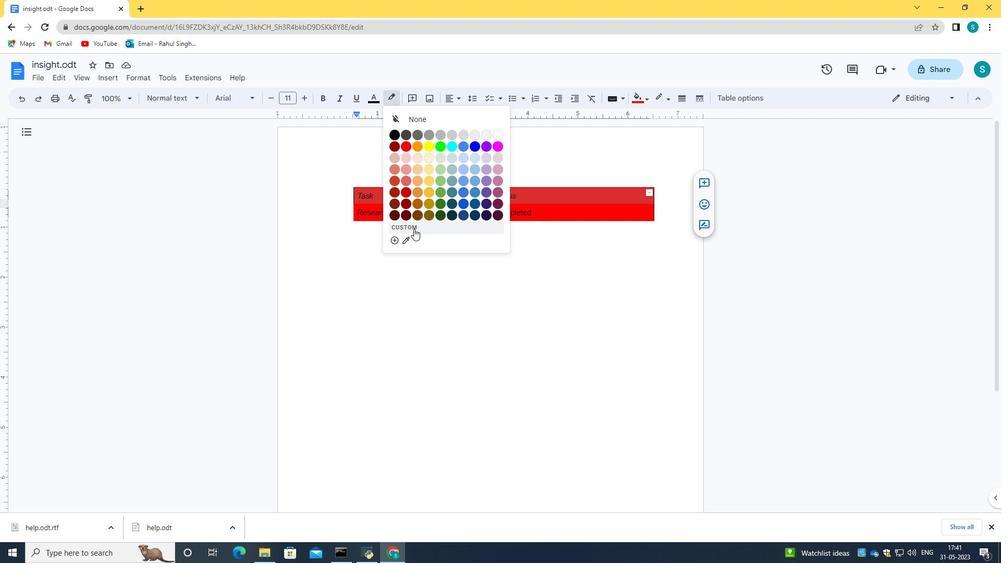 
Action: Mouse moved to (510, 290)
Screenshot: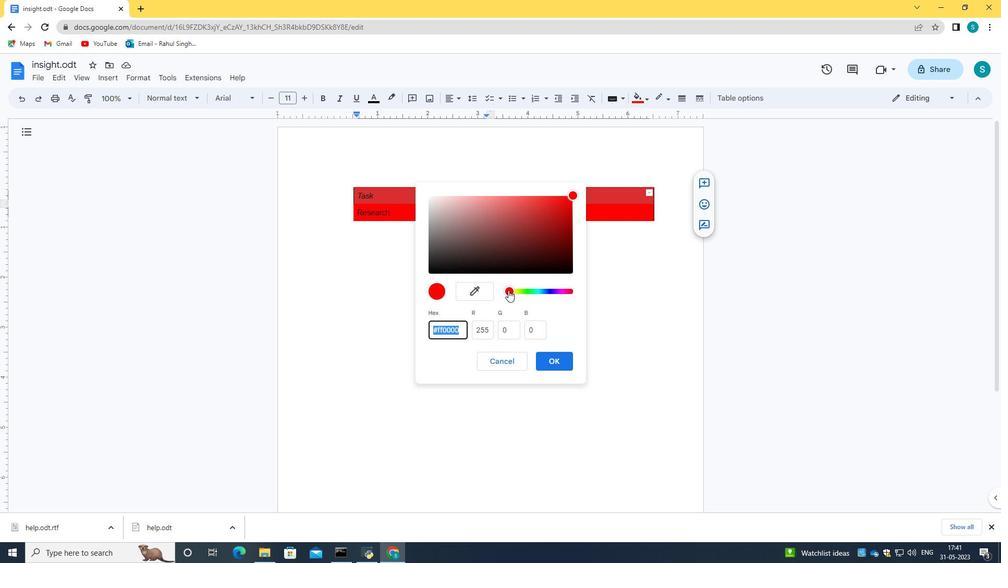 
Action: Mouse pressed left at (510, 290)
Screenshot: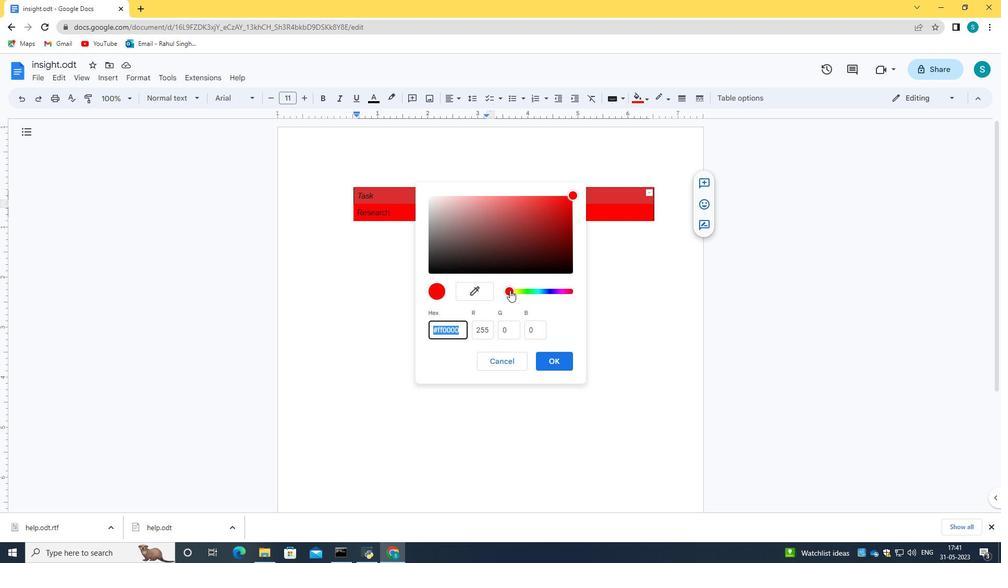 
Action: Mouse moved to (512, 356)
Screenshot: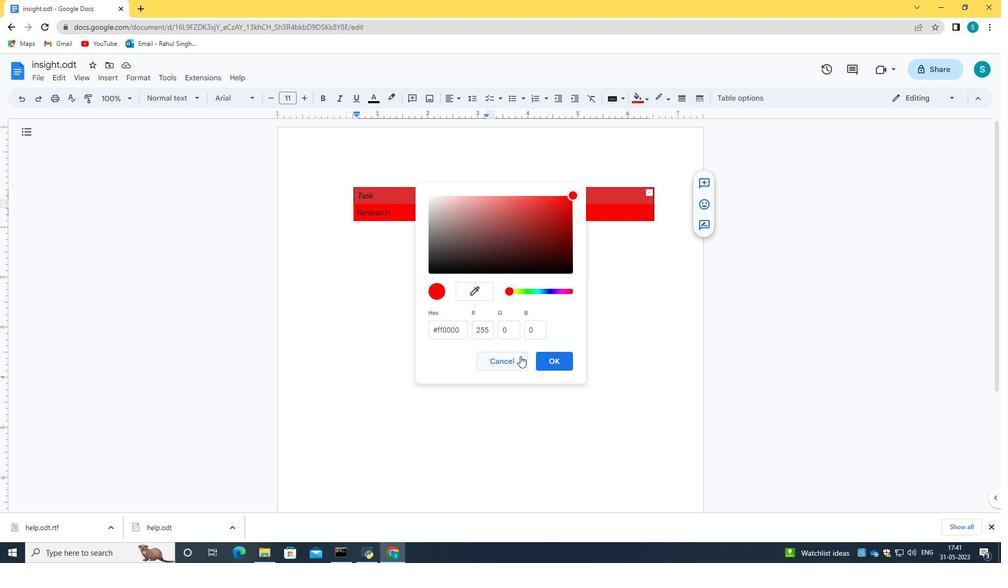 
Action: Mouse pressed left at (512, 356)
Screenshot: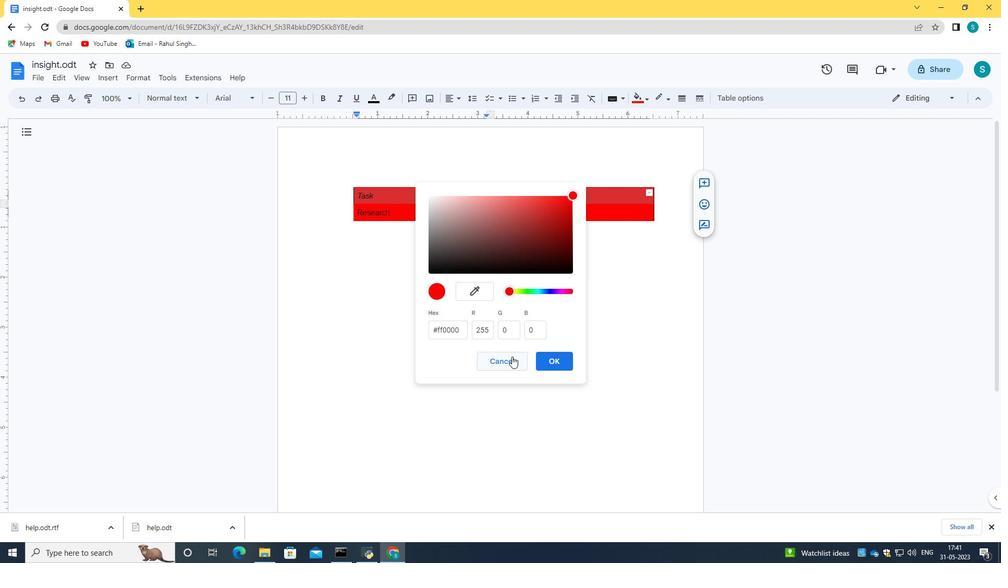 
Action: Mouse moved to (391, 193)
Screenshot: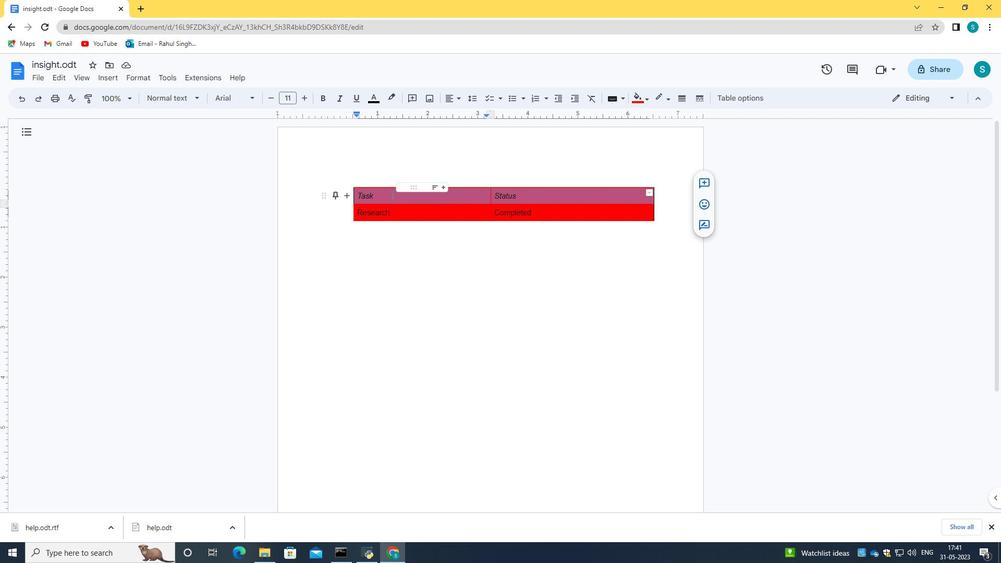 
Action: Mouse pressed left at (391, 193)
Screenshot: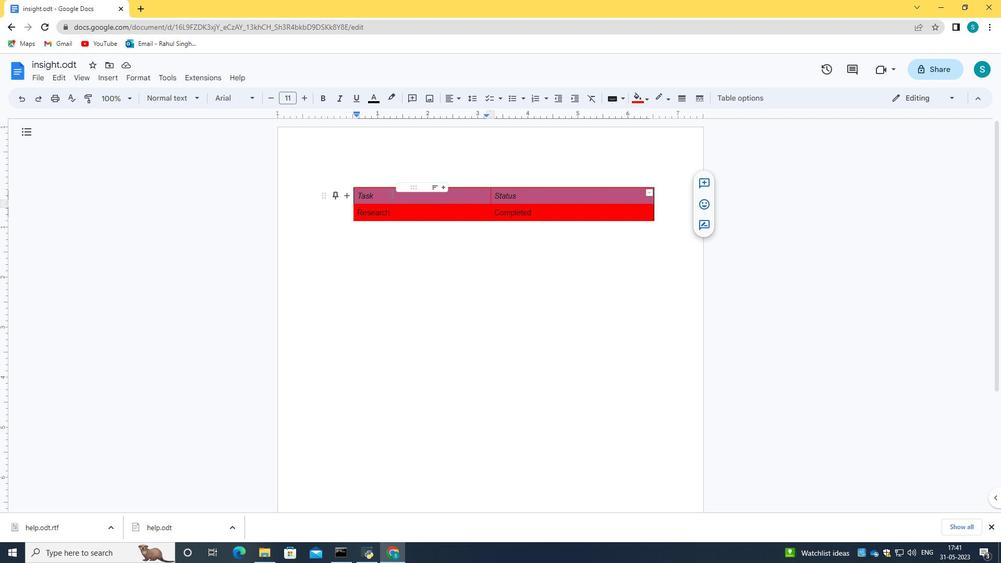 
Action: Mouse moved to (358, 195)
Screenshot: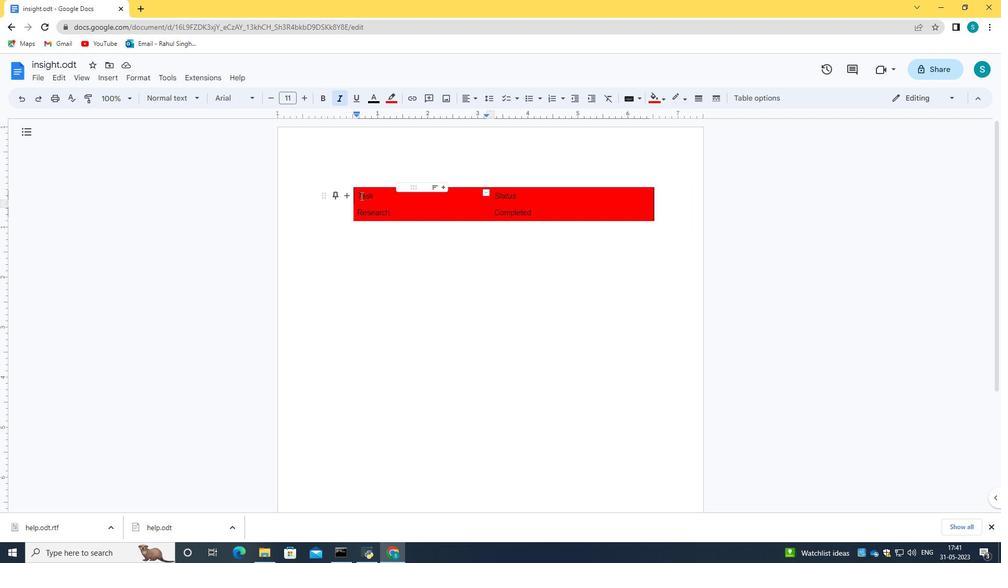
Action: Mouse pressed left at (358, 195)
Screenshot: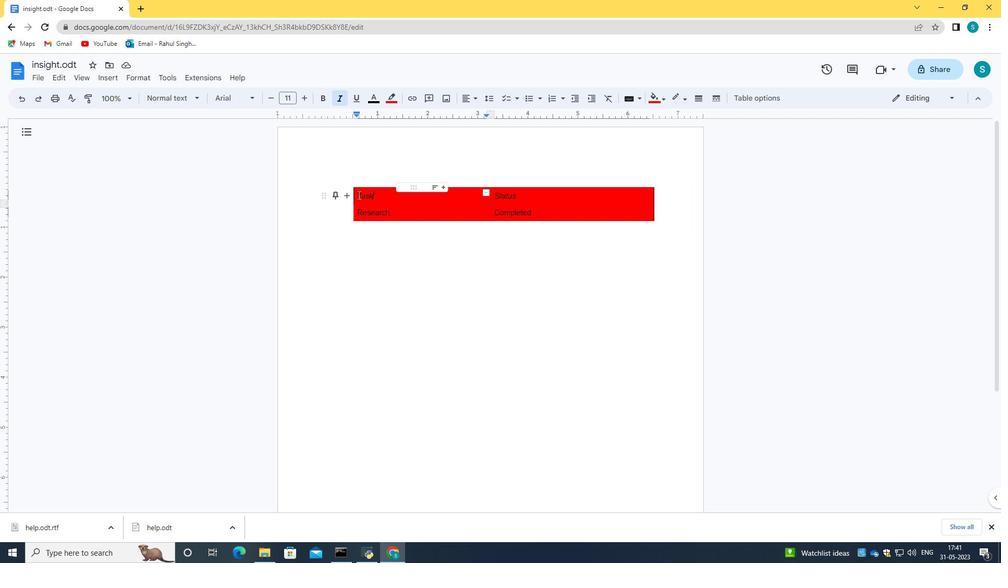 
Action: Mouse moved to (391, 100)
Screenshot: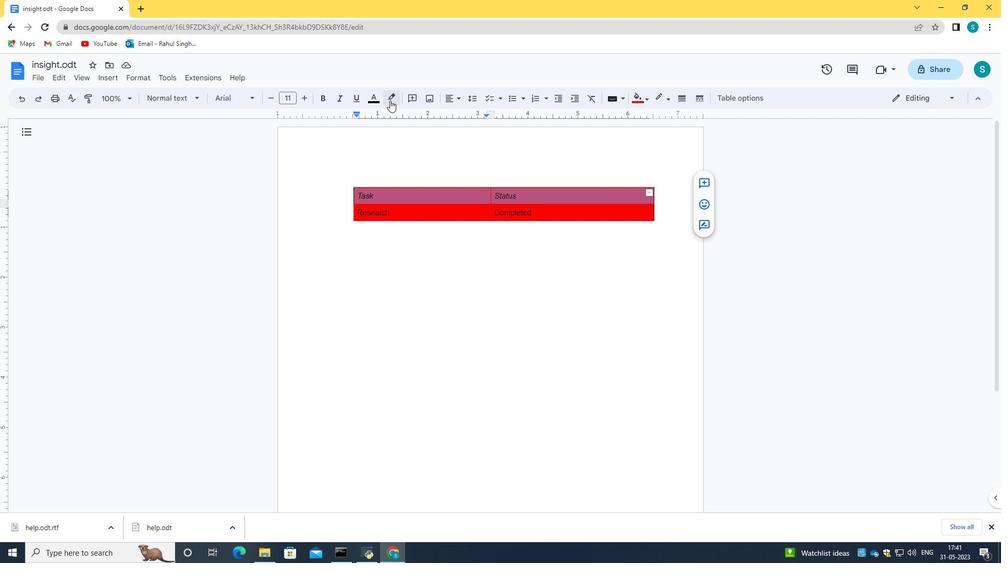 
Action: Mouse pressed left at (391, 100)
Screenshot: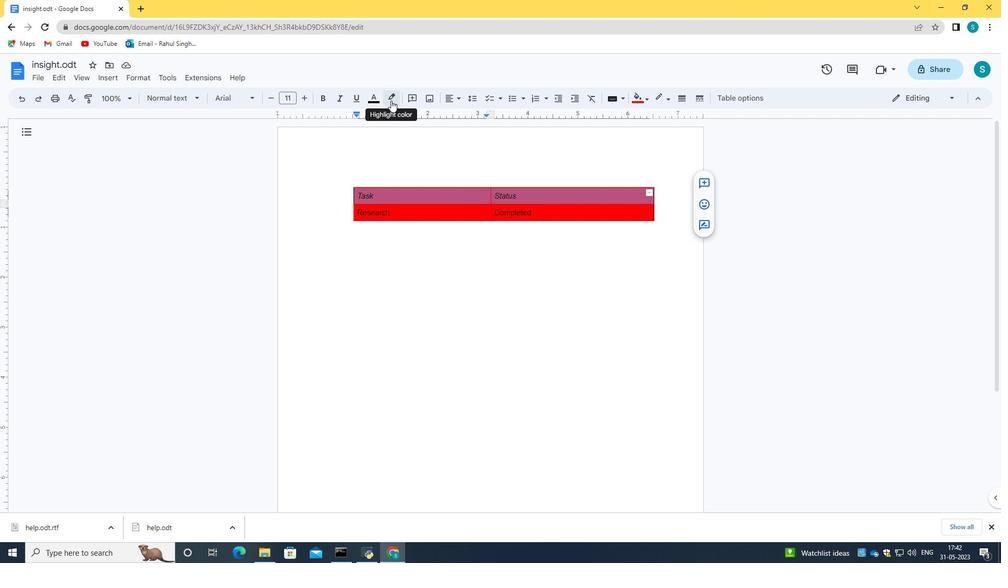 
Action: Mouse moved to (419, 142)
Screenshot: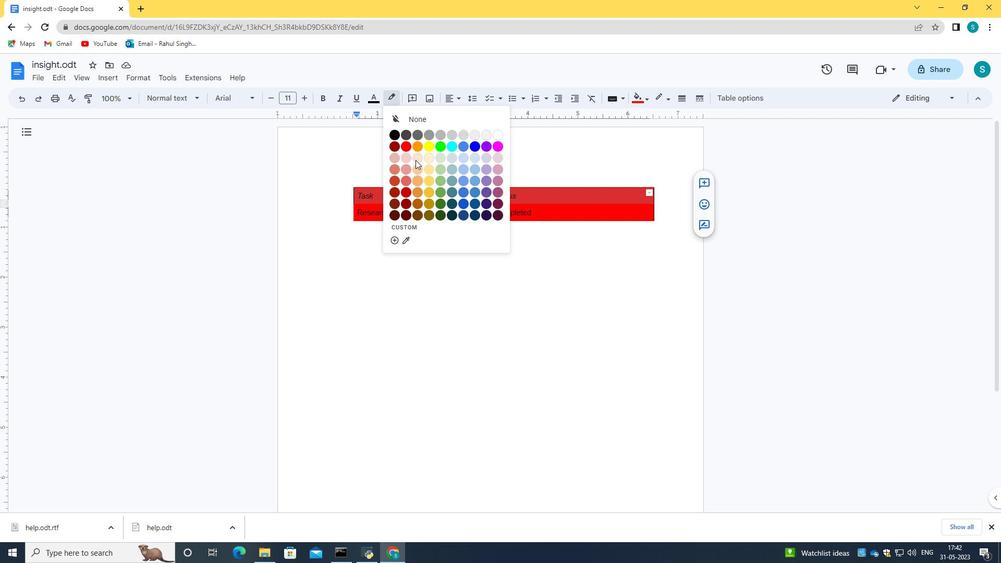 
Action: Mouse pressed left at (419, 142)
Screenshot: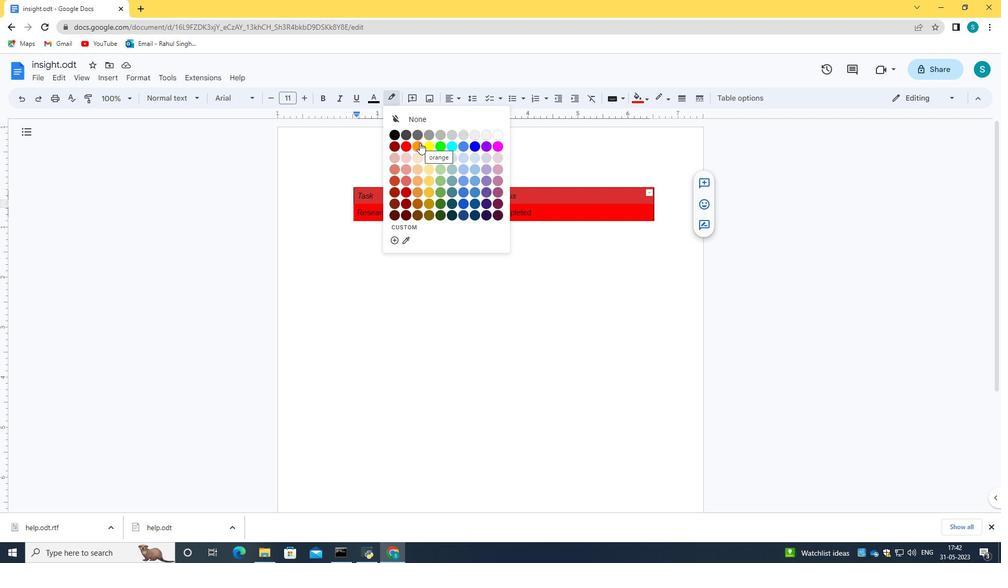 
Action: Mouse moved to (469, 150)
Screenshot: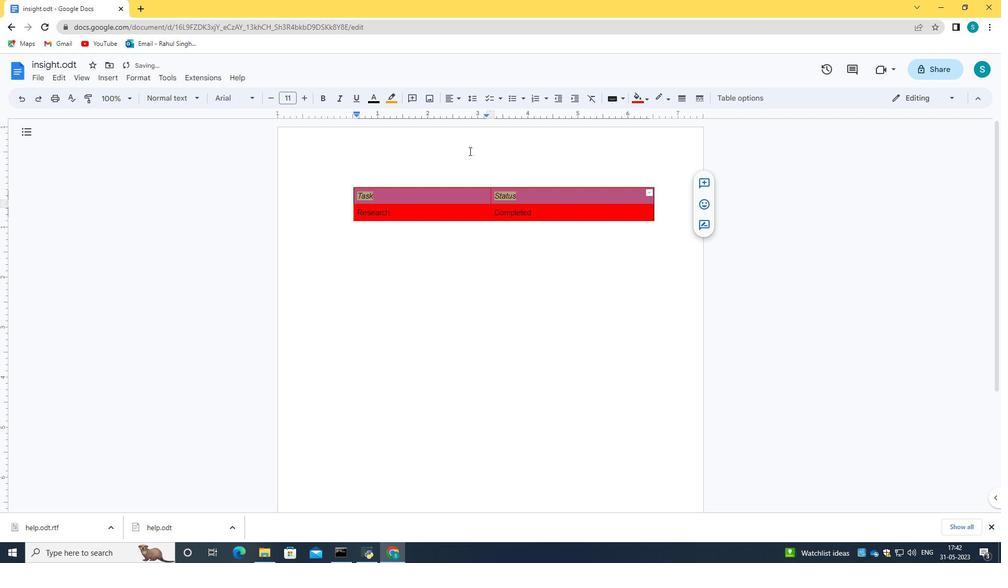 
Action: Mouse pressed left at (469, 150)
Screenshot: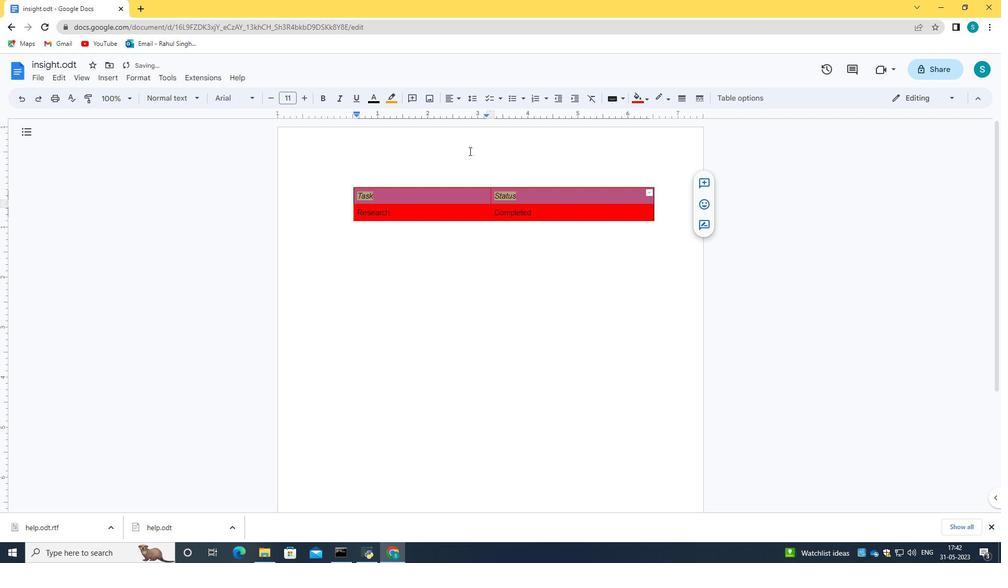 
Action: Mouse moved to (517, 279)
Screenshot: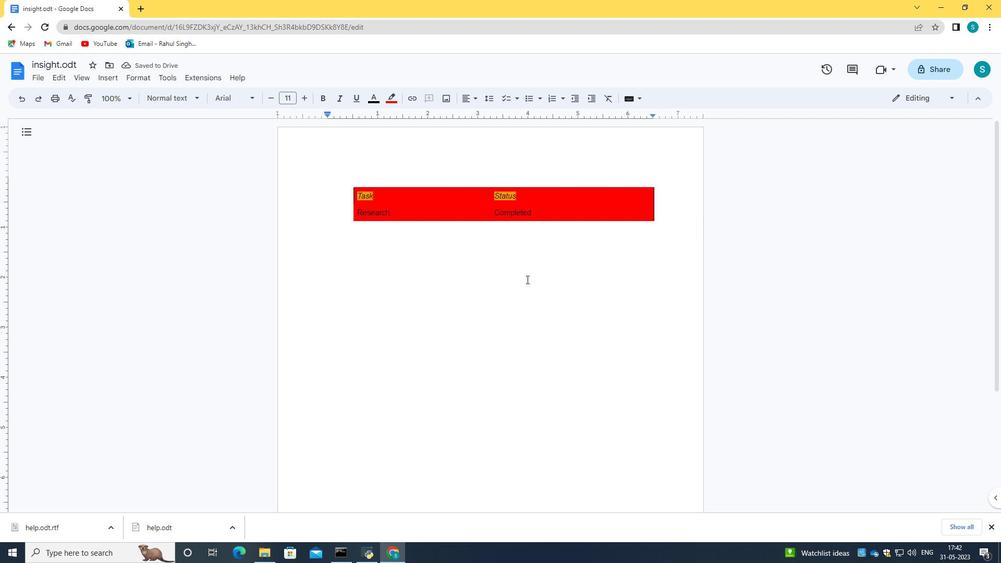 
